 Task: Find connections with filter location Montmorency with filter topic #trainer with filter profile language French with filter current company AKQA with filter school ASM Group of Institutes with filter industry Wholesale Appliances, Electrical, and Electronics with filter service category Mortgage Lending with filter keywords title Account Executive
Action: Mouse moved to (692, 114)
Screenshot: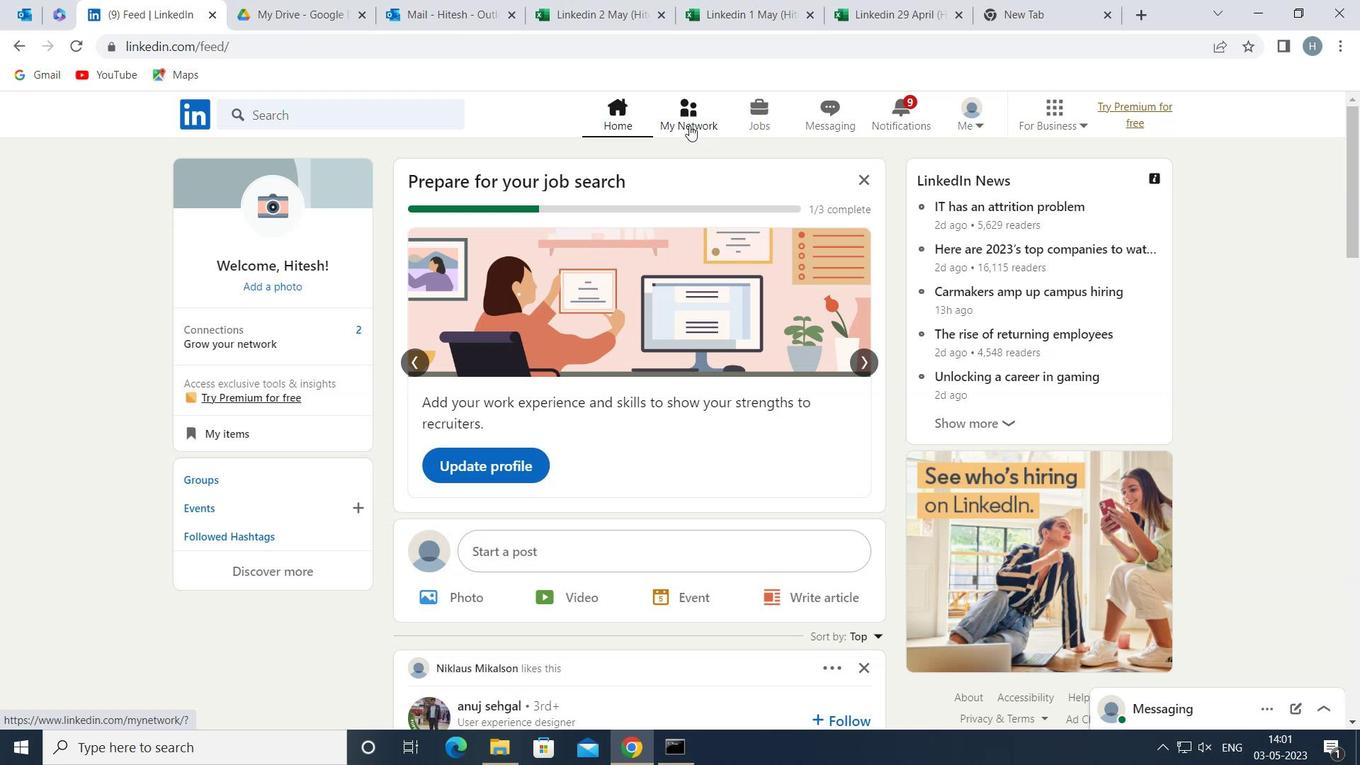 
Action: Mouse pressed left at (692, 114)
Screenshot: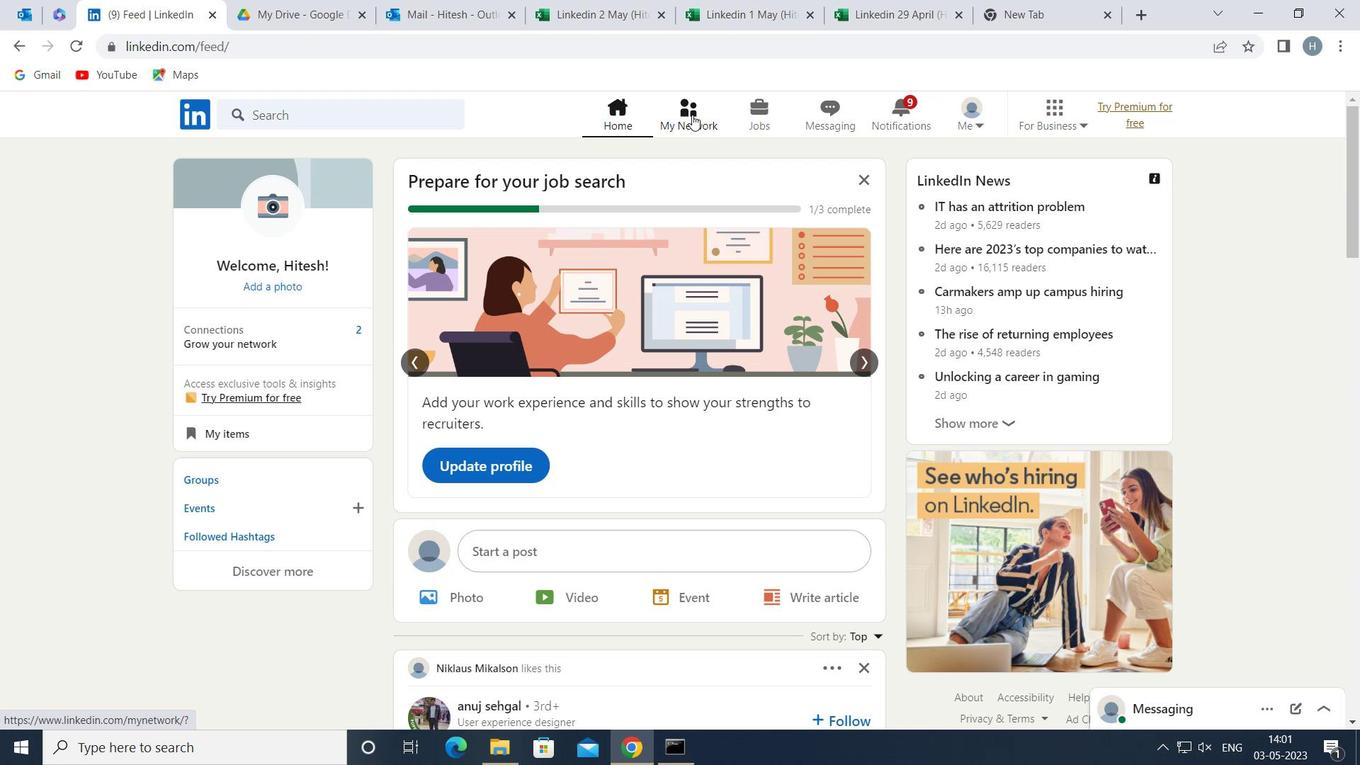 
Action: Mouse moved to (401, 213)
Screenshot: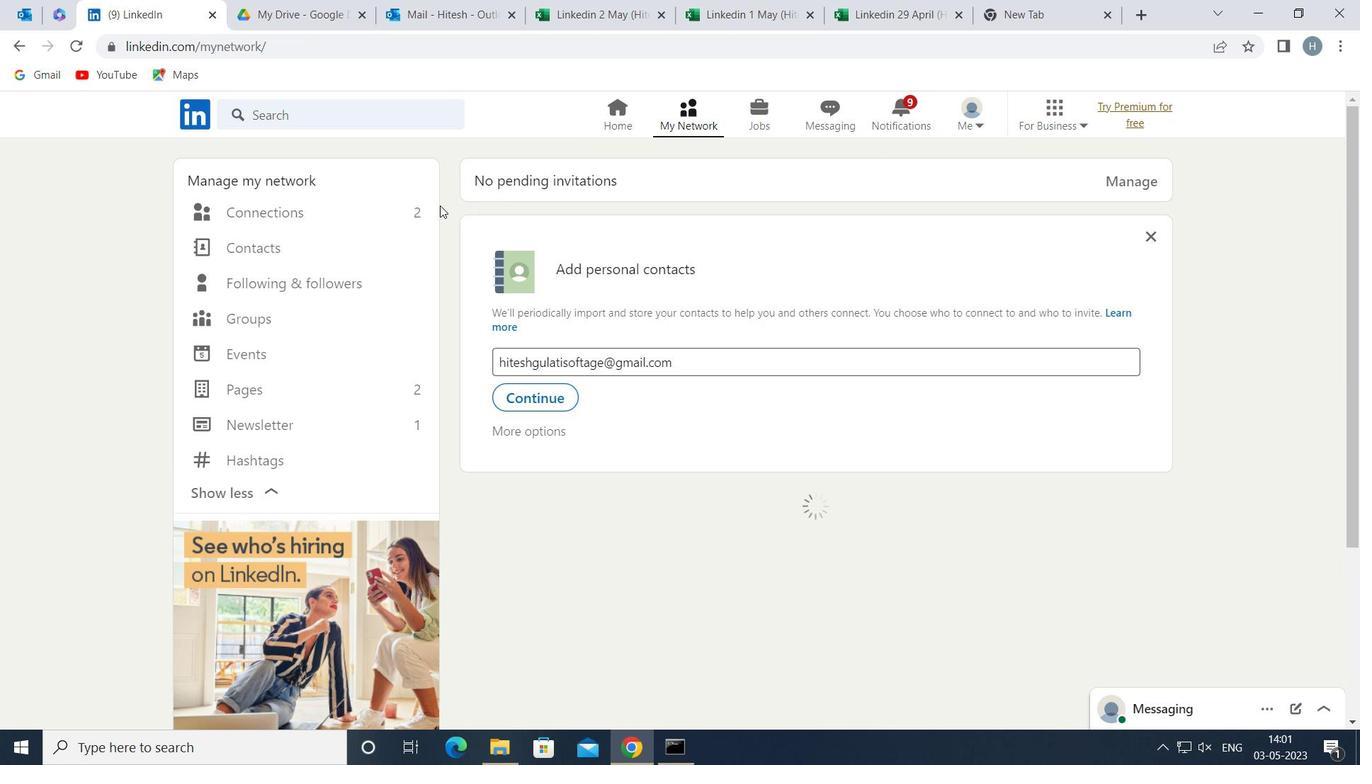 
Action: Mouse pressed left at (401, 213)
Screenshot: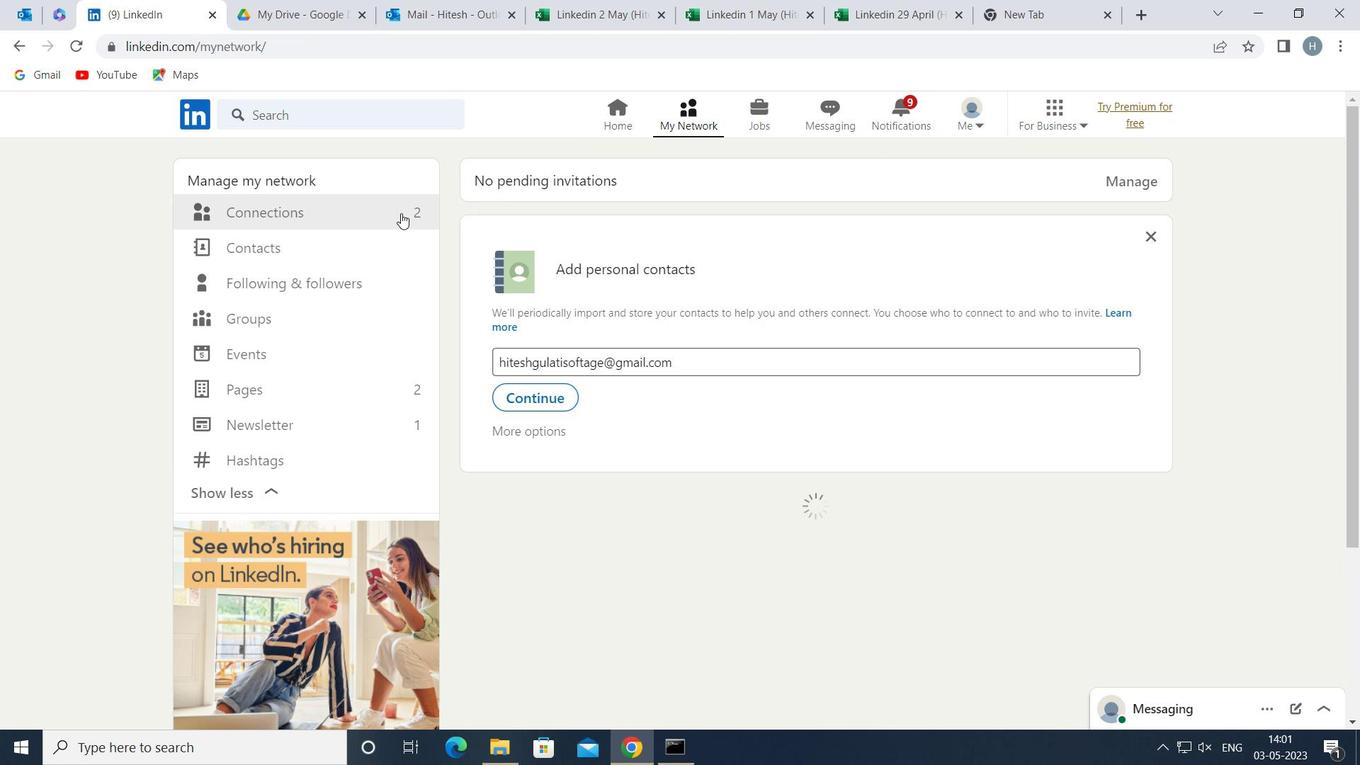 
Action: Mouse moved to (834, 214)
Screenshot: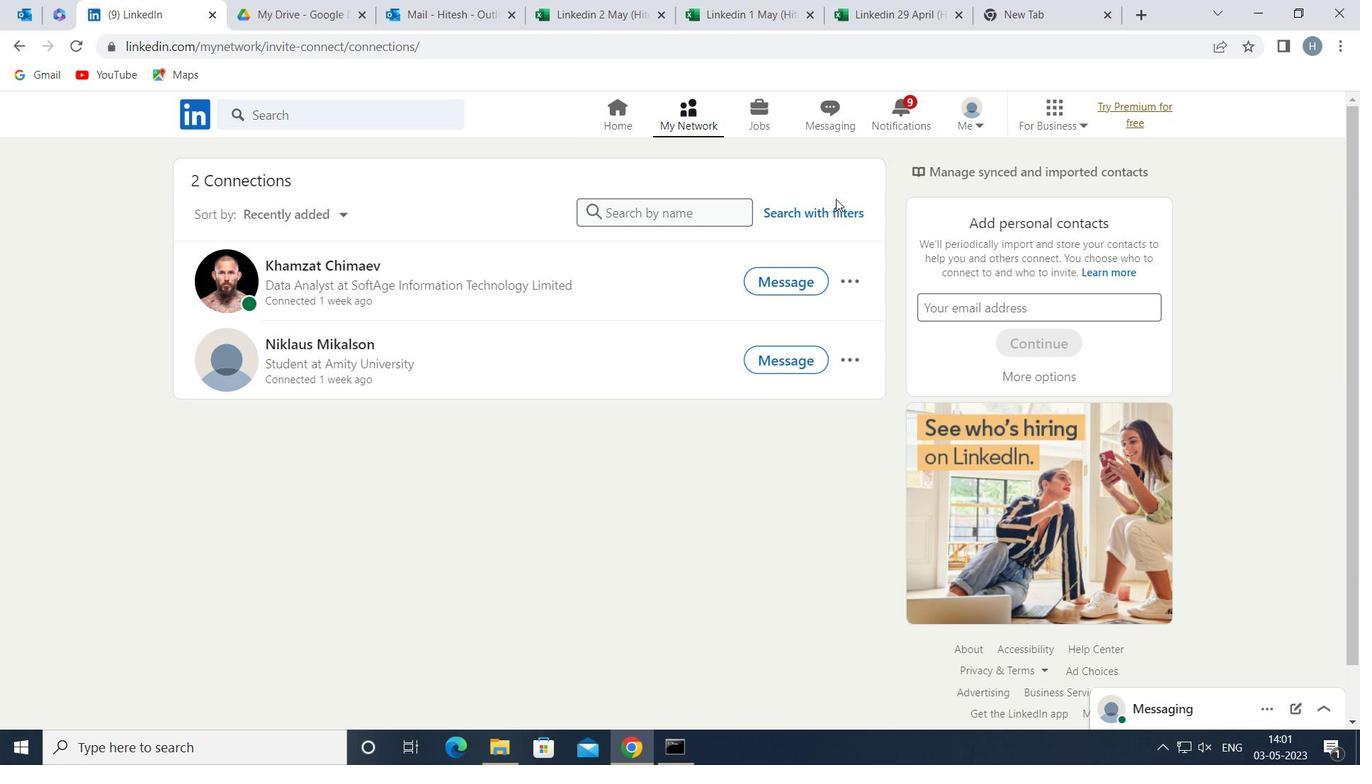 
Action: Mouse pressed left at (834, 214)
Screenshot: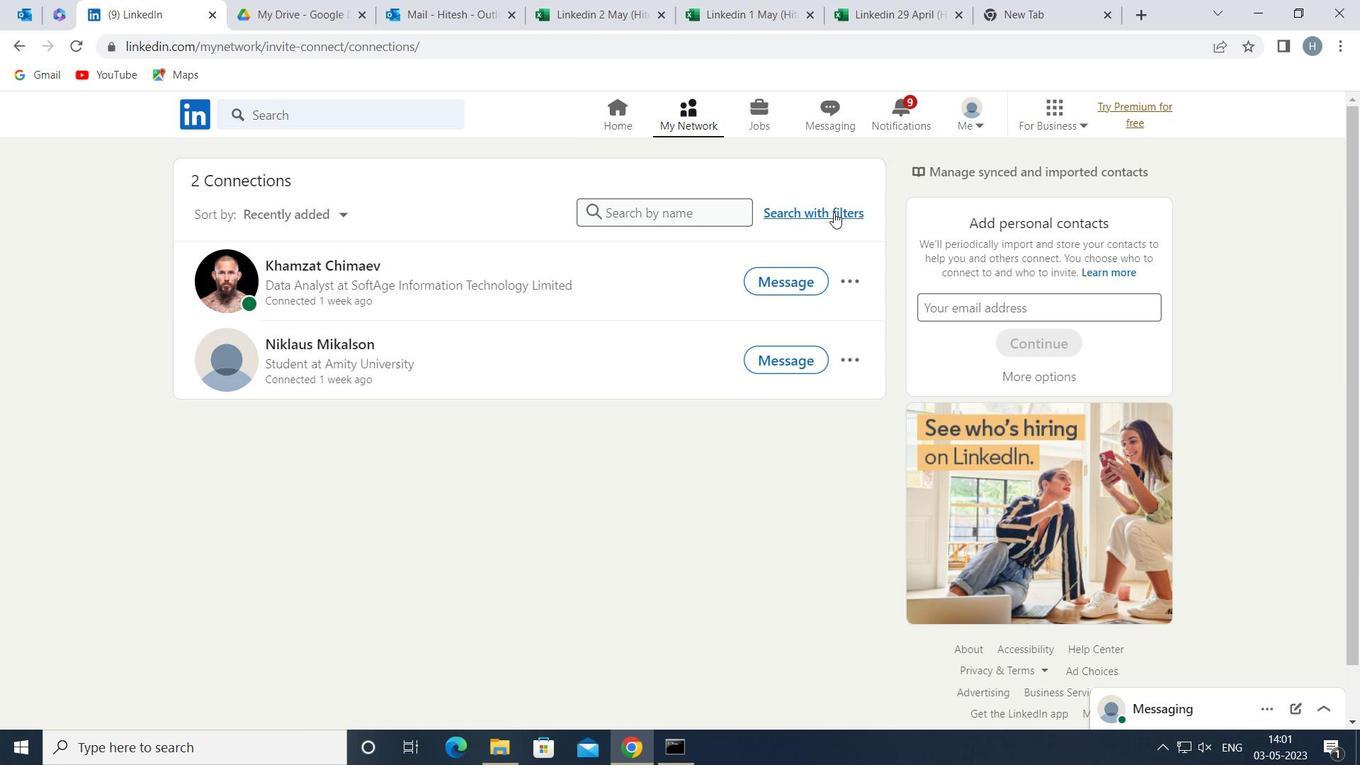 
Action: Mouse moved to (749, 165)
Screenshot: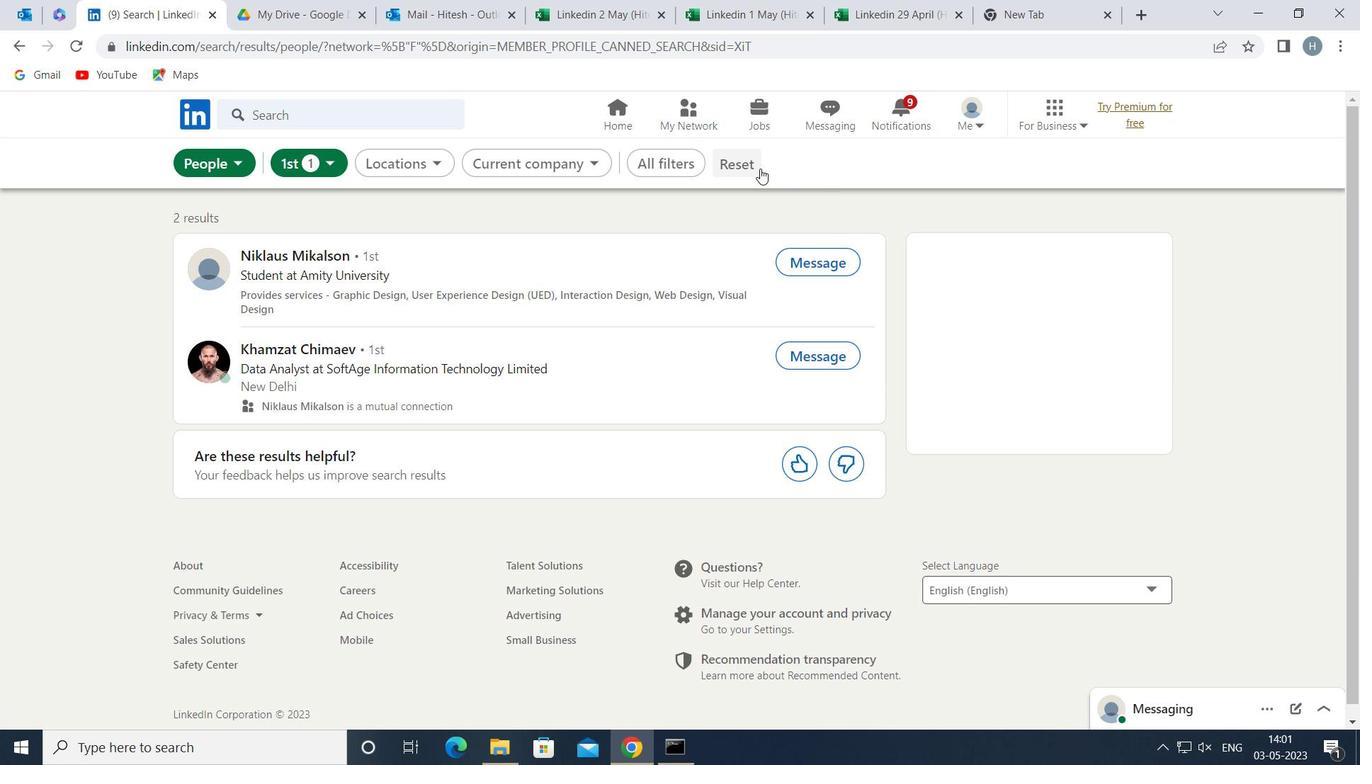
Action: Mouse pressed left at (749, 165)
Screenshot: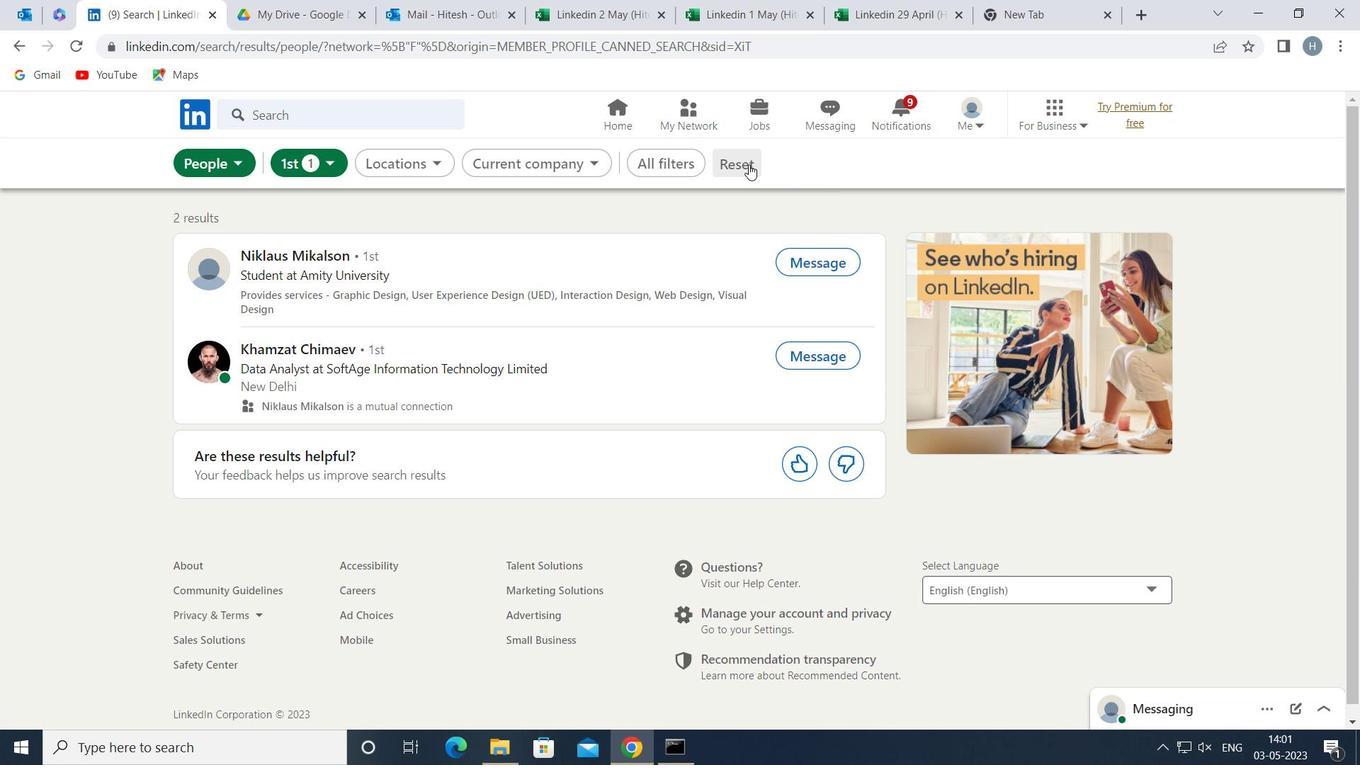 
Action: Mouse moved to (725, 164)
Screenshot: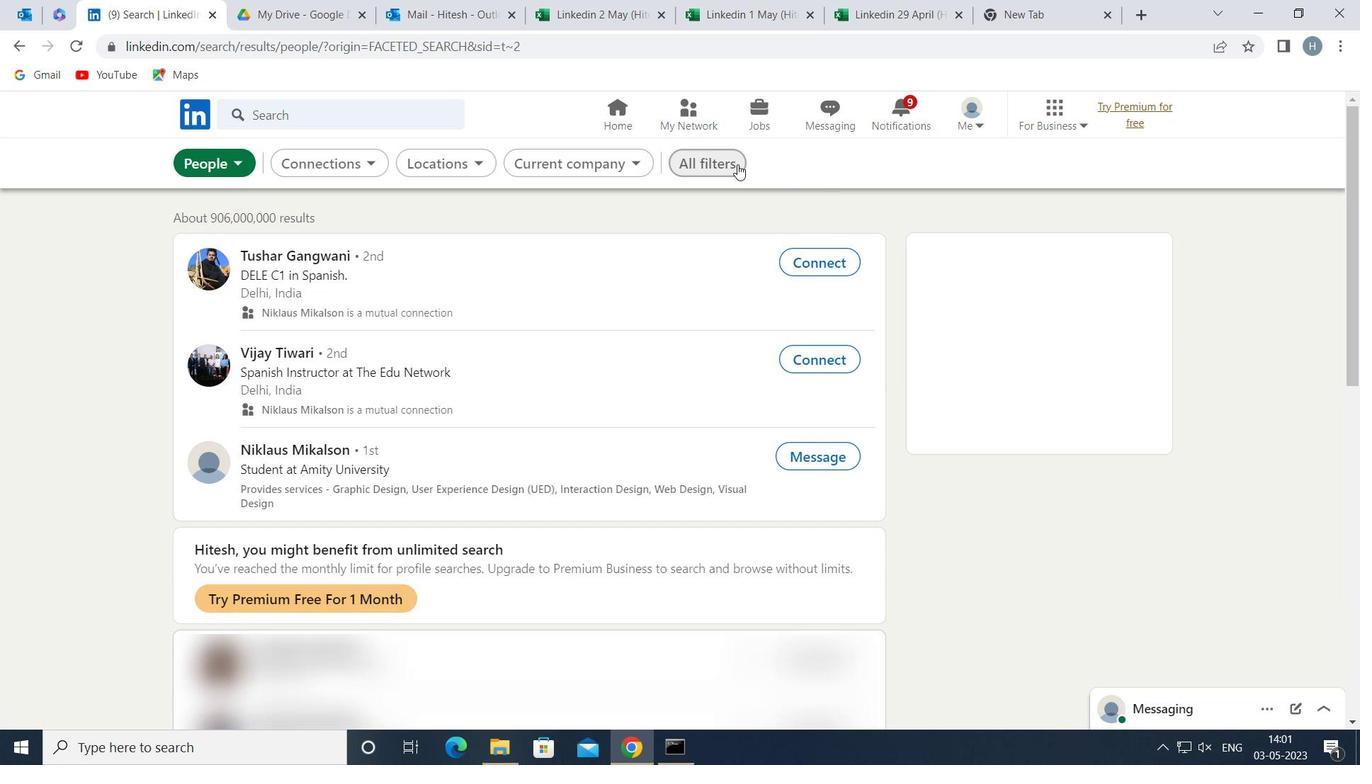 
Action: Mouse pressed left at (725, 164)
Screenshot: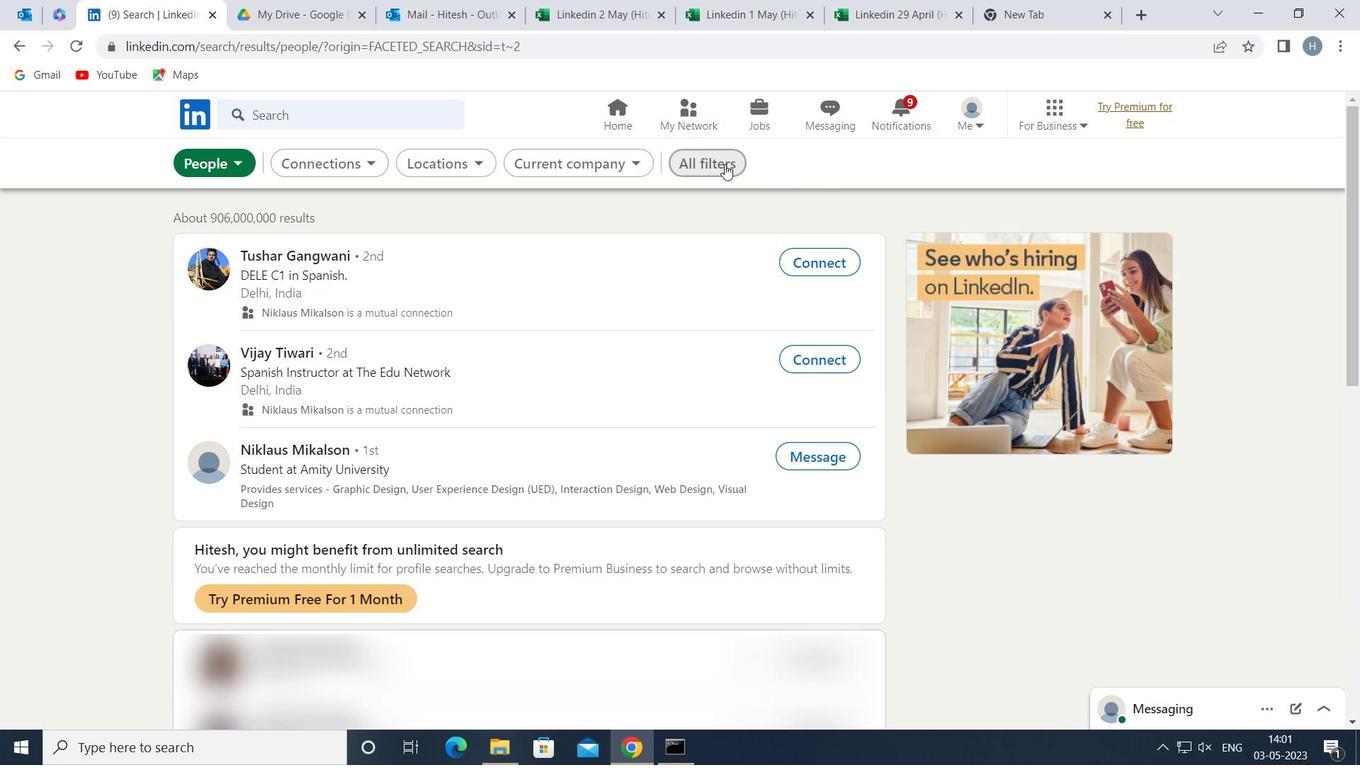 
Action: Mouse moved to (1108, 375)
Screenshot: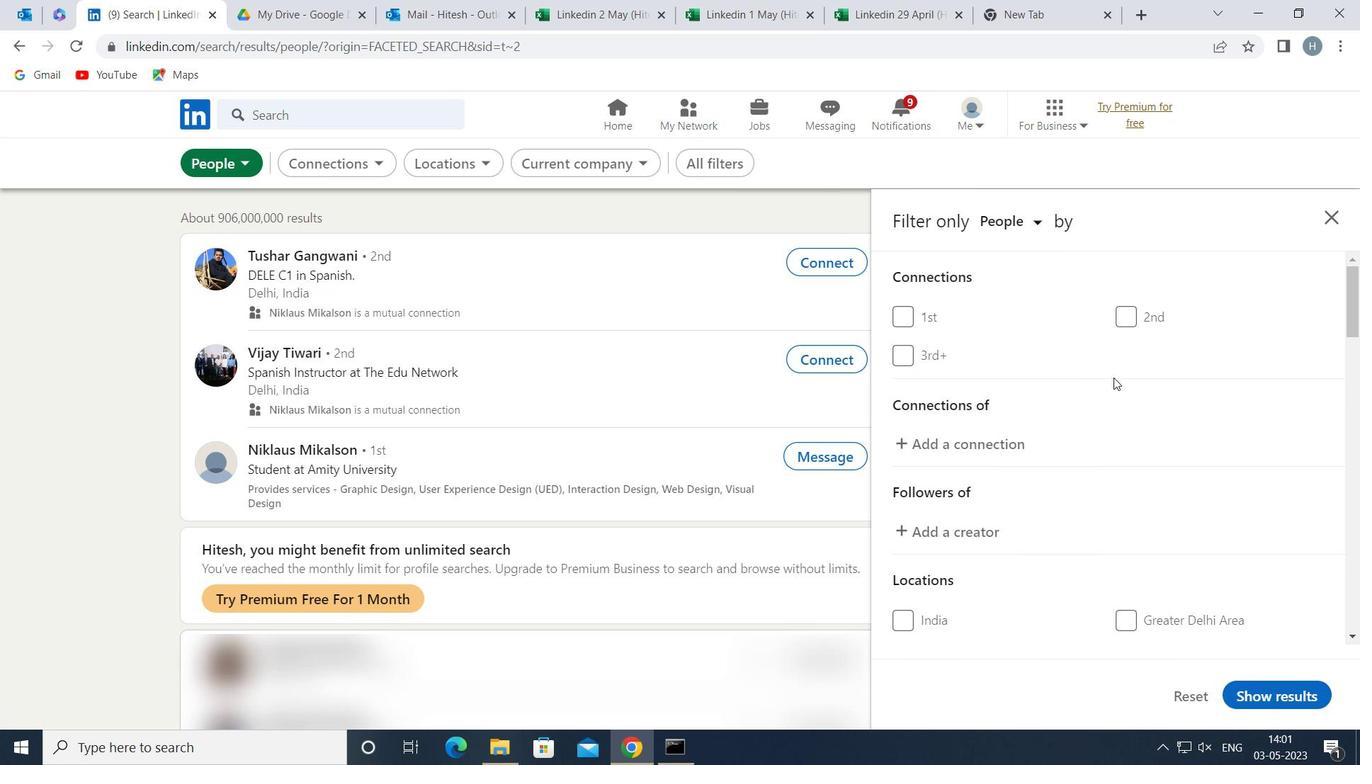 
Action: Mouse scrolled (1108, 374) with delta (0, 0)
Screenshot: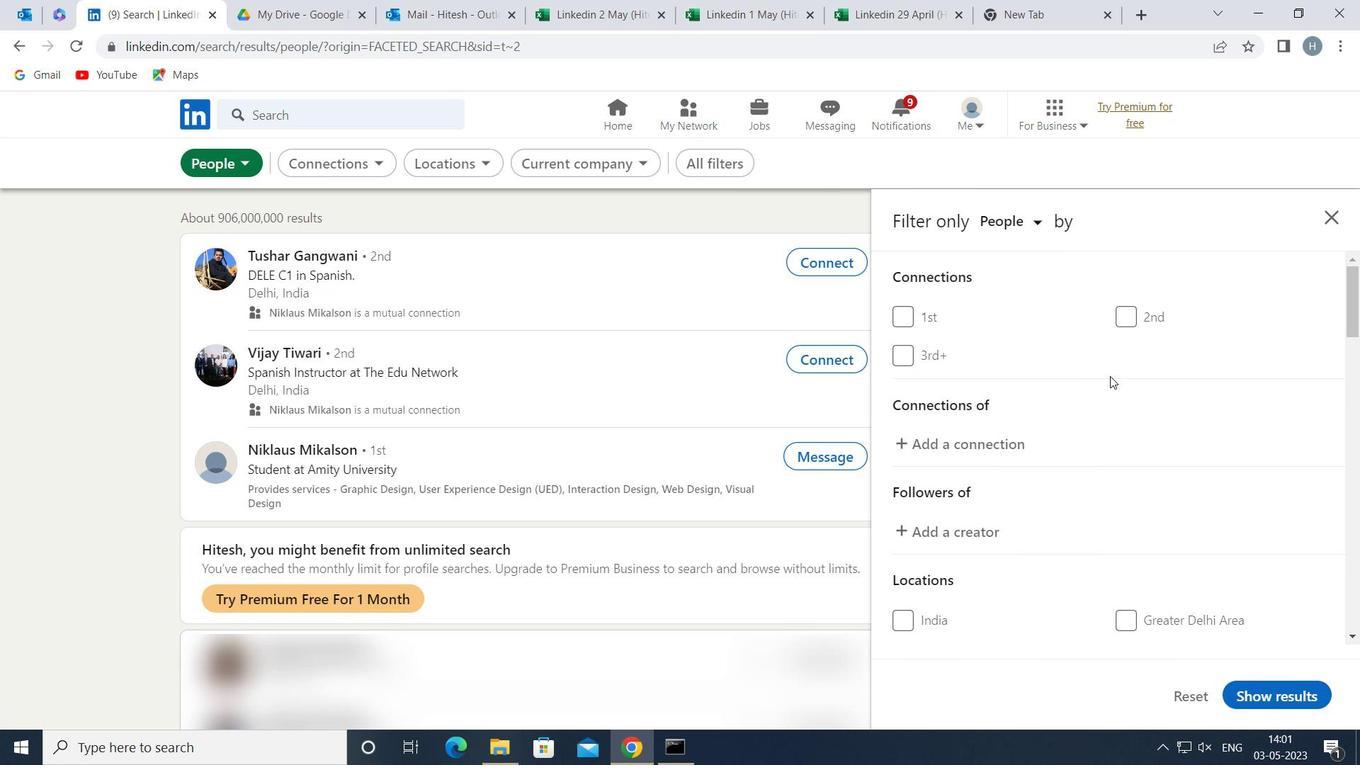 
Action: Mouse moved to (1107, 375)
Screenshot: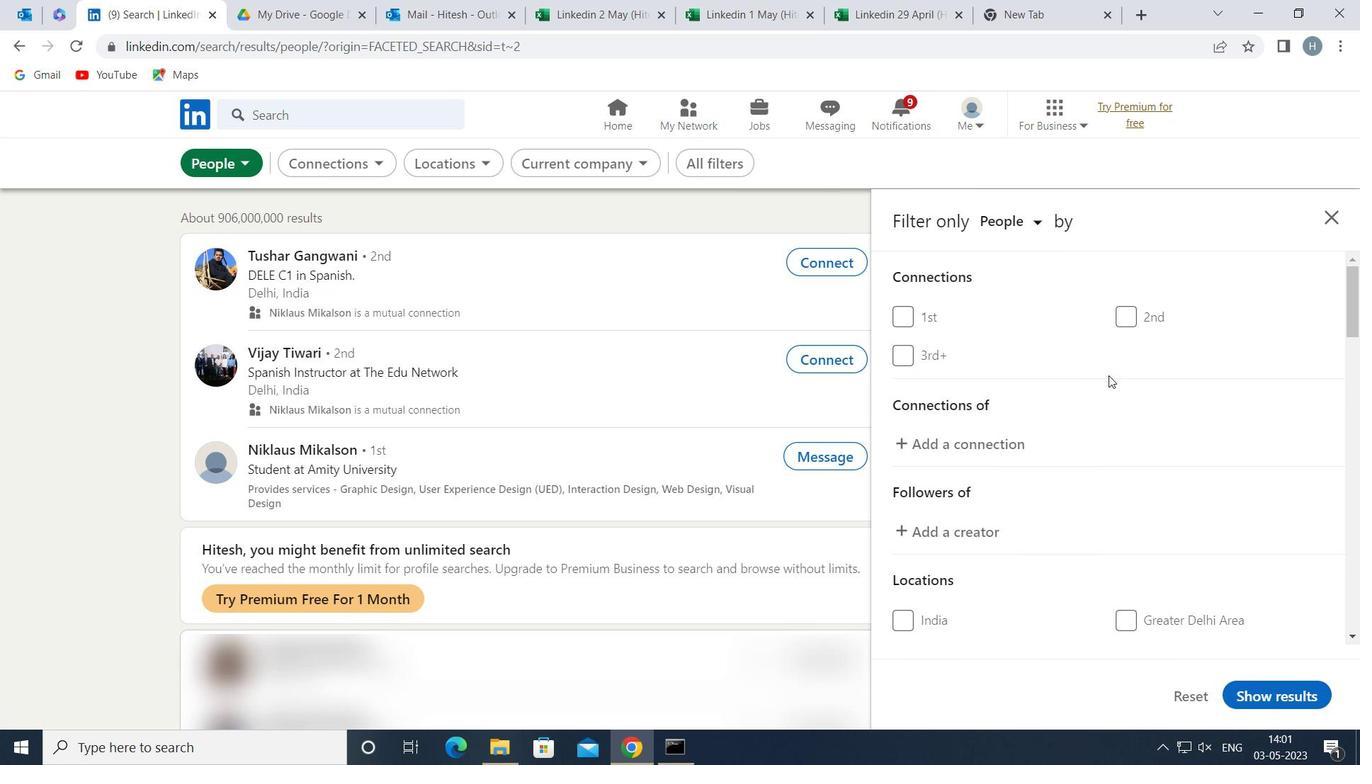 
Action: Mouse scrolled (1107, 374) with delta (0, 0)
Screenshot: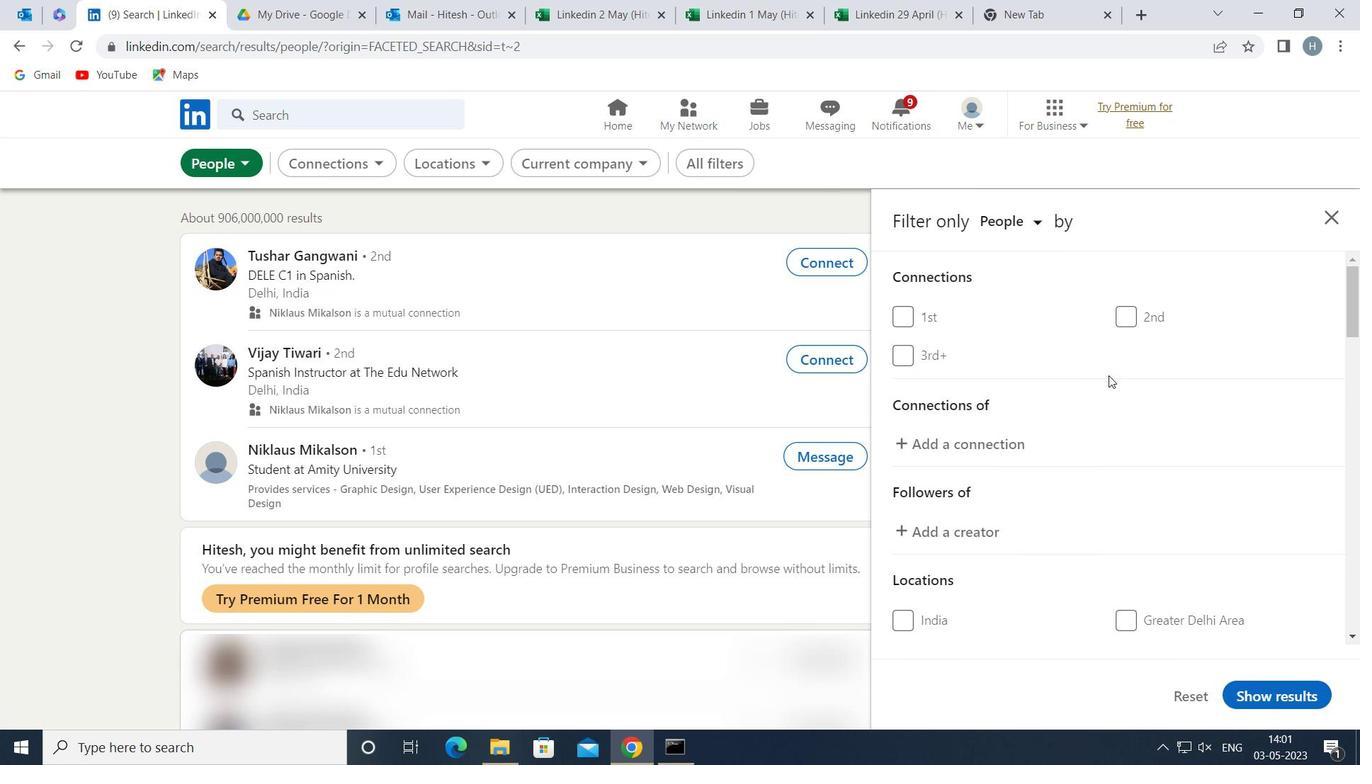 
Action: Mouse moved to (1102, 374)
Screenshot: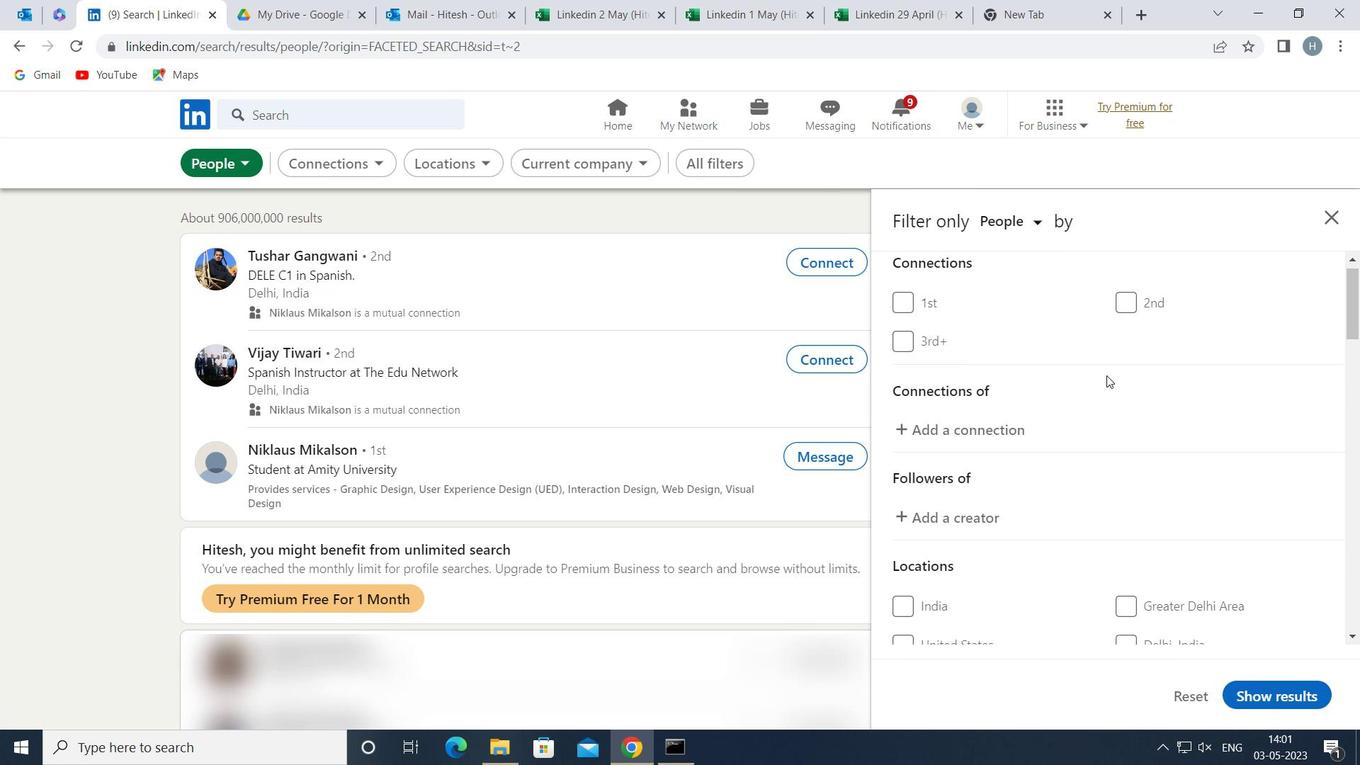 
Action: Mouse scrolled (1102, 373) with delta (0, 0)
Screenshot: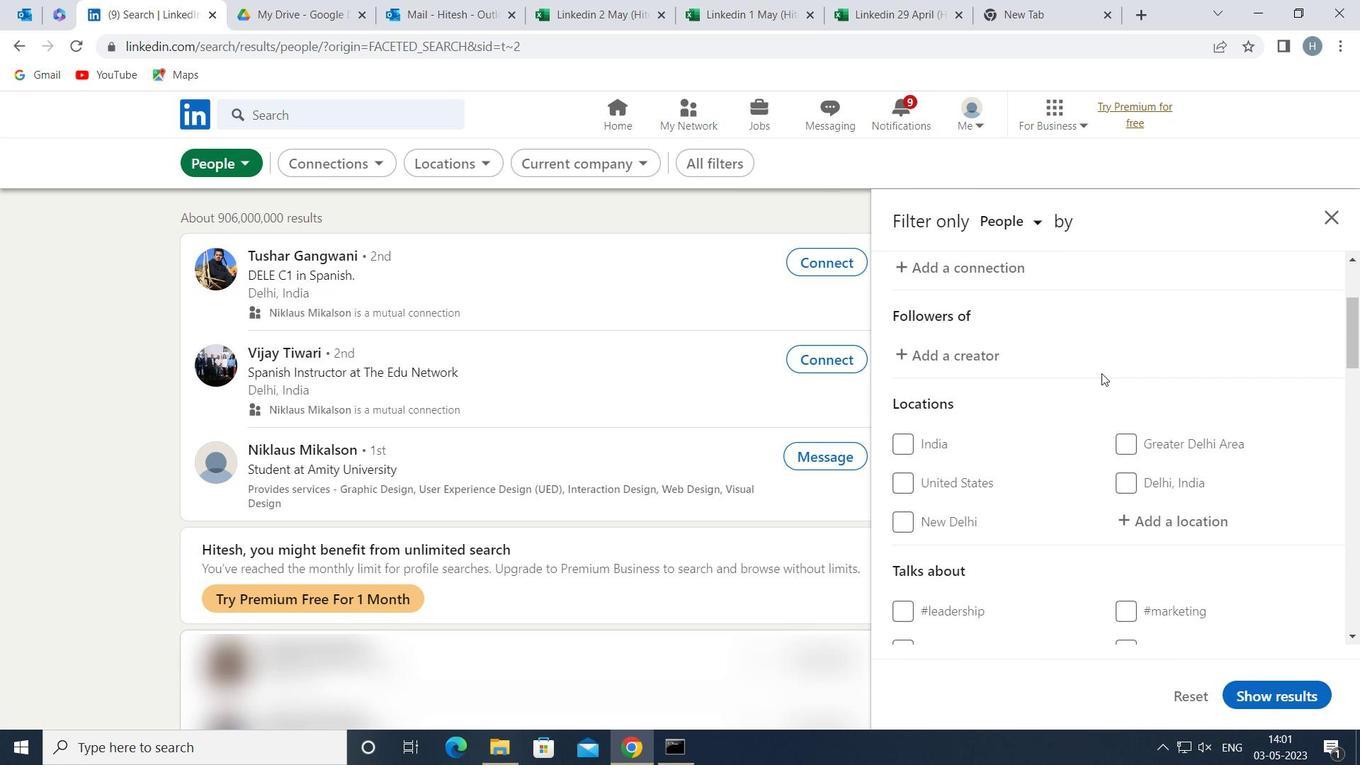 
Action: Mouse moved to (1183, 432)
Screenshot: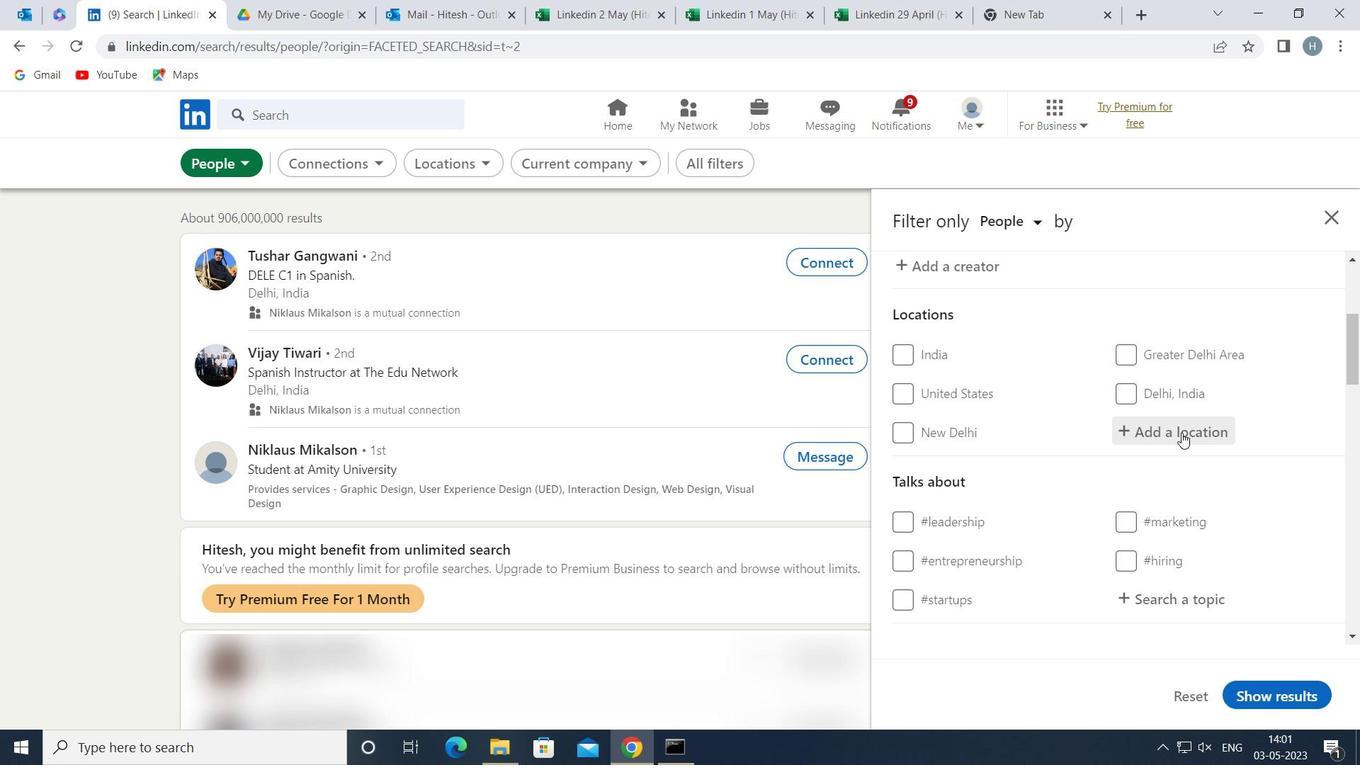 
Action: Mouse pressed left at (1183, 432)
Screenshot: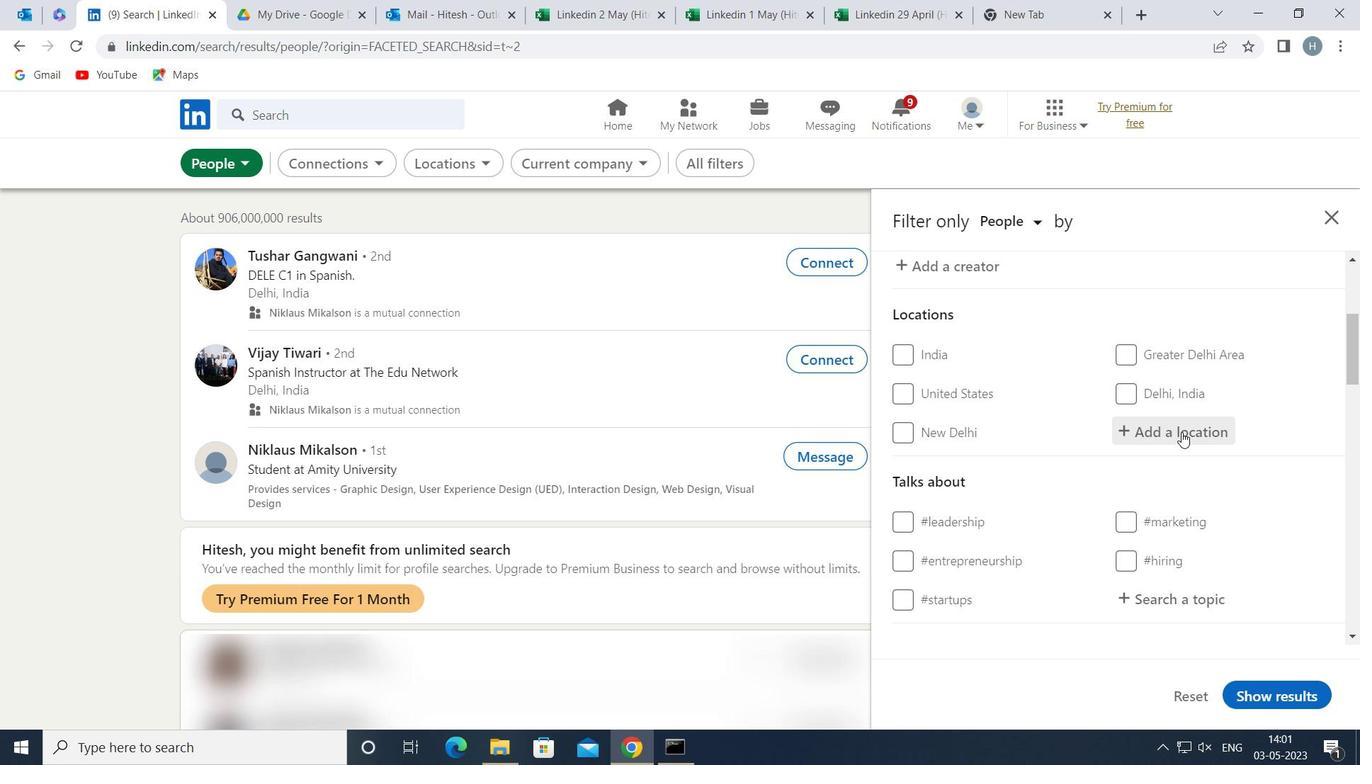
Action: Mouse moved to (1182, 431)
Screenshot: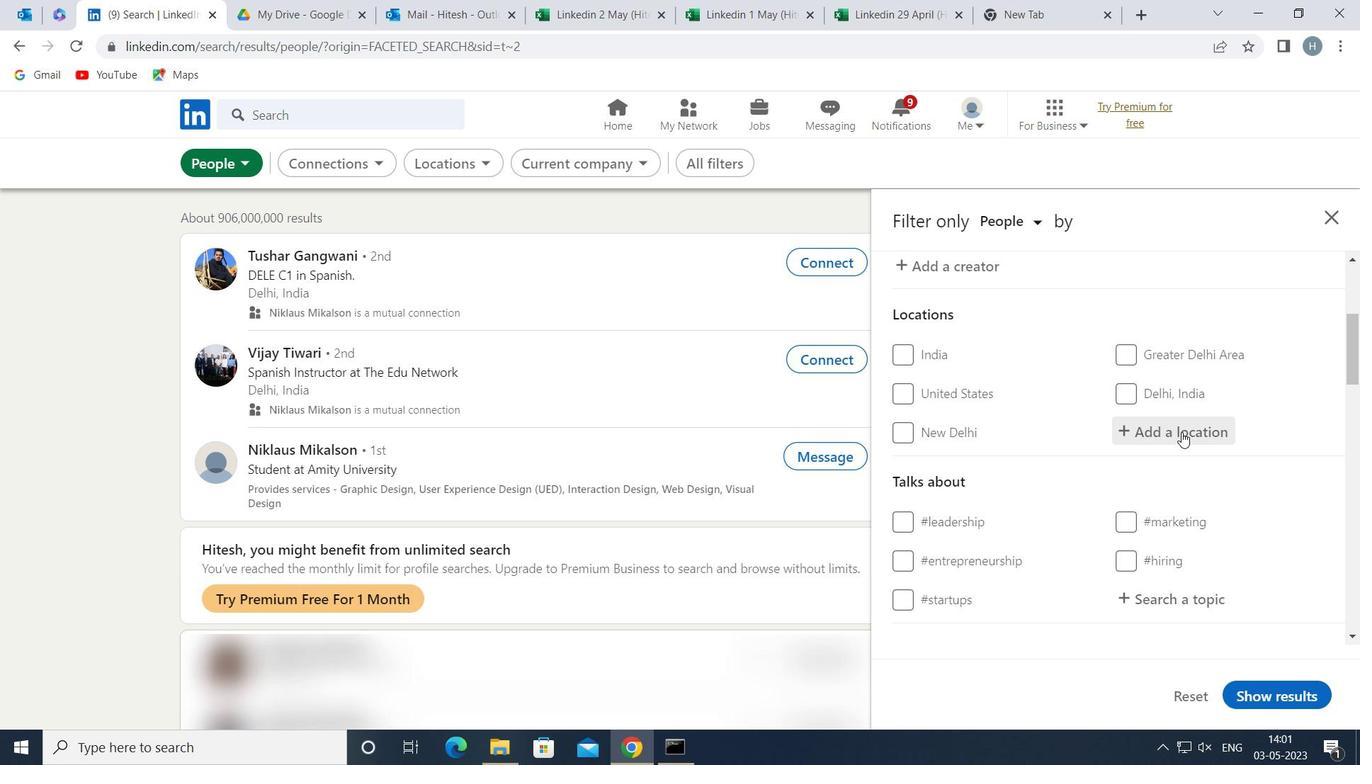 
Action: Key pressed <Key.shift>MONTMORENCY
Screenshot: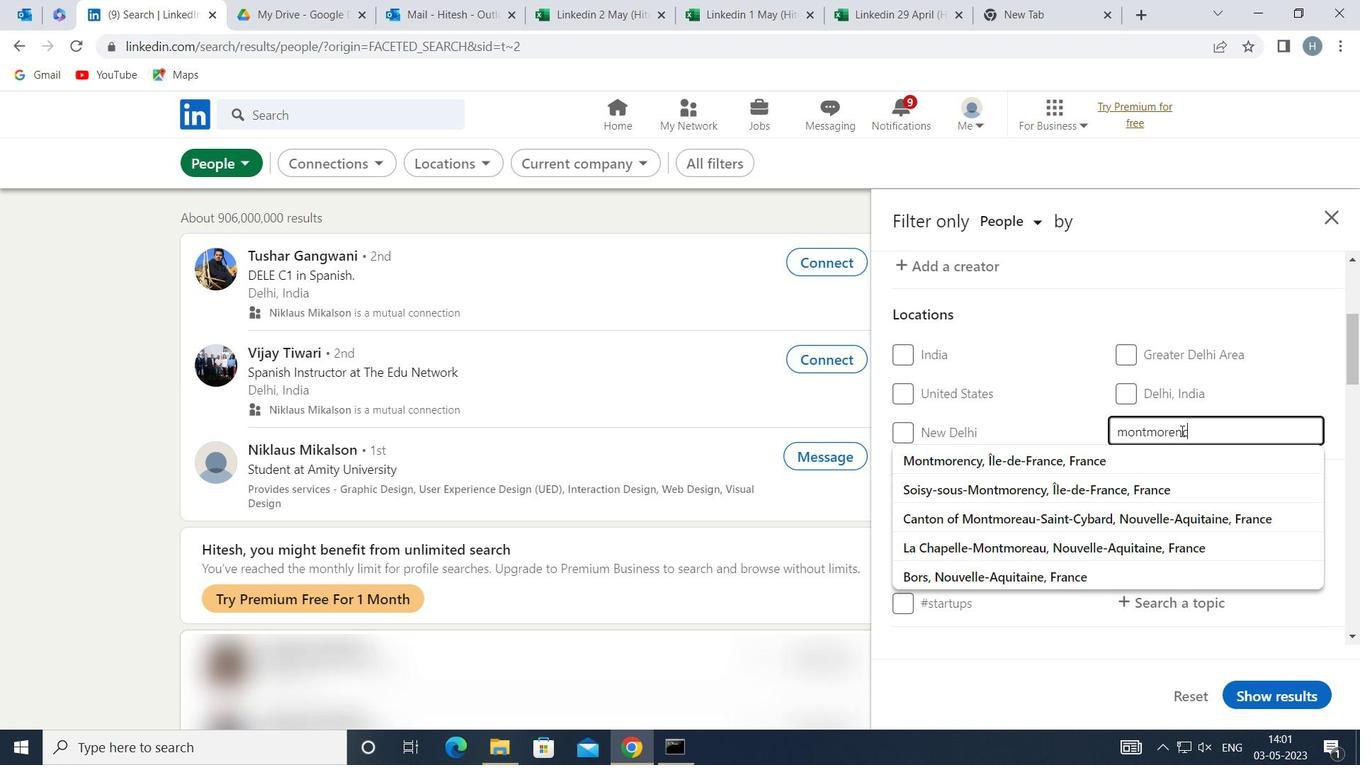 
Action: Mouse moved to (1125, 466)
Screenshot: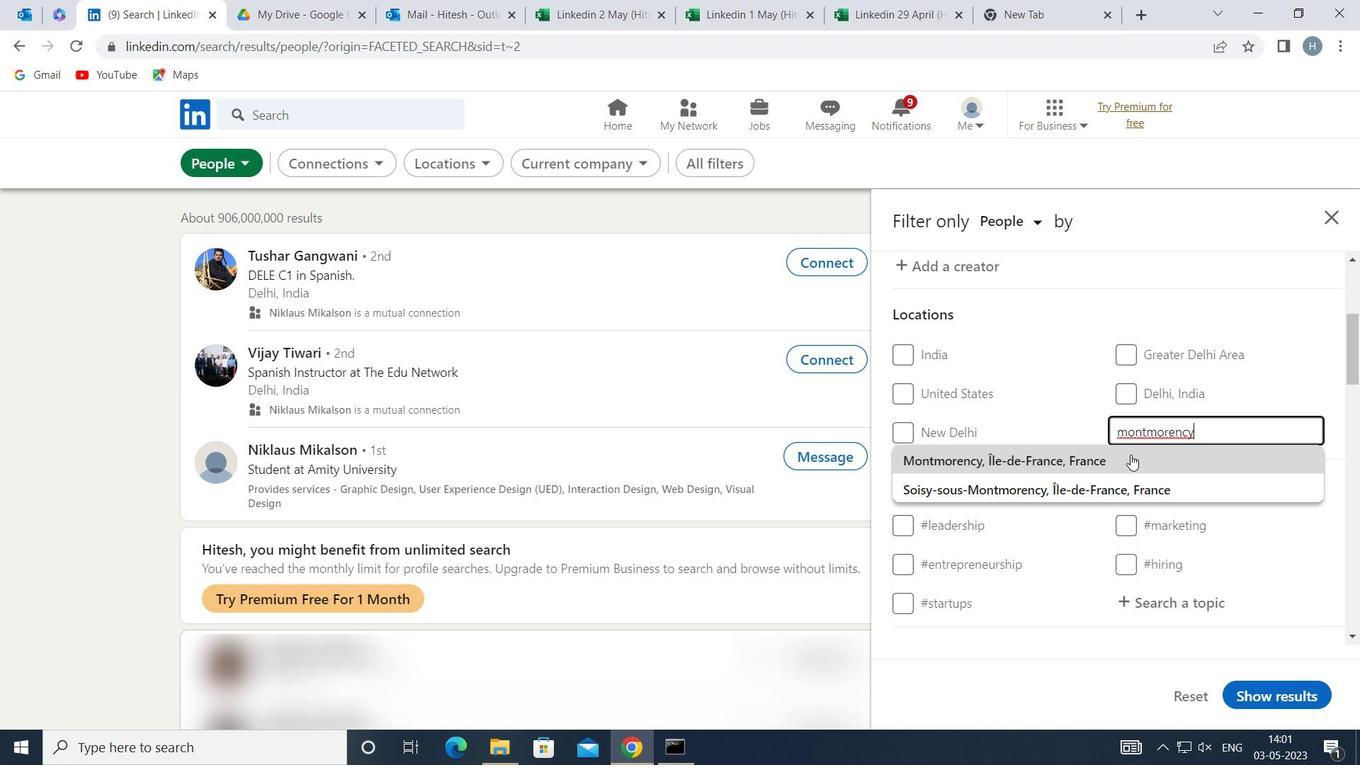 
Action: Mouse pressed left at (1125, 466)
Screenshot: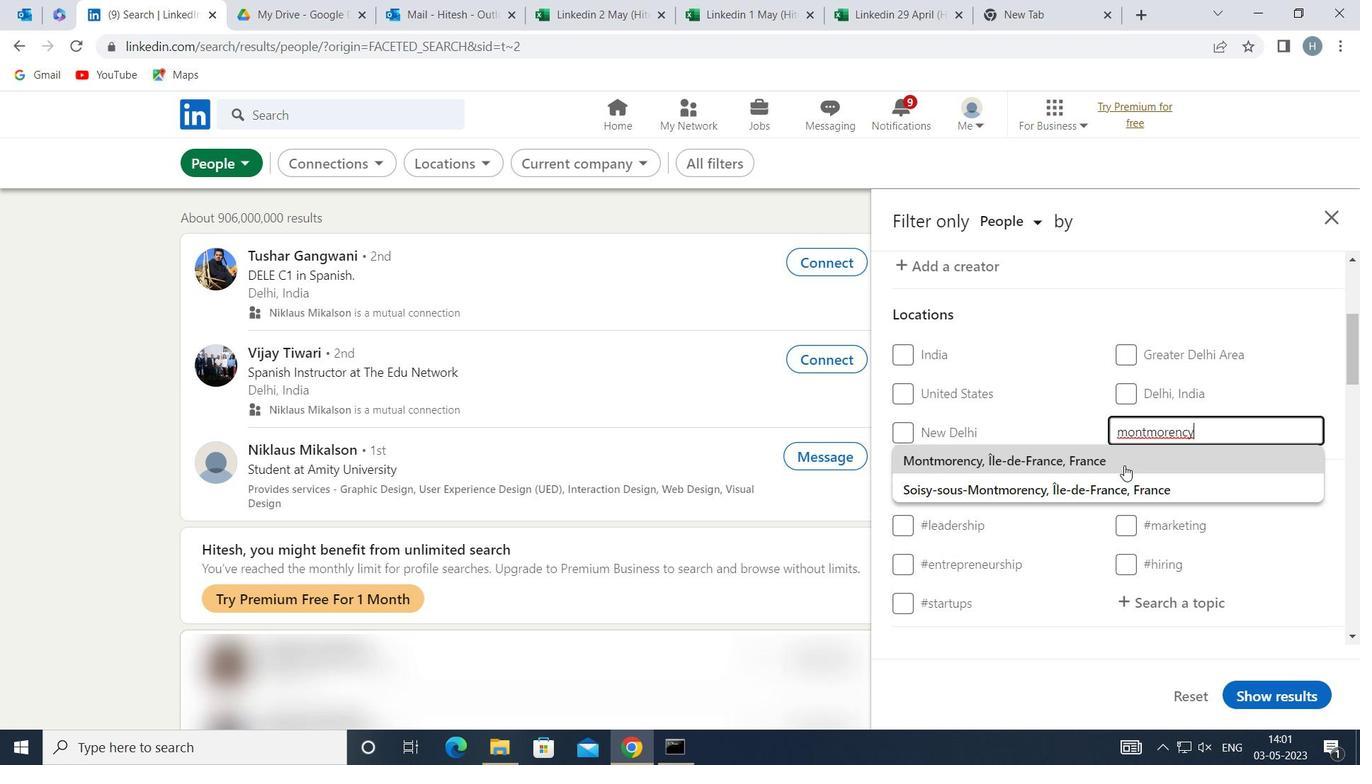 
Action: Mouse moved to (1112, 462)
Screenshot: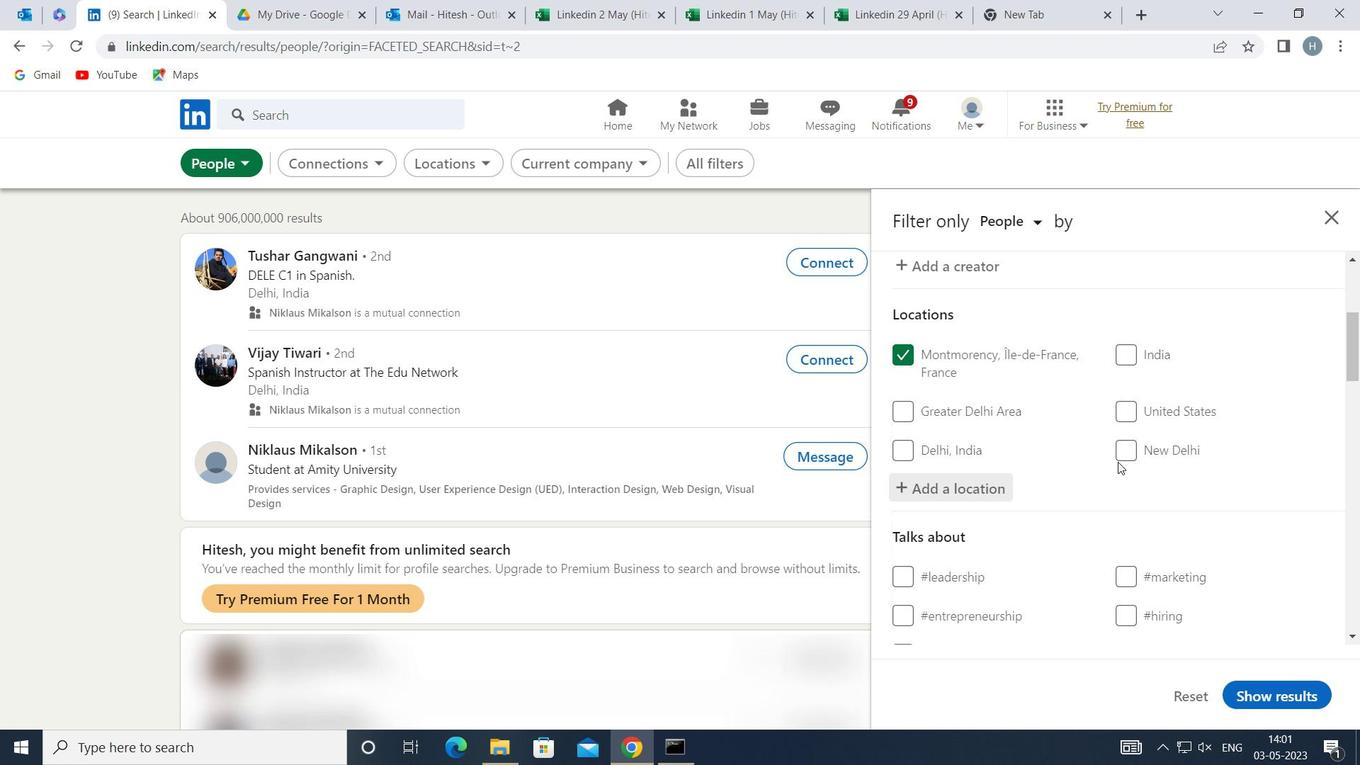 
Action: Mouse scrolled (1112, 462) with delta (0, 0)
Screenshot: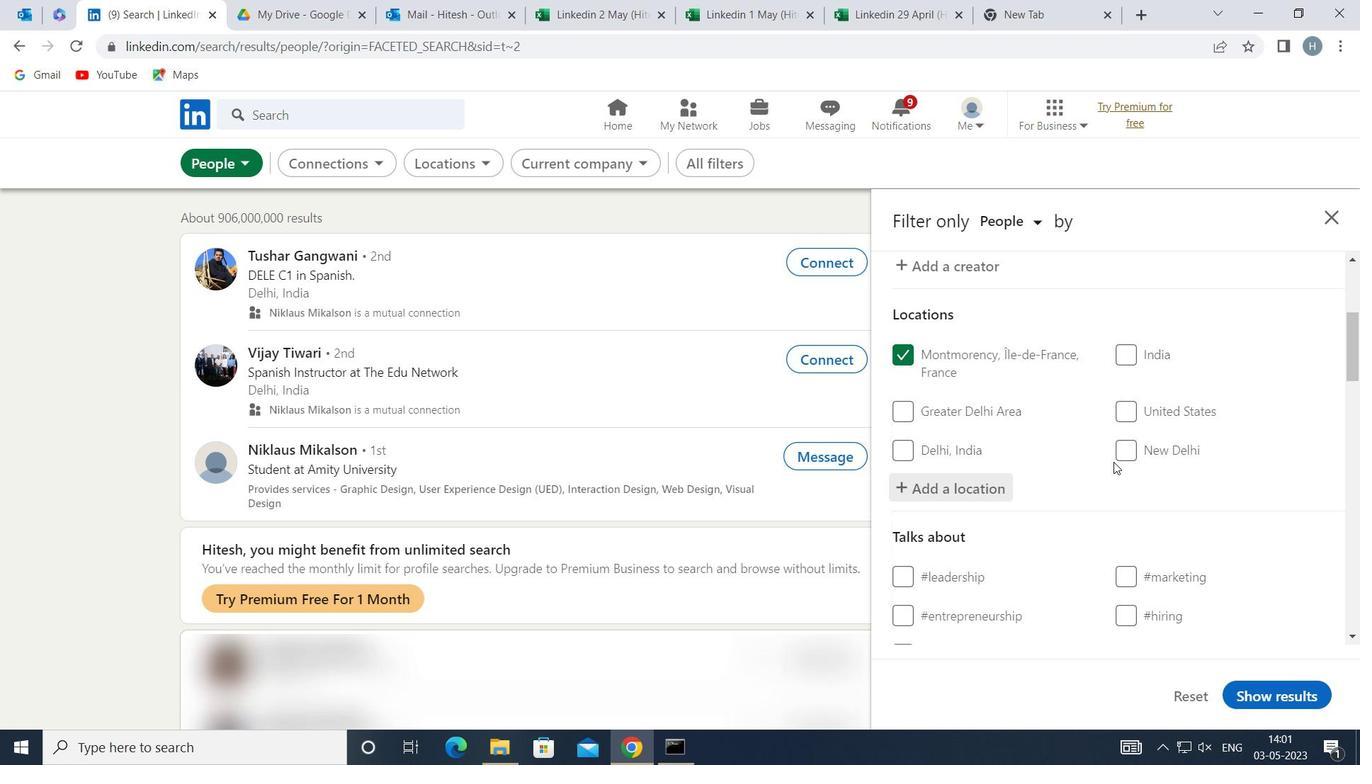 
Action: Mouse scrolled (1112, 462) with delta (0, 0)
Screenshot: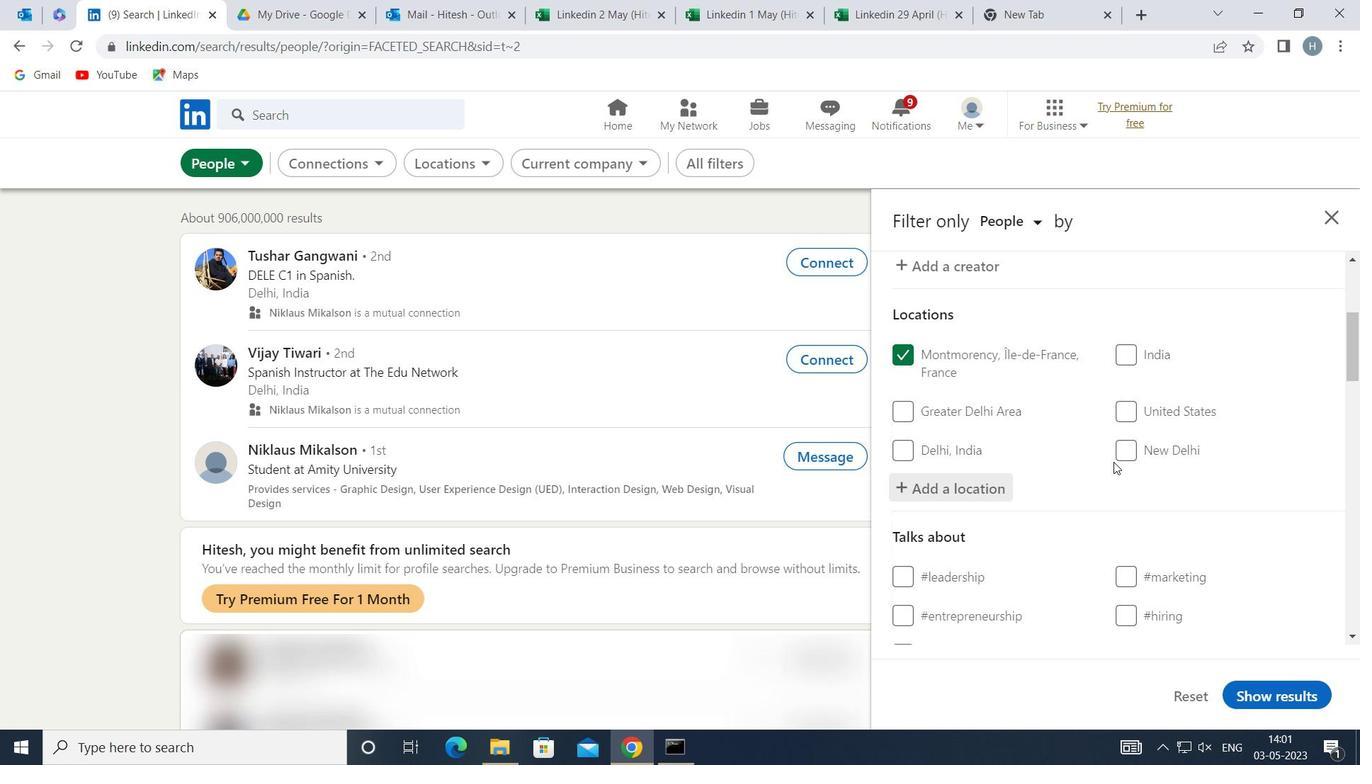 
Action: Mouse moved to (1191, 477)
Screenshot: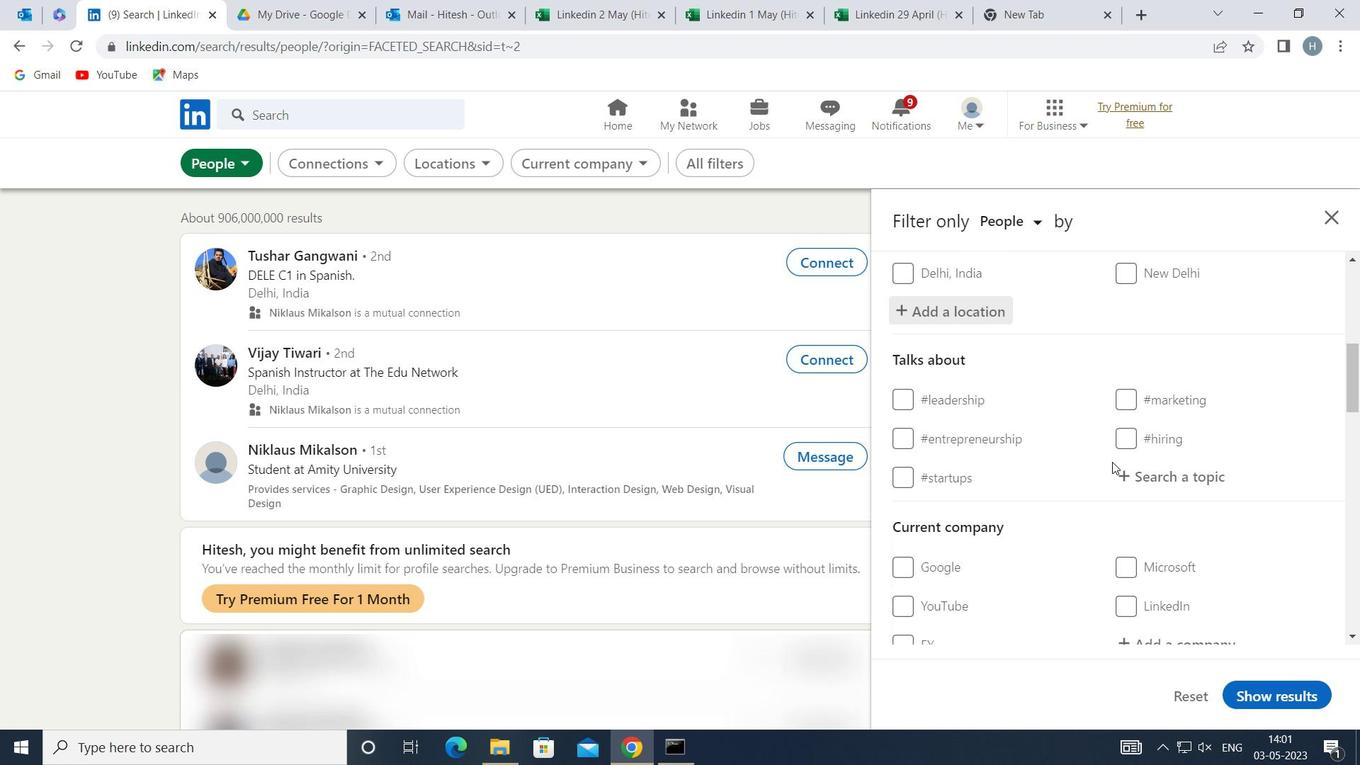 
Action: Mouse pressed left at (1191, 477)
Screenshot: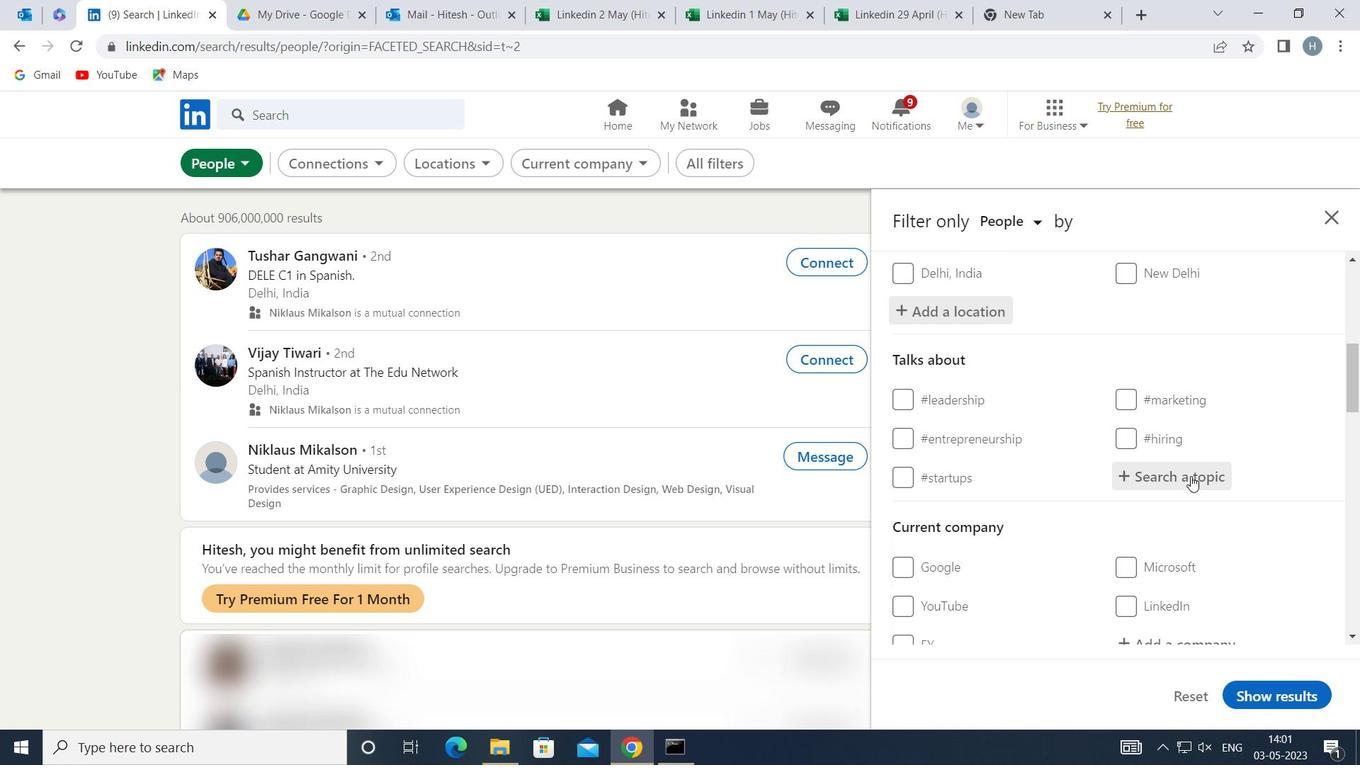 
Action: Mouse moved to (1191, 477)
Screenshot: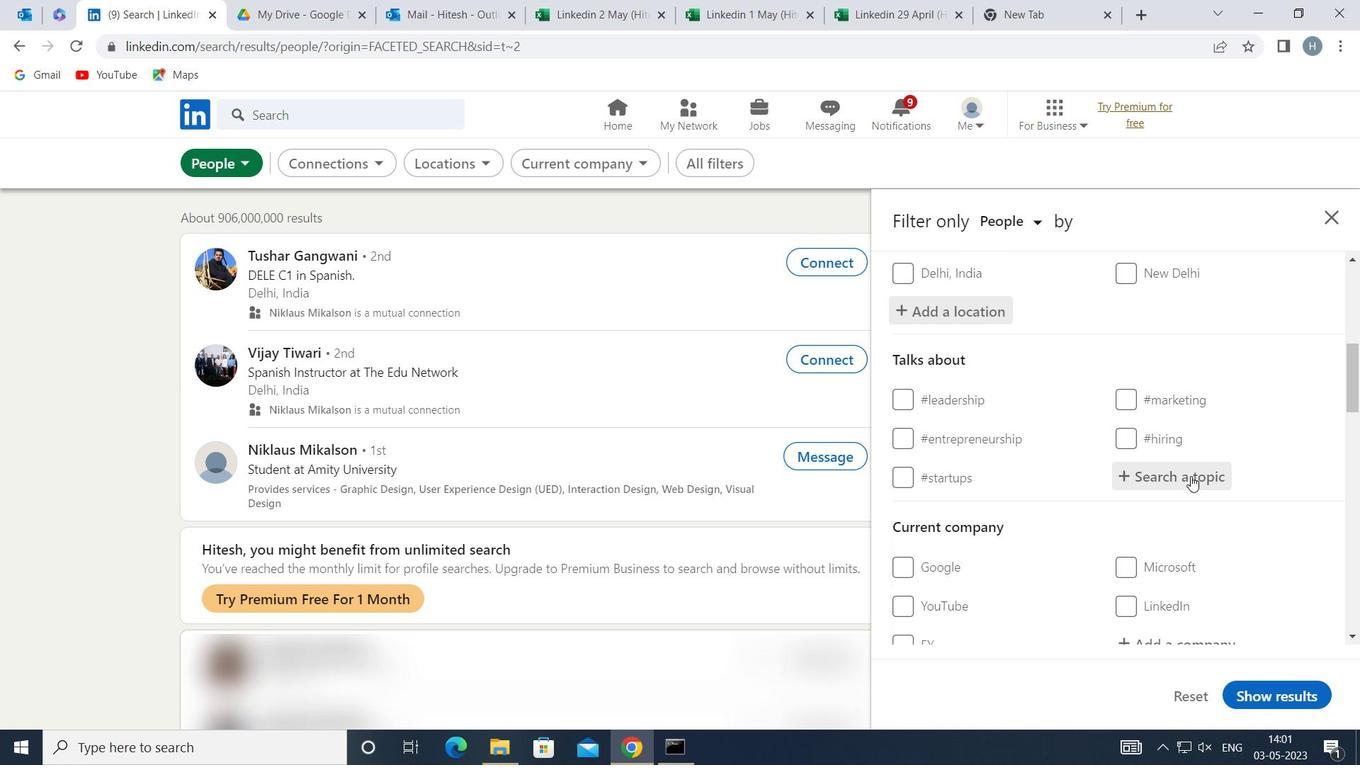 
Action: Key pressed <Key.shift>TRAINER
Screenshot: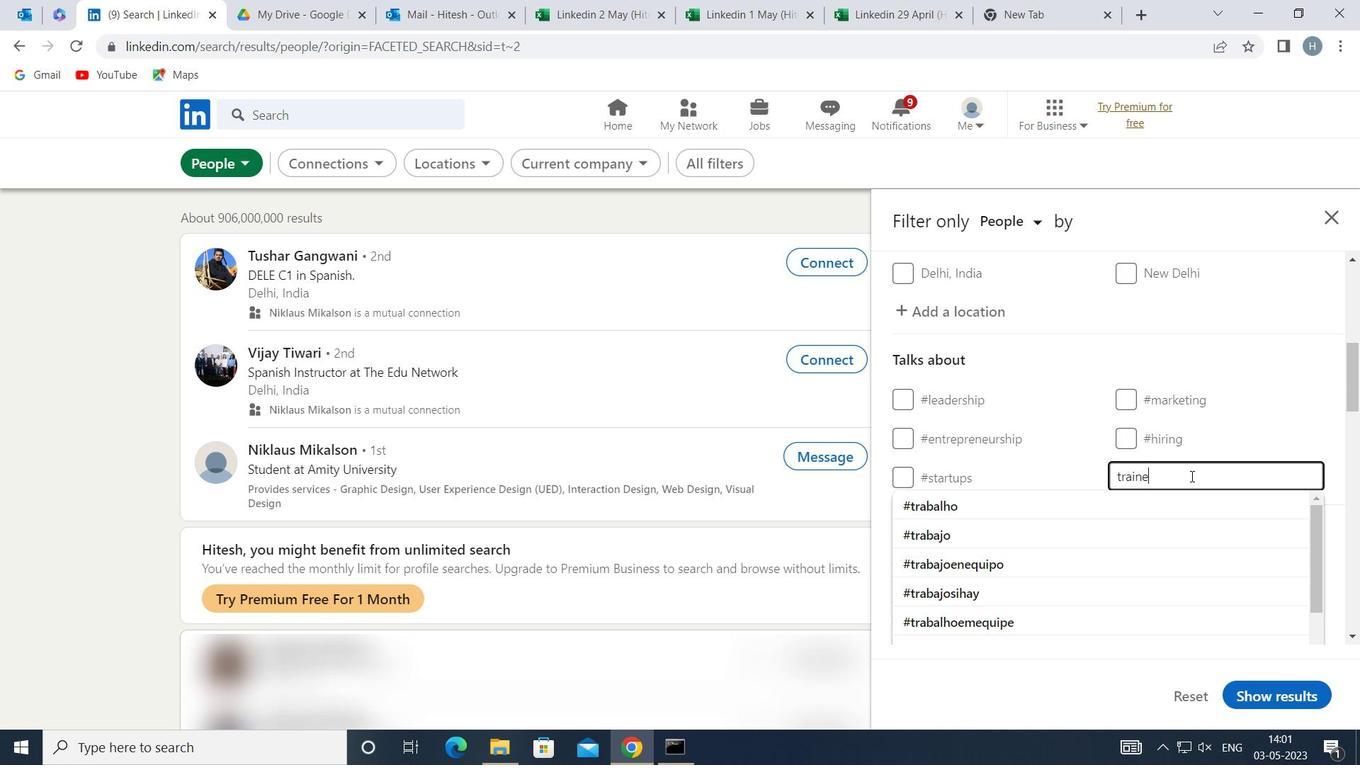 
Action: Mouse moved to (1031, 508)
Screenshot: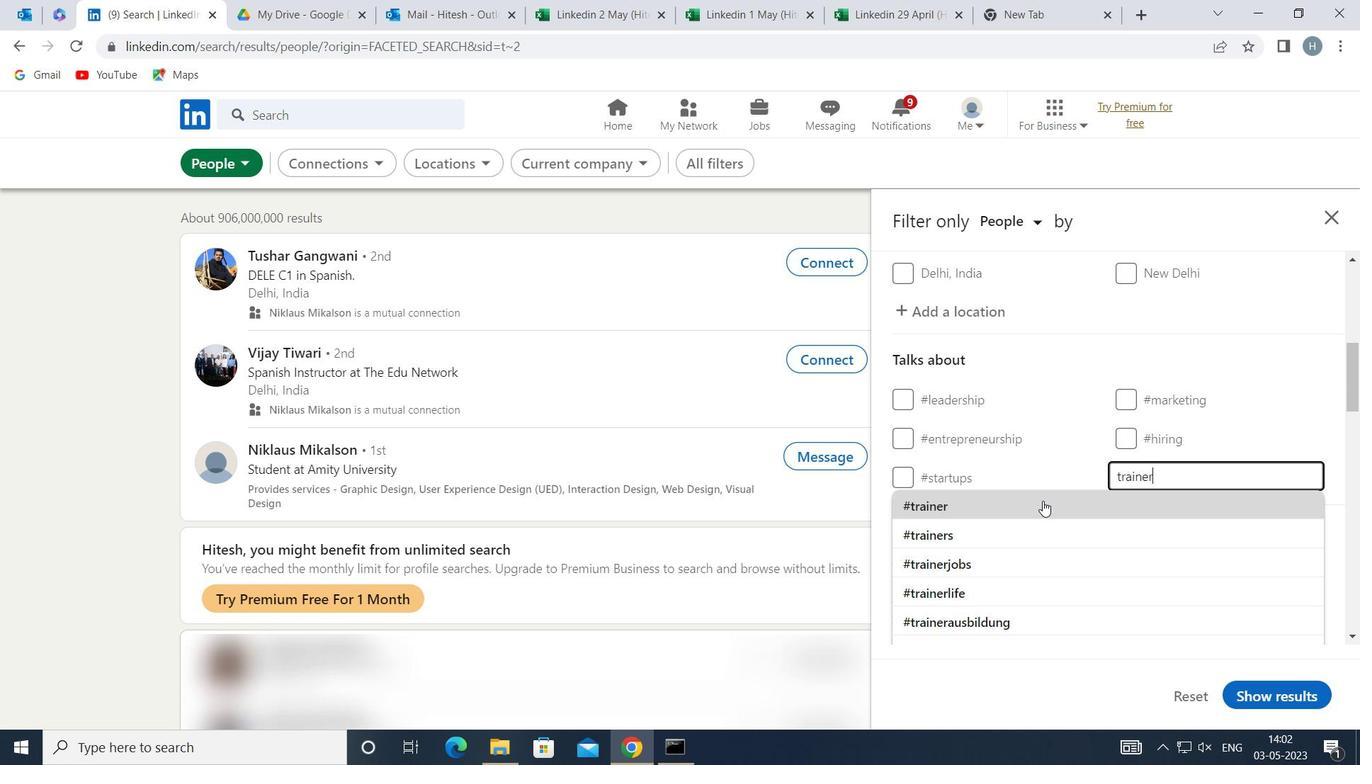 
Action: Mouse pressed left at (1031, 508)
Screenshot: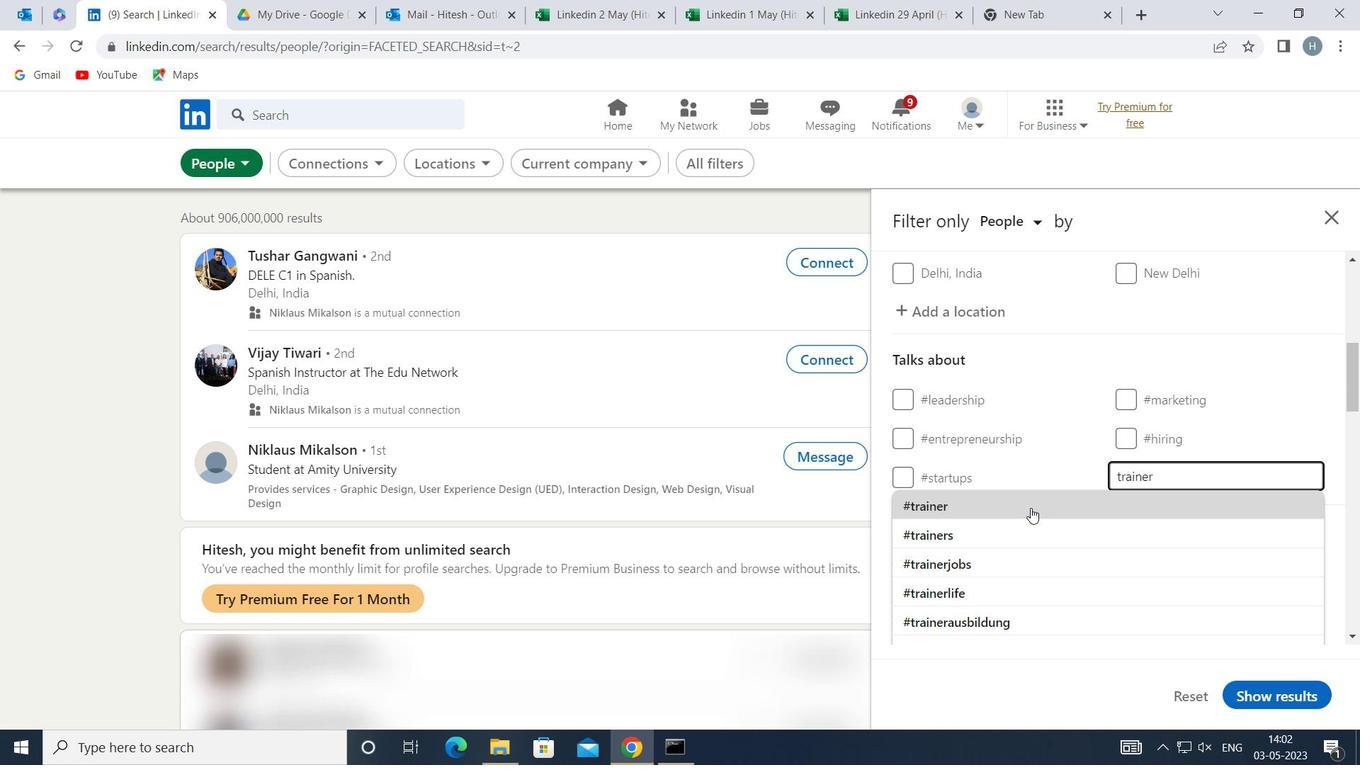 
Action: Mouse moved to (1024, 511)
Screenshot: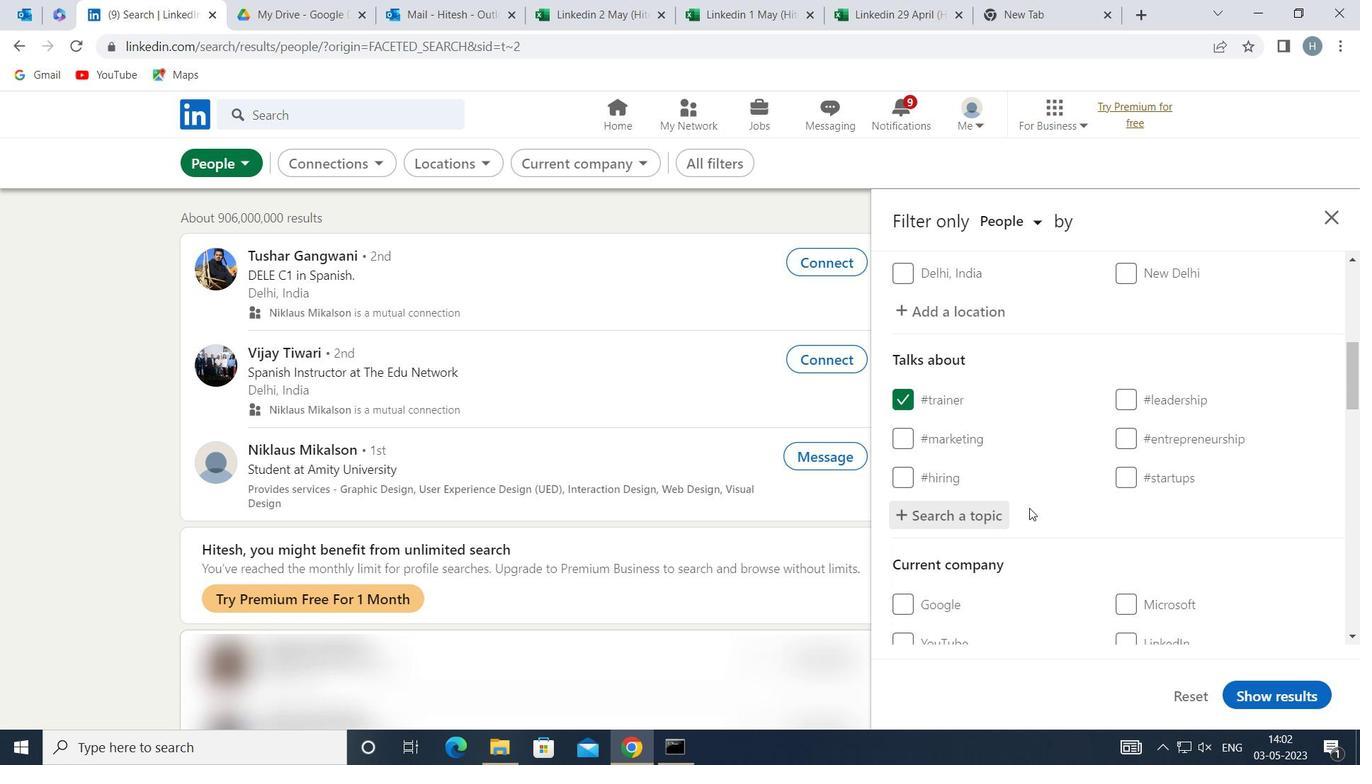 
Action: Mouse scrolled (1024, 510) with delta (0, 0)
Screenshot: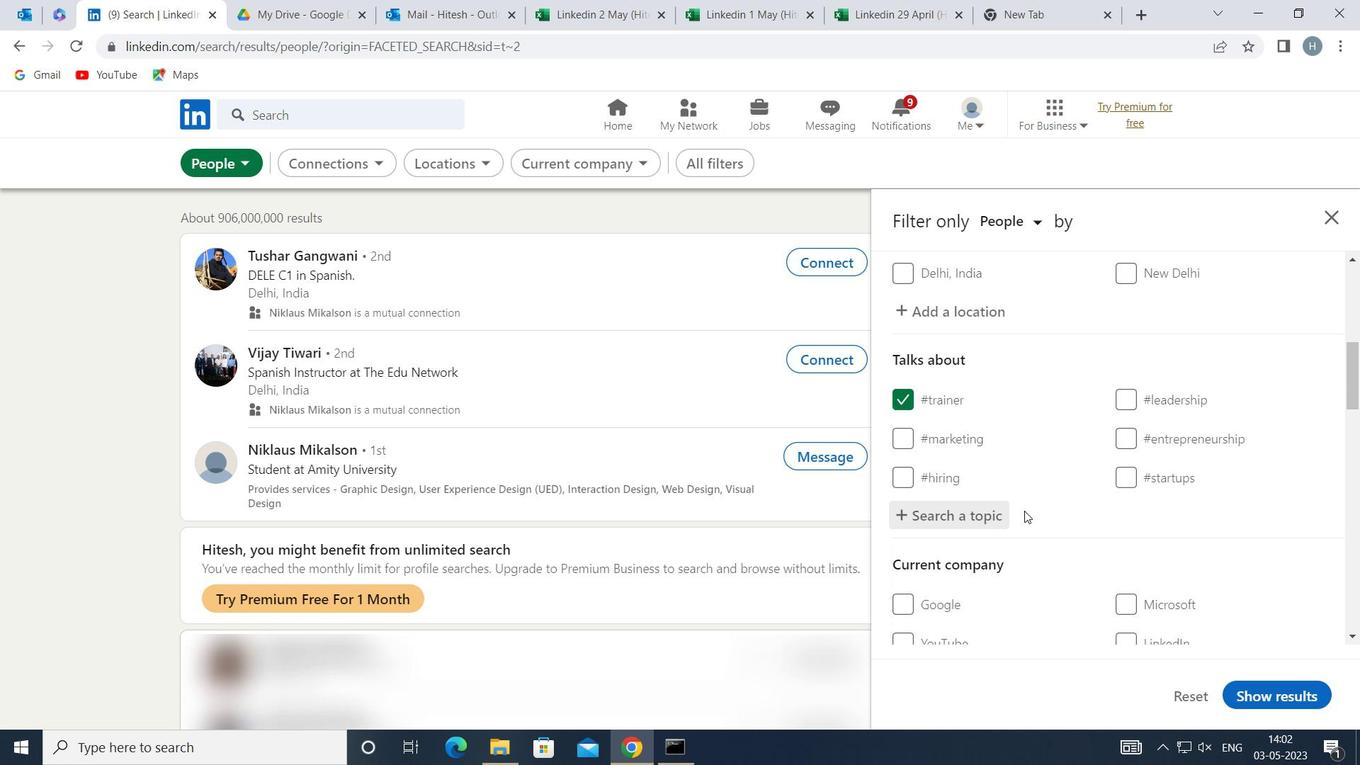 
Action: Mouse scrolled (1024, 510) with delta (0, 0)
Screenshot: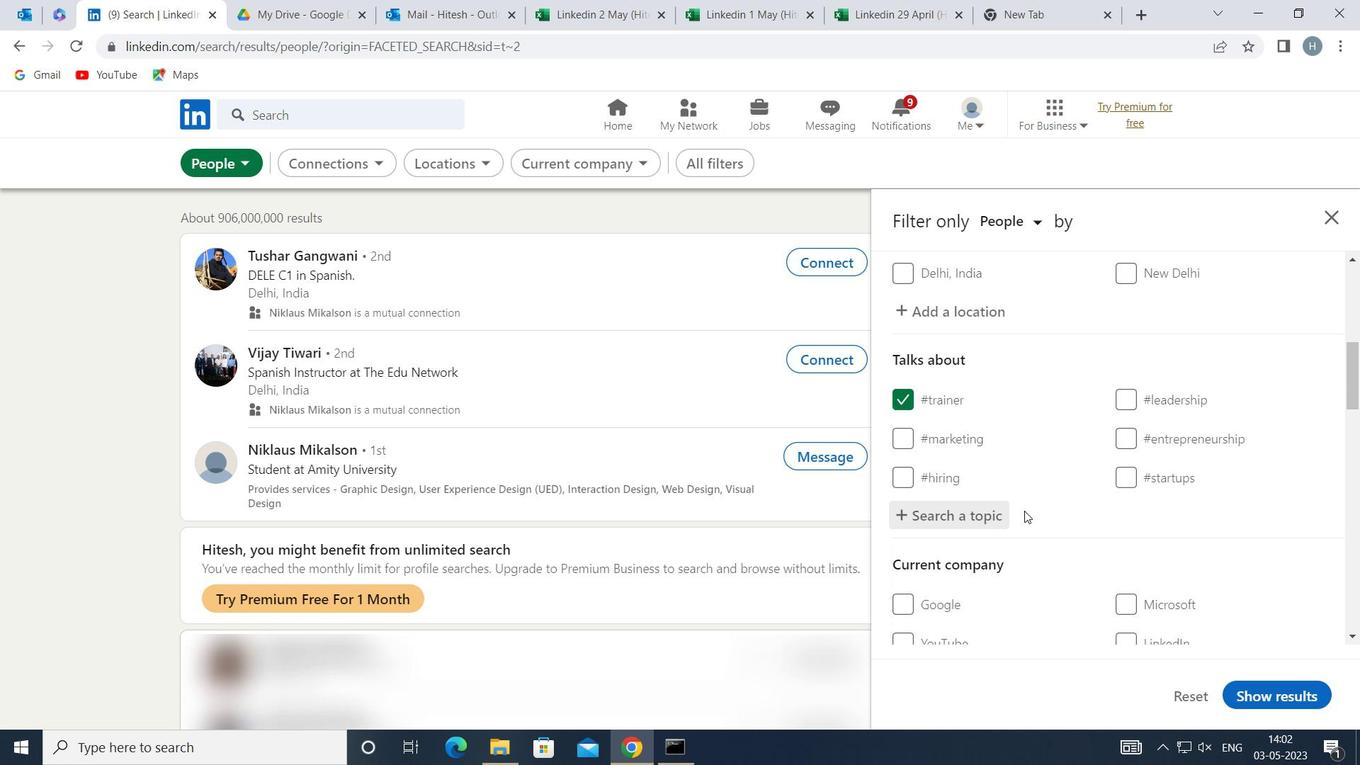 
Action: Mouse scrolled (1024, 510) with delta (0, 0)
Screenshot: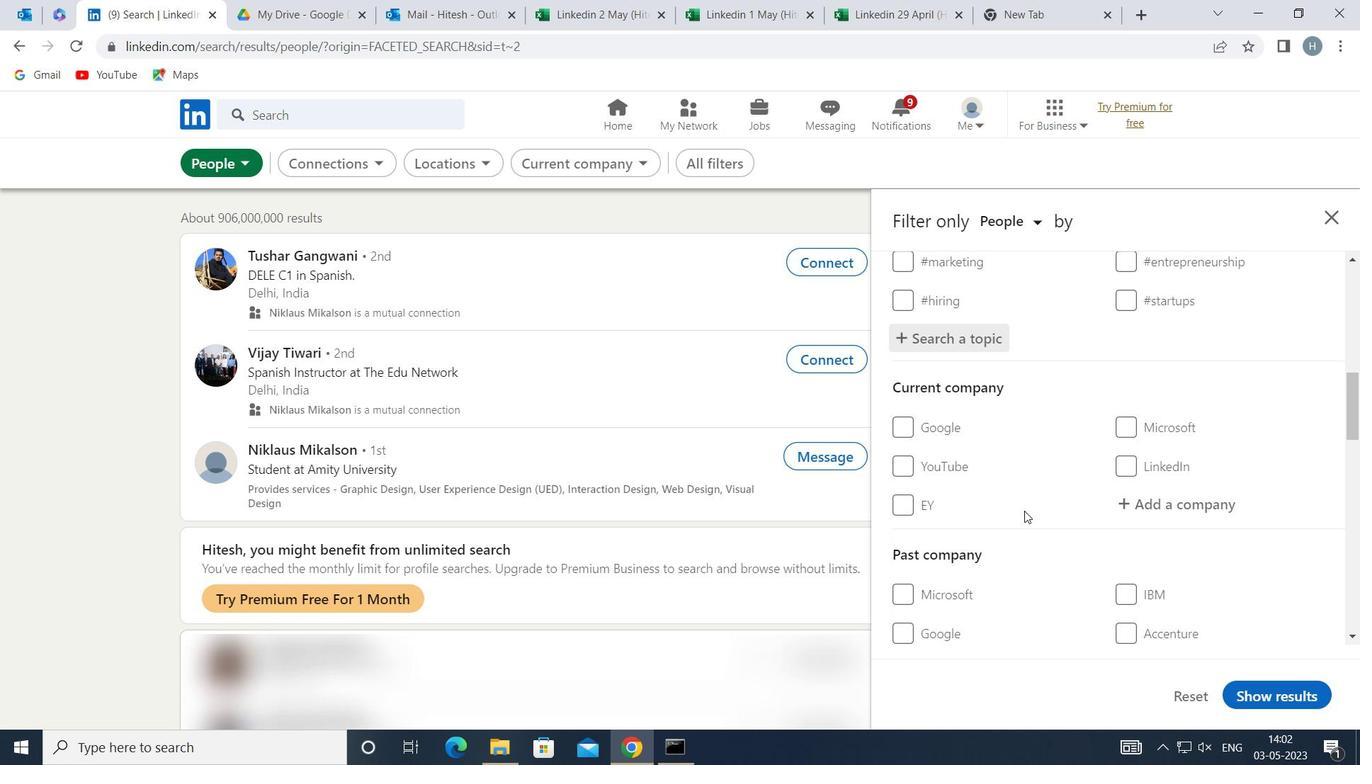 
Action: Mouse scrolled (1024, 510) with delta (0, 0)
Screenshot: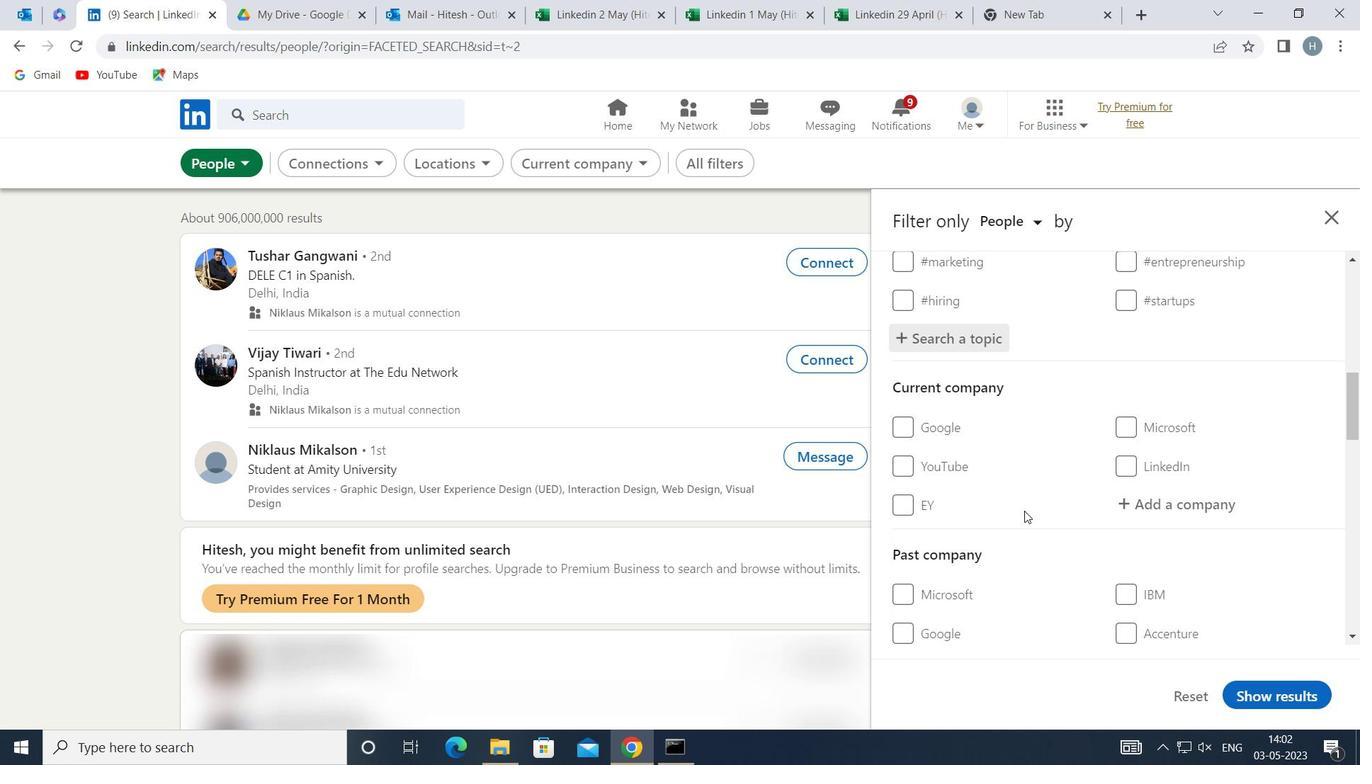 
Action: Mouse scrolled (1024, 510) with delta (0, 0)
Screenshot: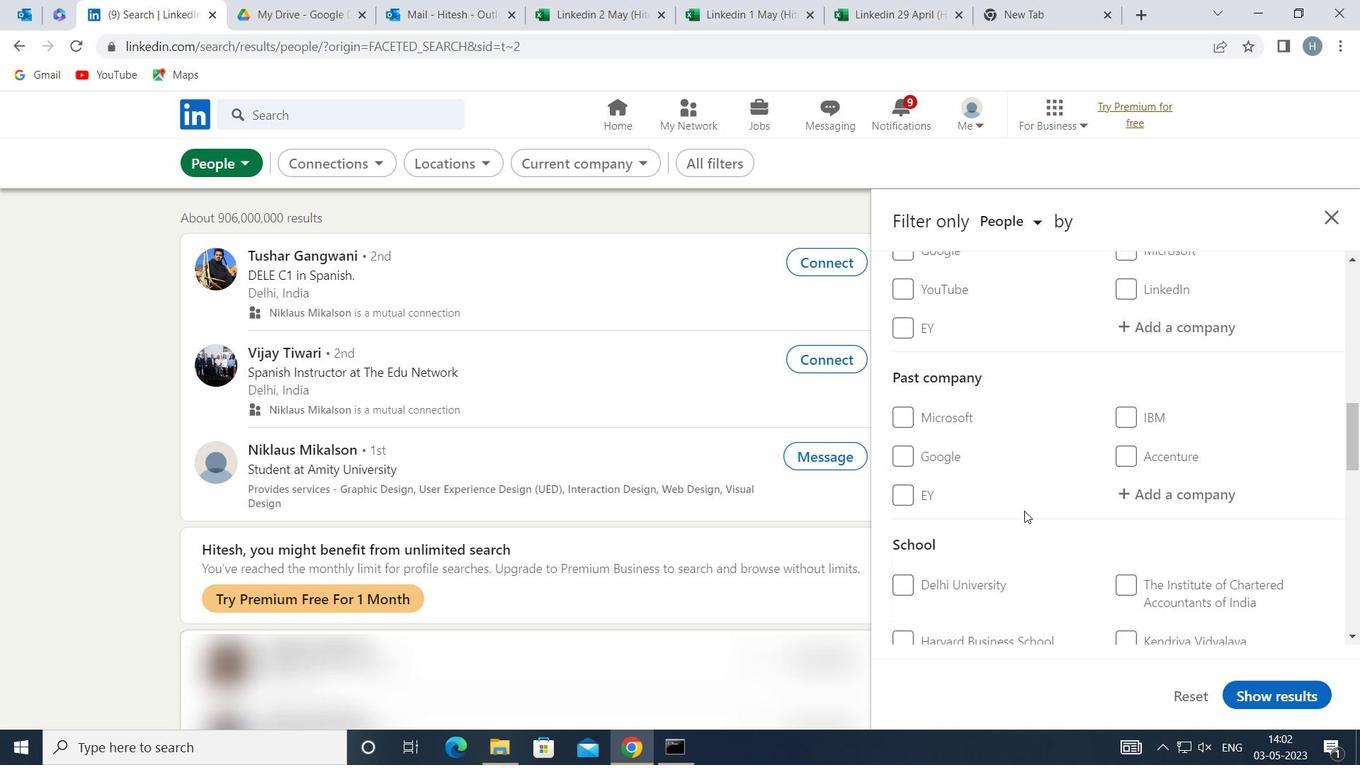 
Action: Mouse scrolled (1024, 510) with delta (0, 0)
Screenshot: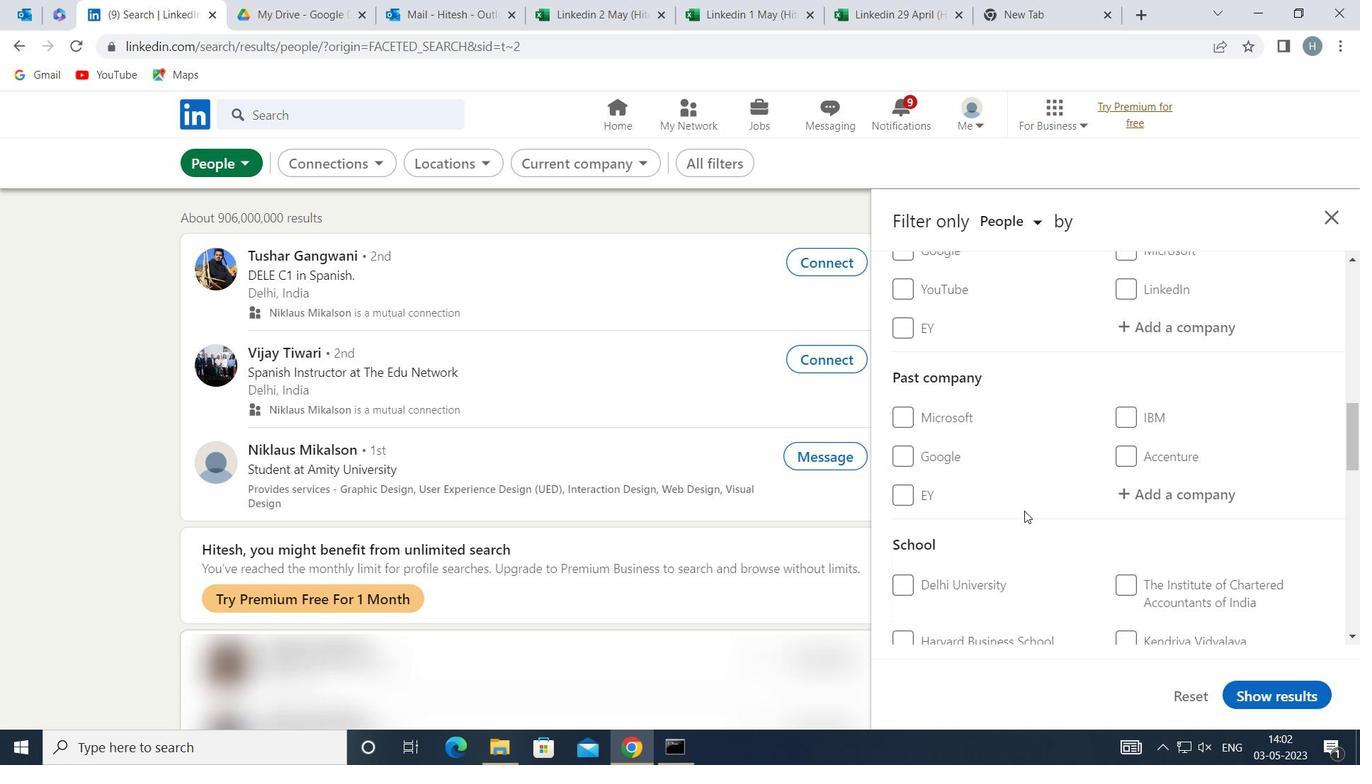 
Action: Mouse scrolled (1024, 510) with delta (0, 0)
Screenshot: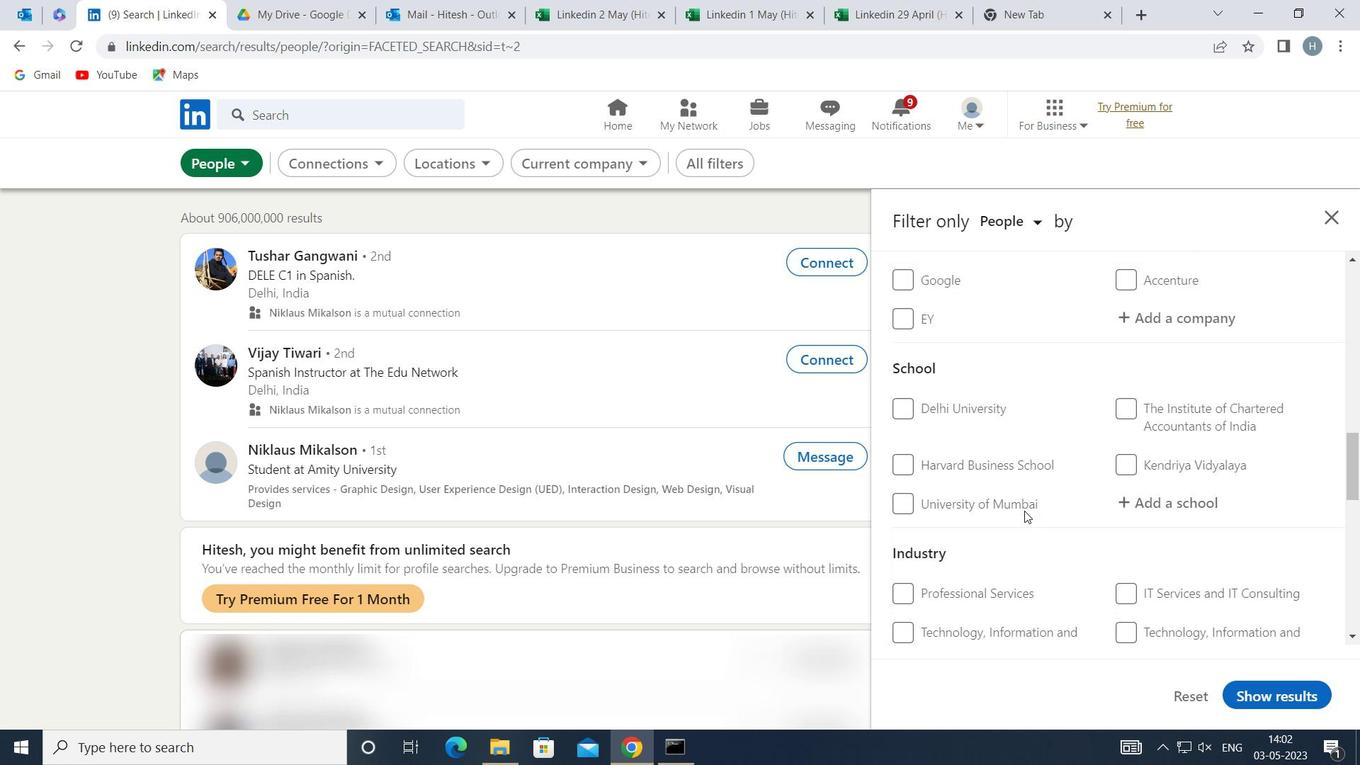 
Action: Mouse scrolled (1024, 510) with delta (0, 0)
Screenshot: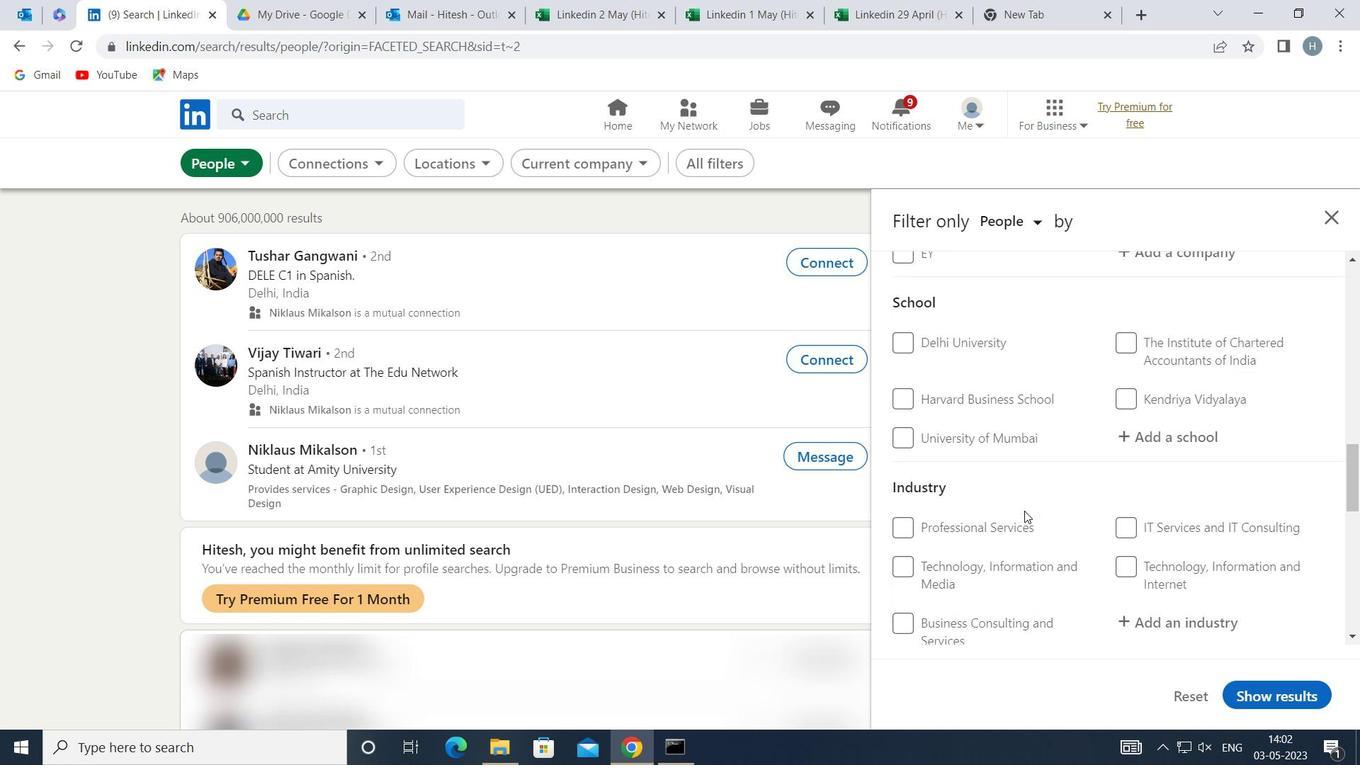 
Action: Mouse scrolled (1024, 510) with delta (0, 0)
Screenshot: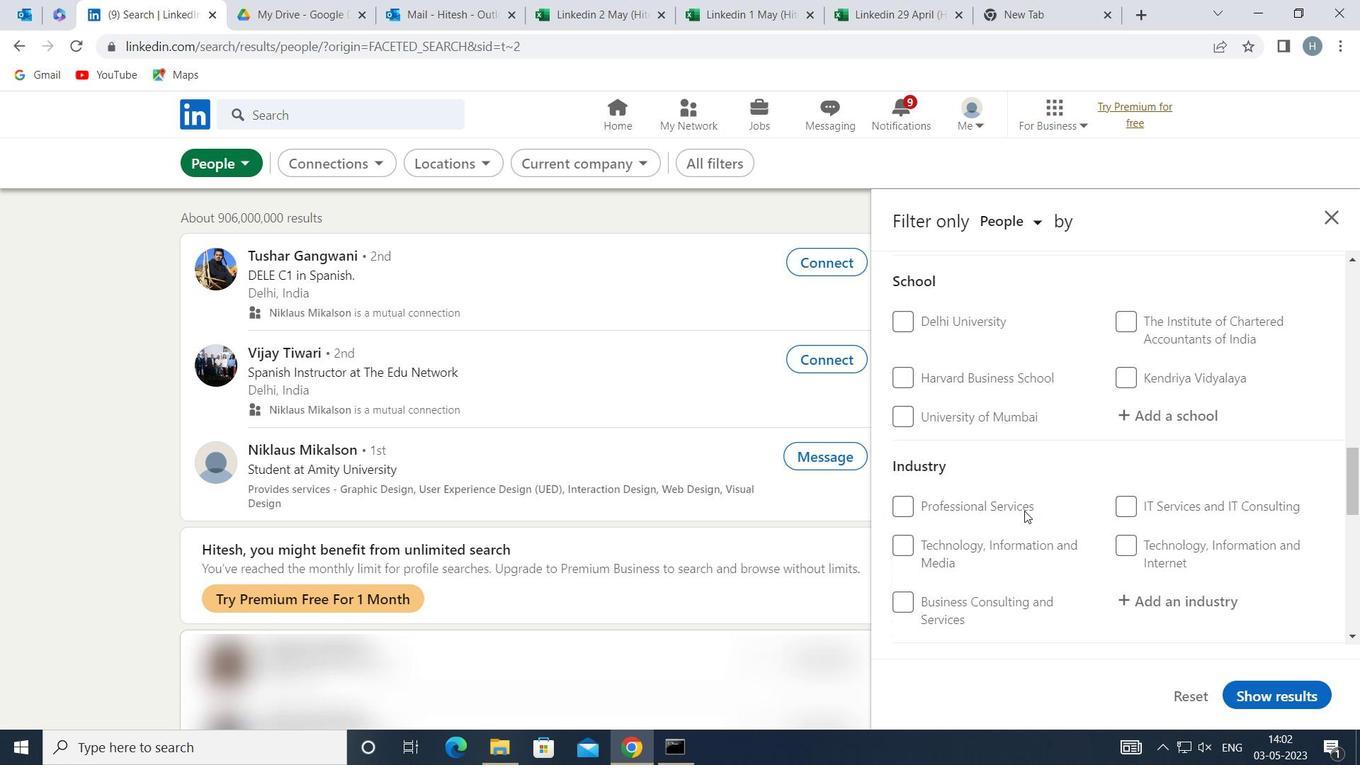 
Action: Mouse moved to (1136, 532)
Screenshot: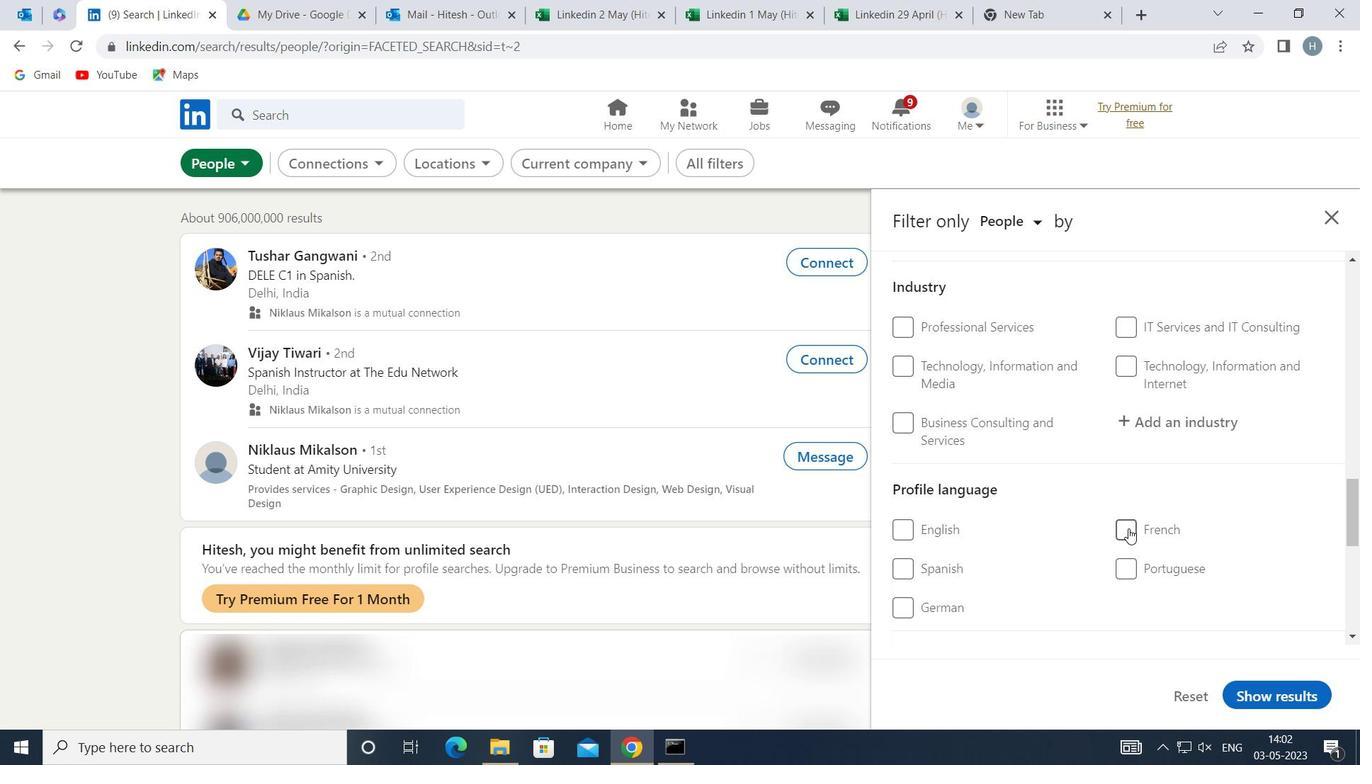 
Action: Mouse pressed left at (1136, 532)
Screenshot: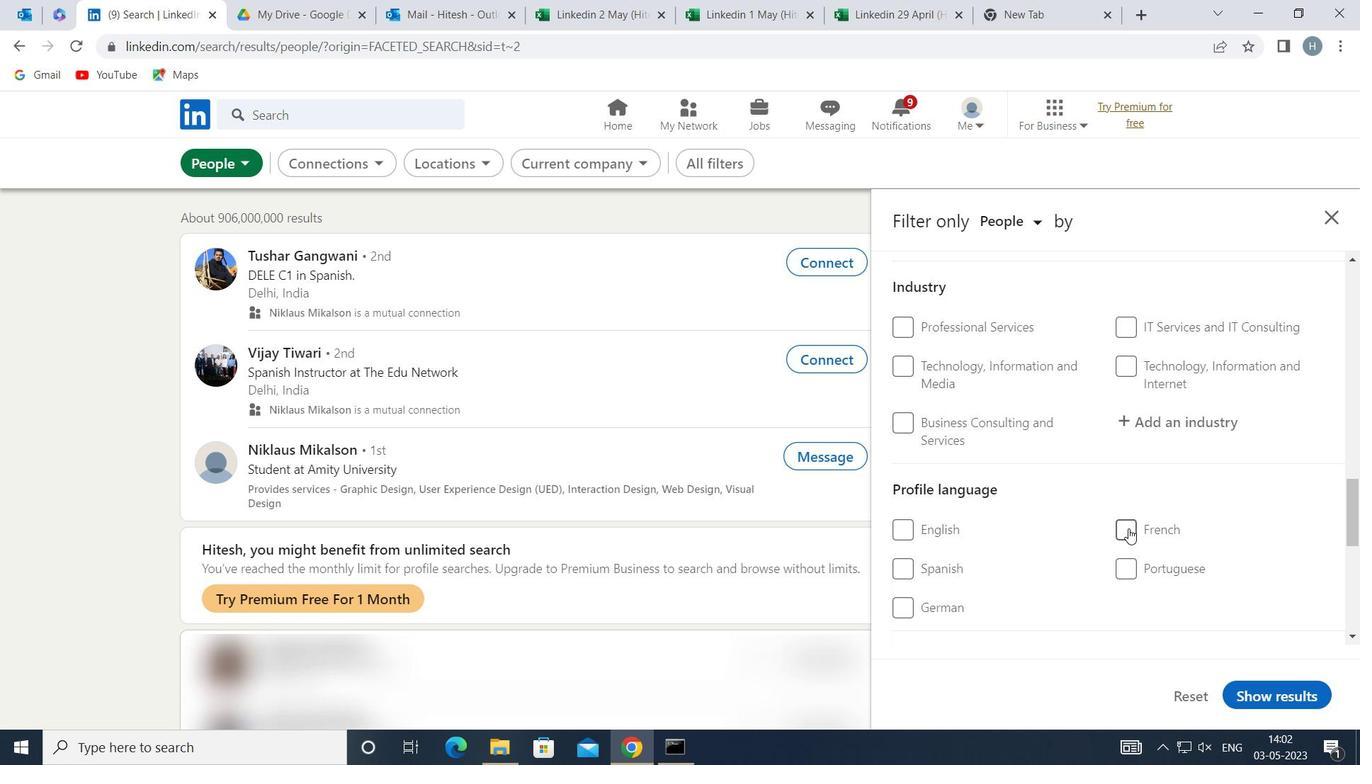 
Action: Mouse moved to (1031, 556)
Screenshot: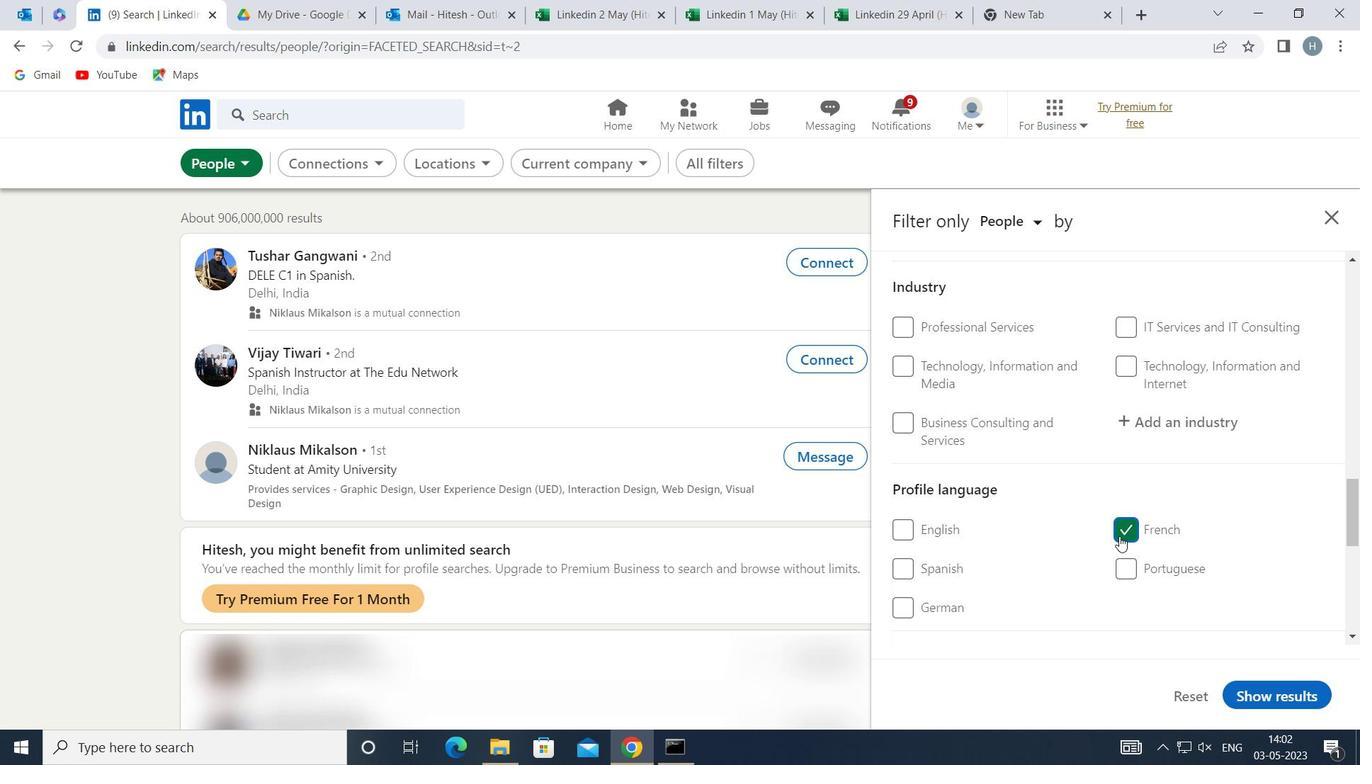 
Action: Mouse scrolled (1031, 557) with delta (0, 0)
Screenshot: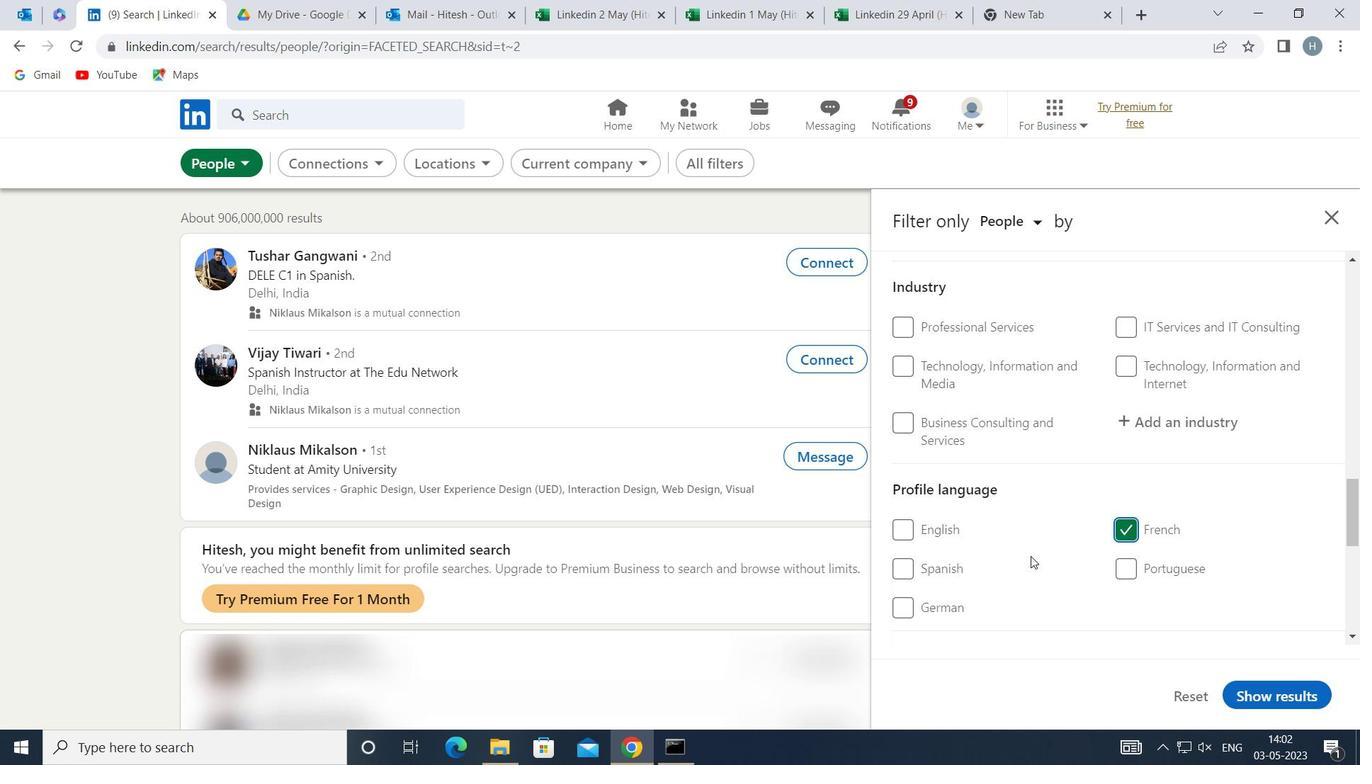 
Action: Mouse scrolled (1031, 557) with delta (0, 0)
Screenshot: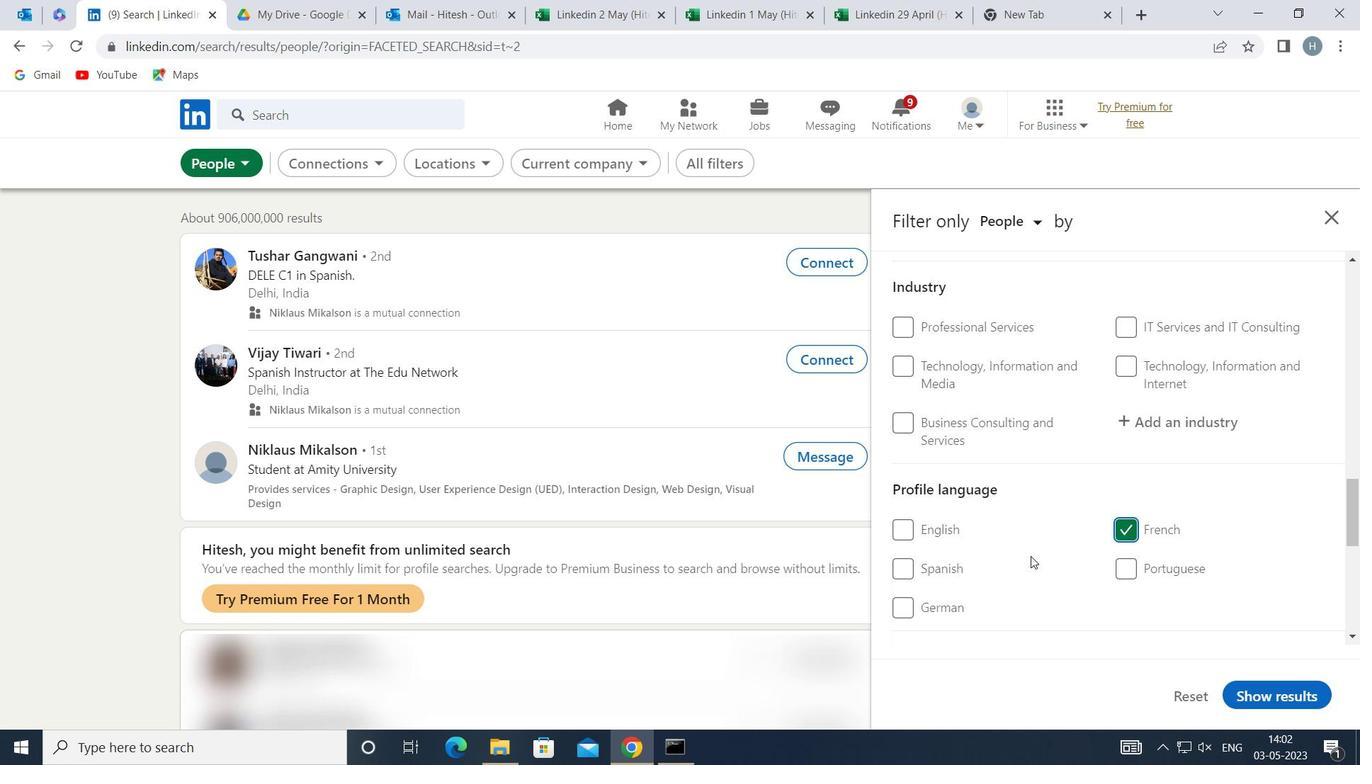 
Action: Mouse moved to (1030, 553)
Screenshot: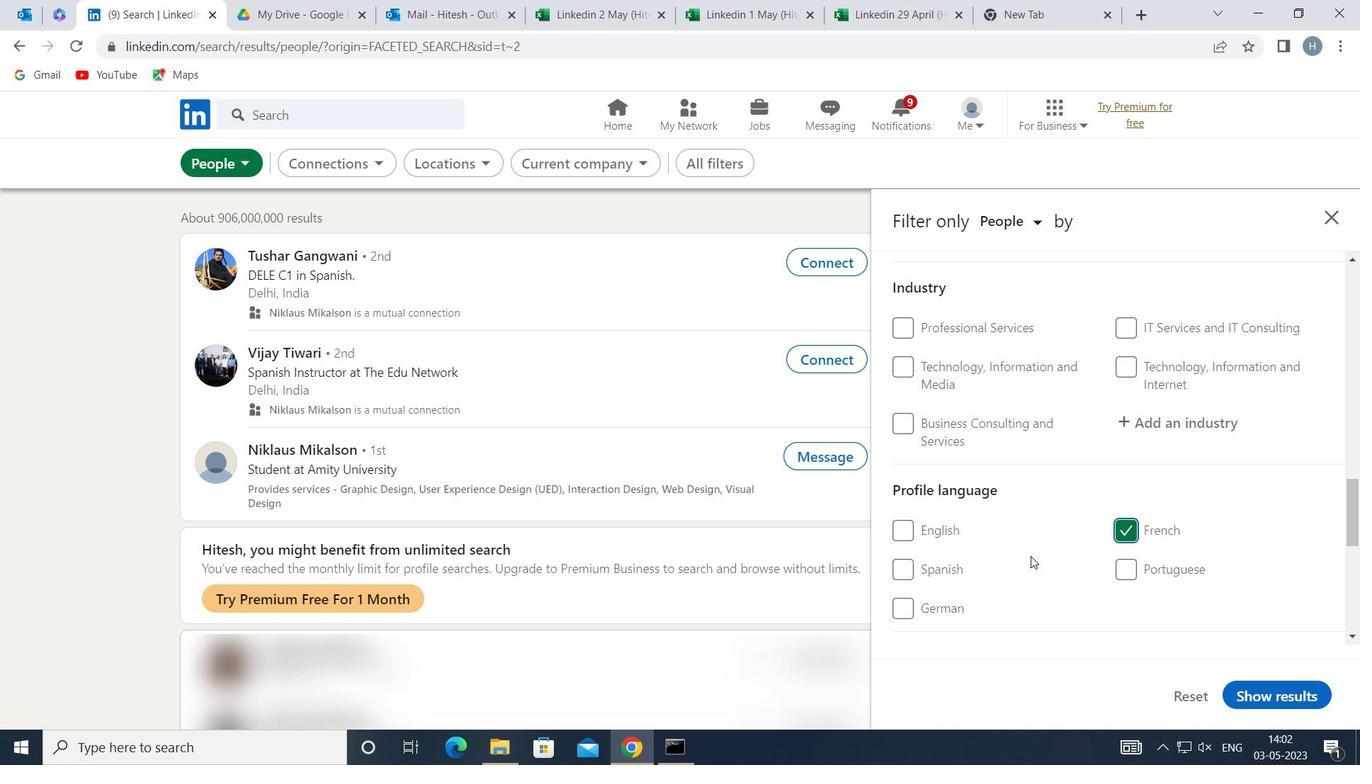 
Action: Mouse scrolled (1030, 554) with delta (0, 0)
Screenshot: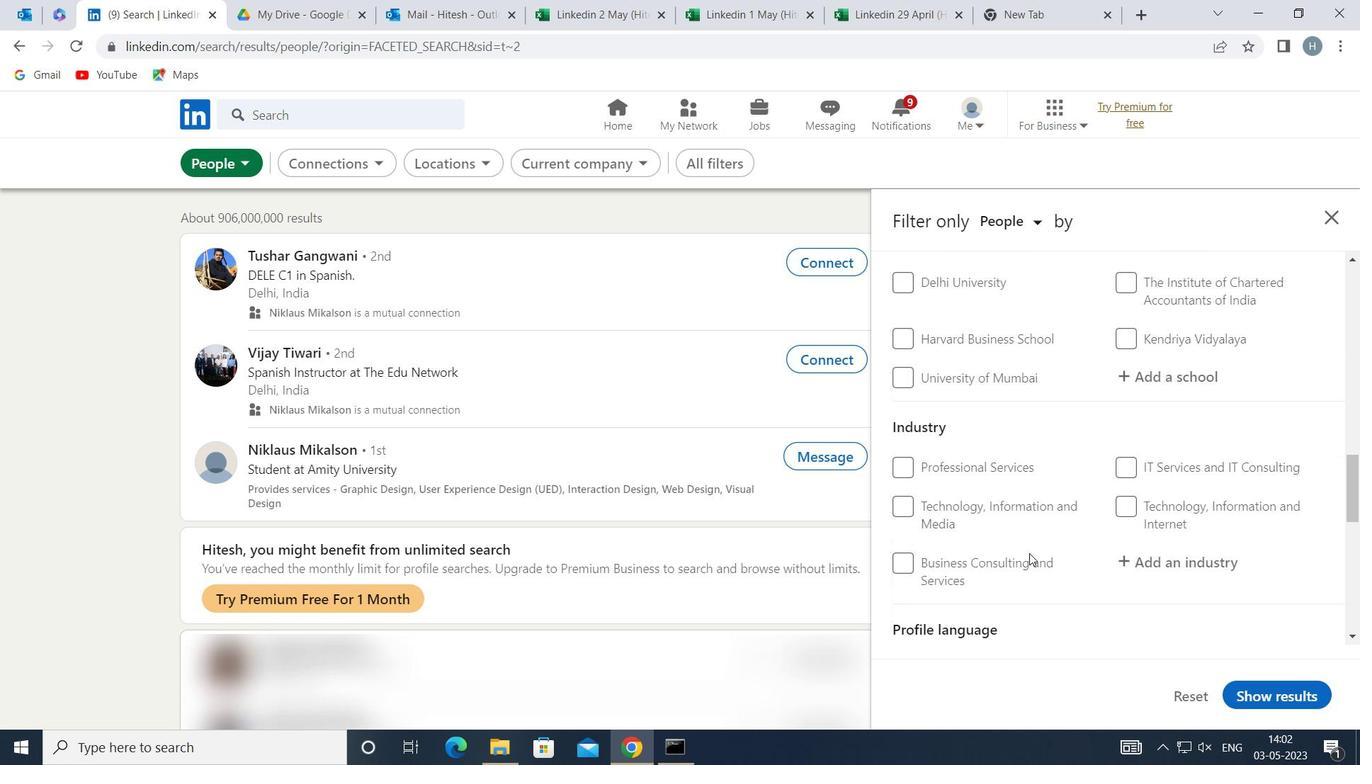 
Action: Mouse scrolled (1030, 554) with delta (0, 0)
Screenshot: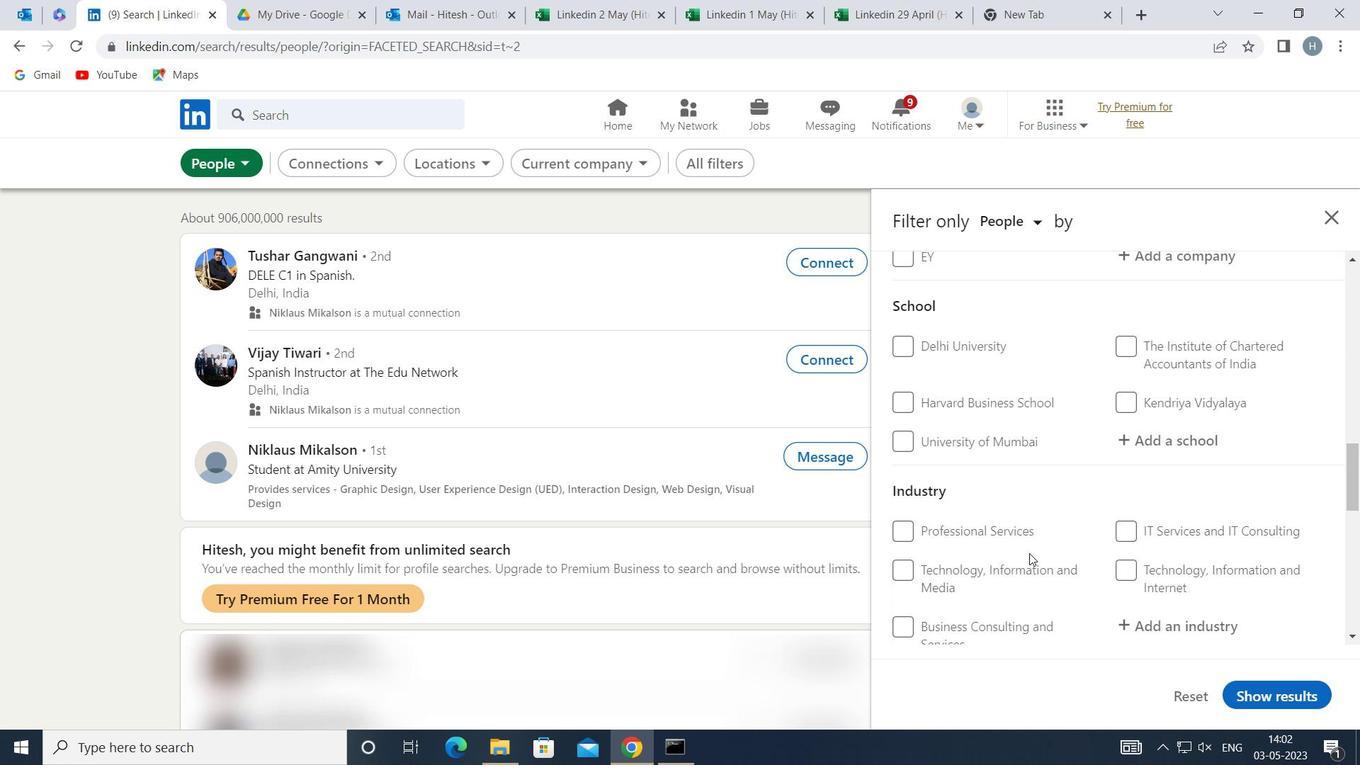 
Action: Mouse scrolled (1030, 554) with delta (0, 0)
Screenshot: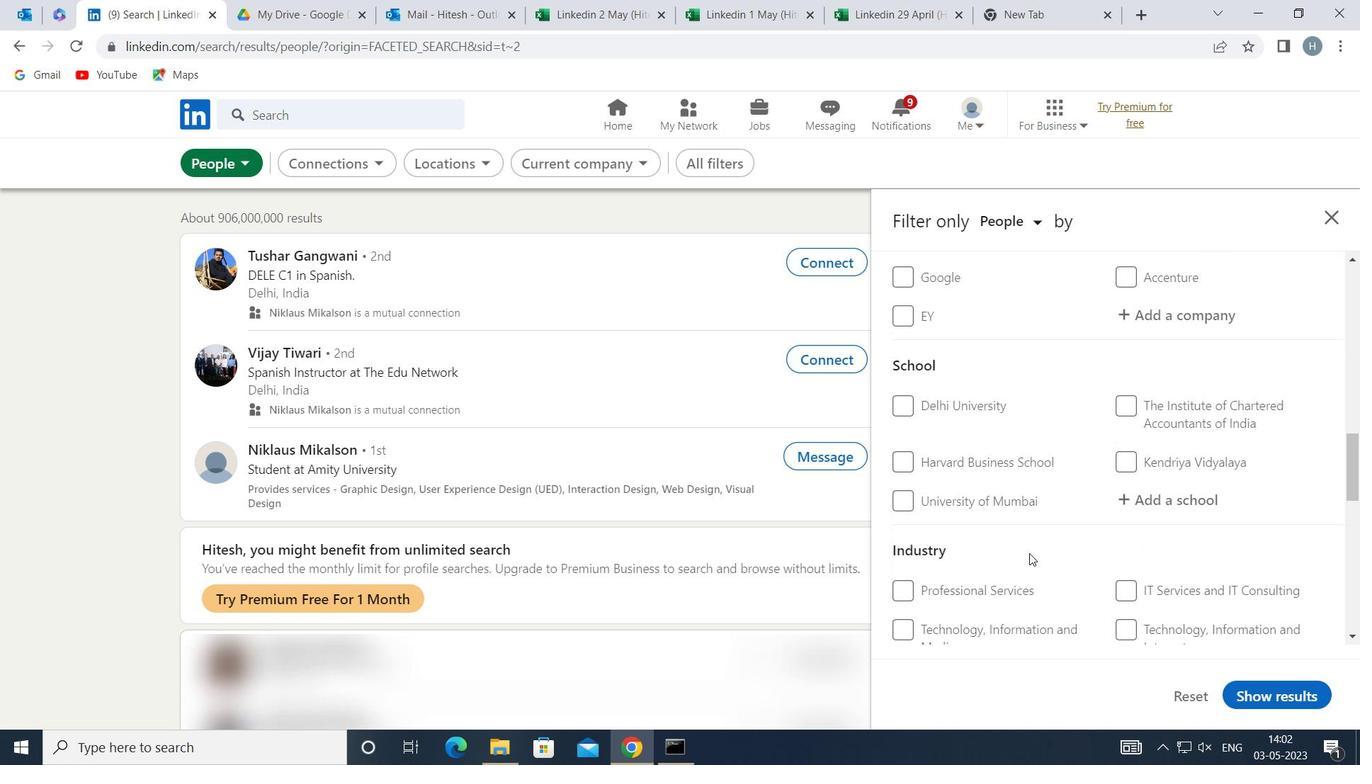 
Action: Mouse scrolled (1030, 554) with delta (0, 0)
Screenshot: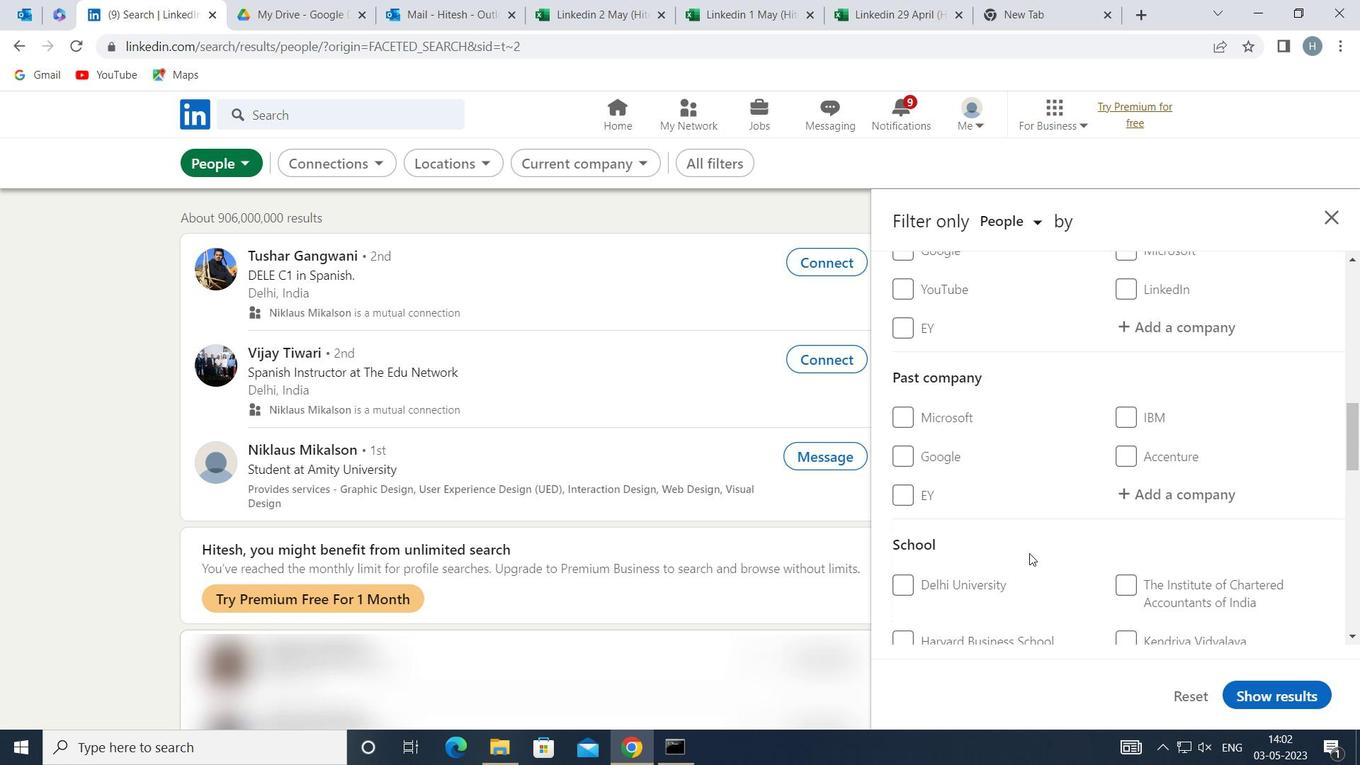 
Action: Mouse scrolled (1030, 554) with delta (0, 0)
Screenshot: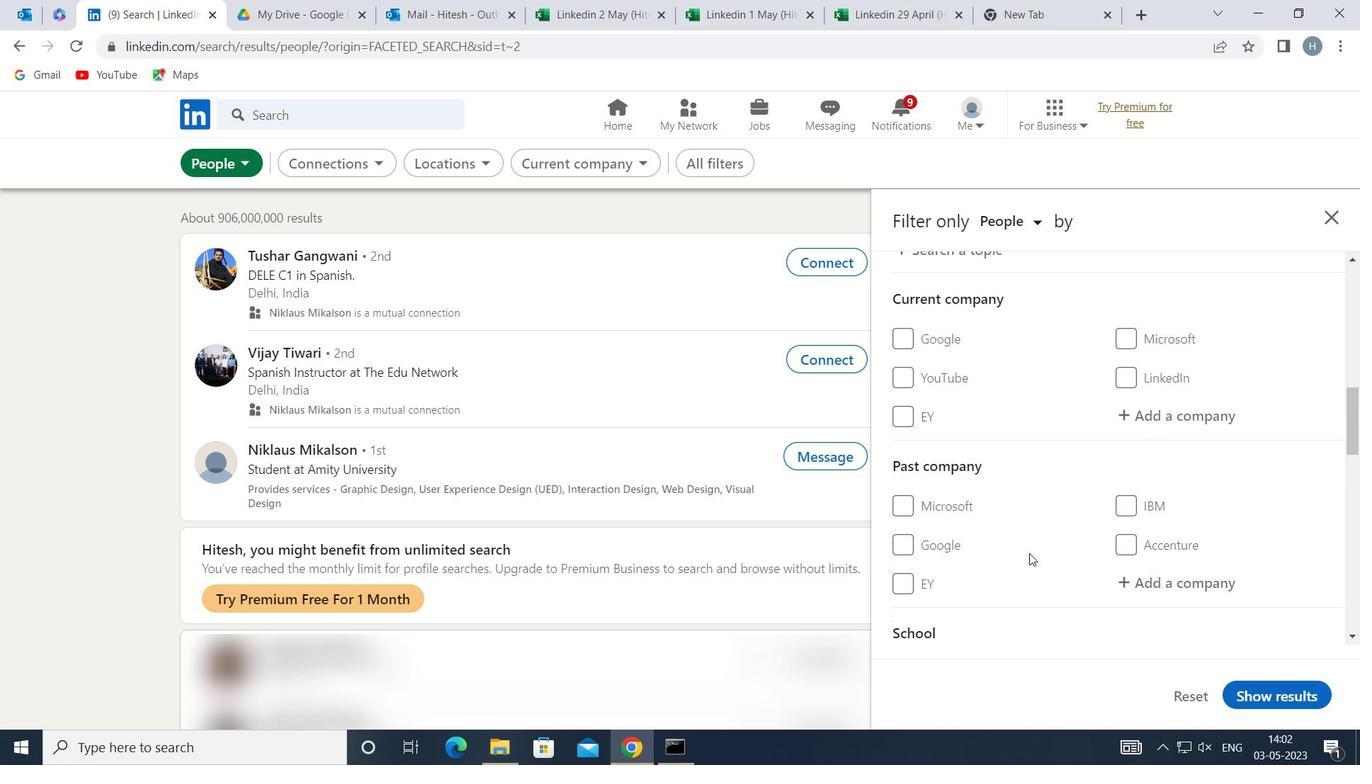 
Action: Mouse moved to (1192, 509)
Screenshot: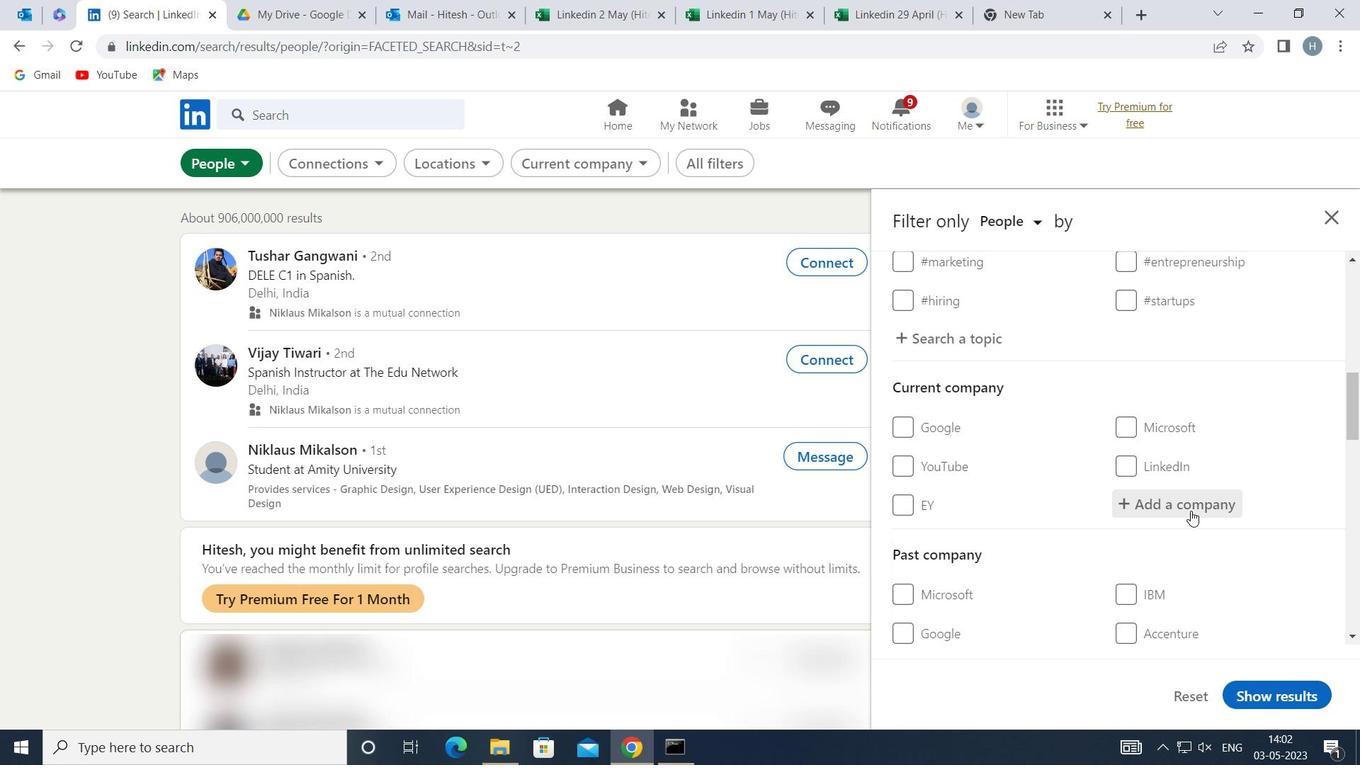 
Action: Mouse pressed left at (1192, 509)
Screenshot: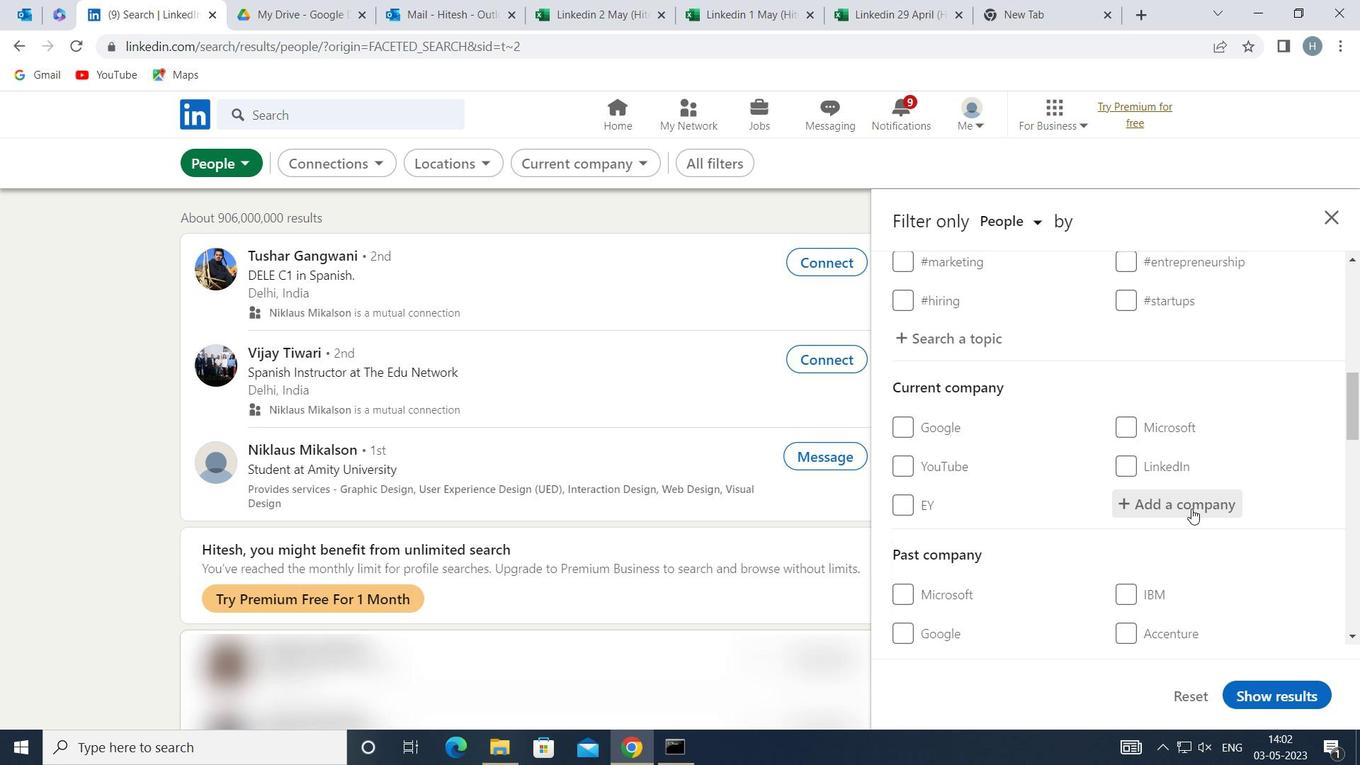 
Action: Key pressed <Key.shift>AKQA
Screenshot: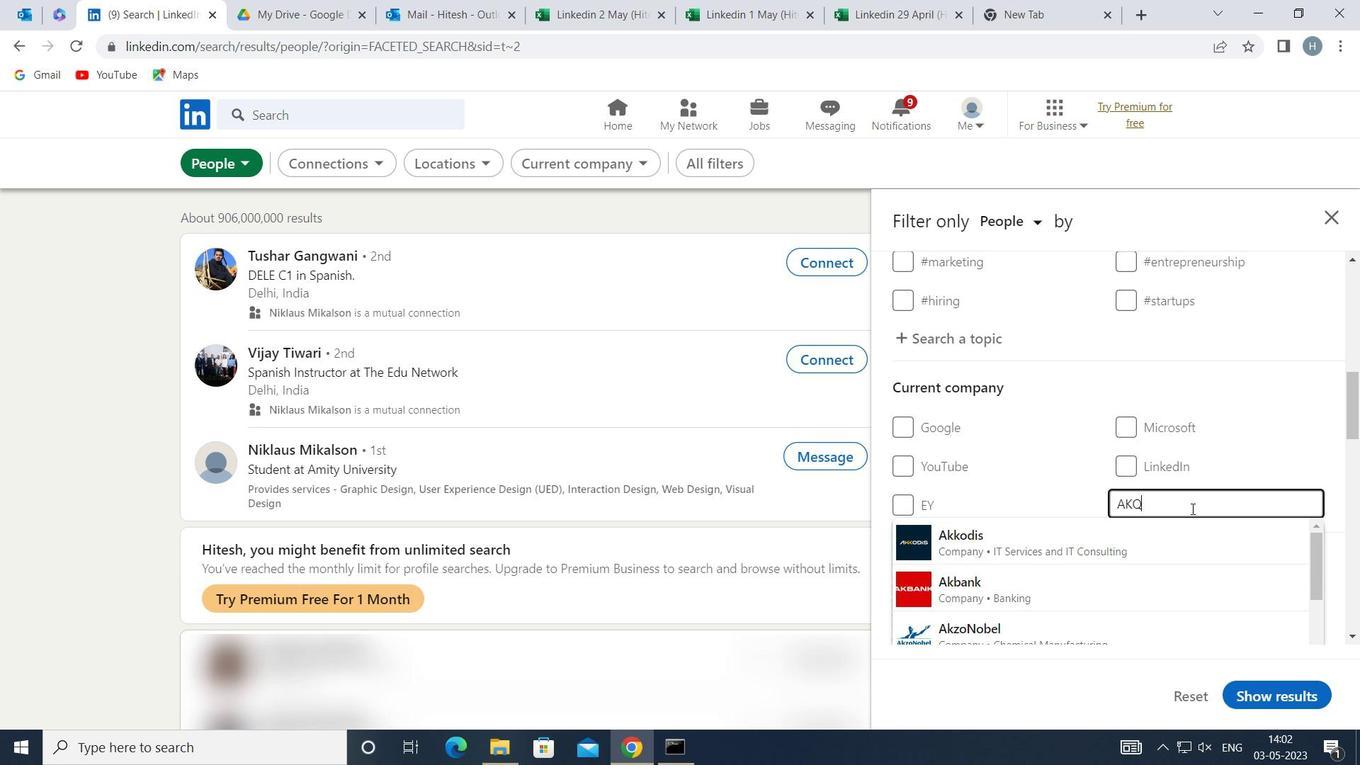 
Action: Mouse moved to (1120, 545)
Screenshot: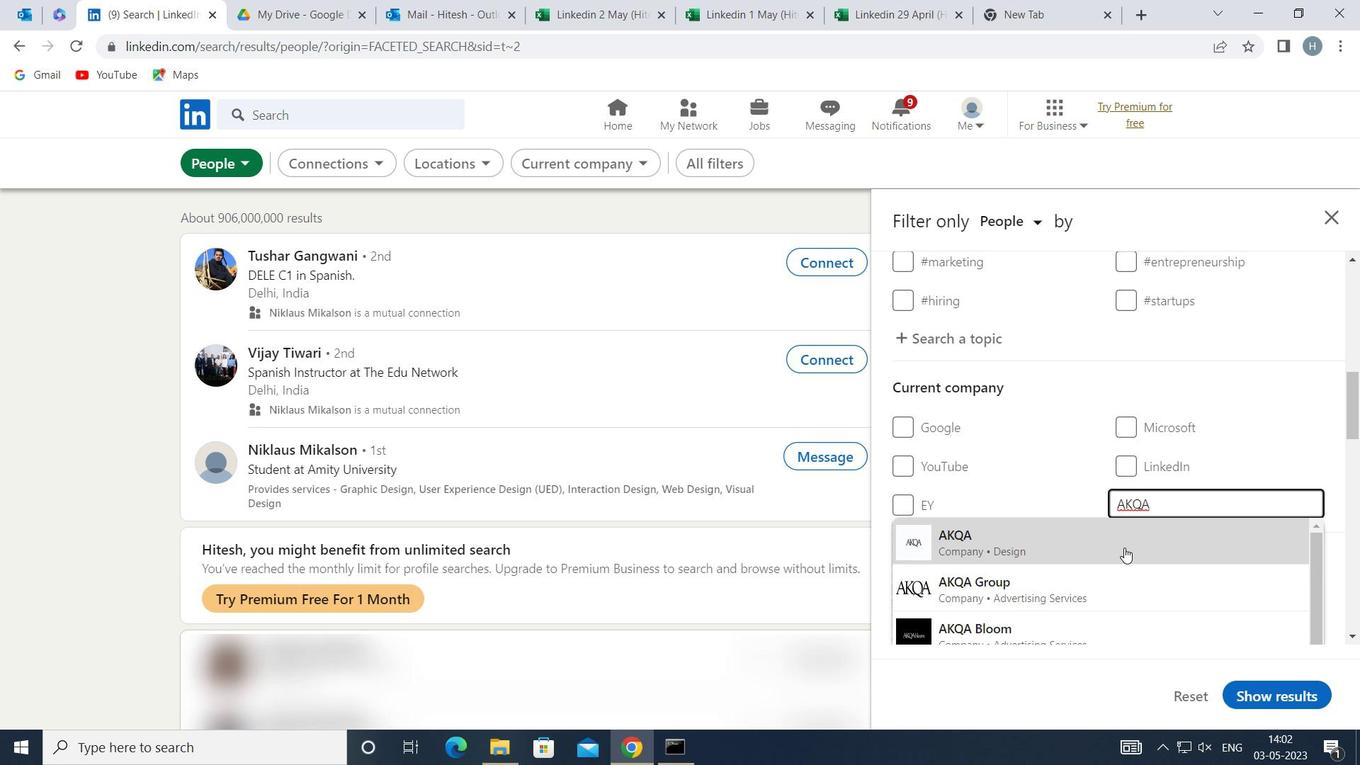 
Action: Mouse pressed left at (1120, 545)
Screenshot: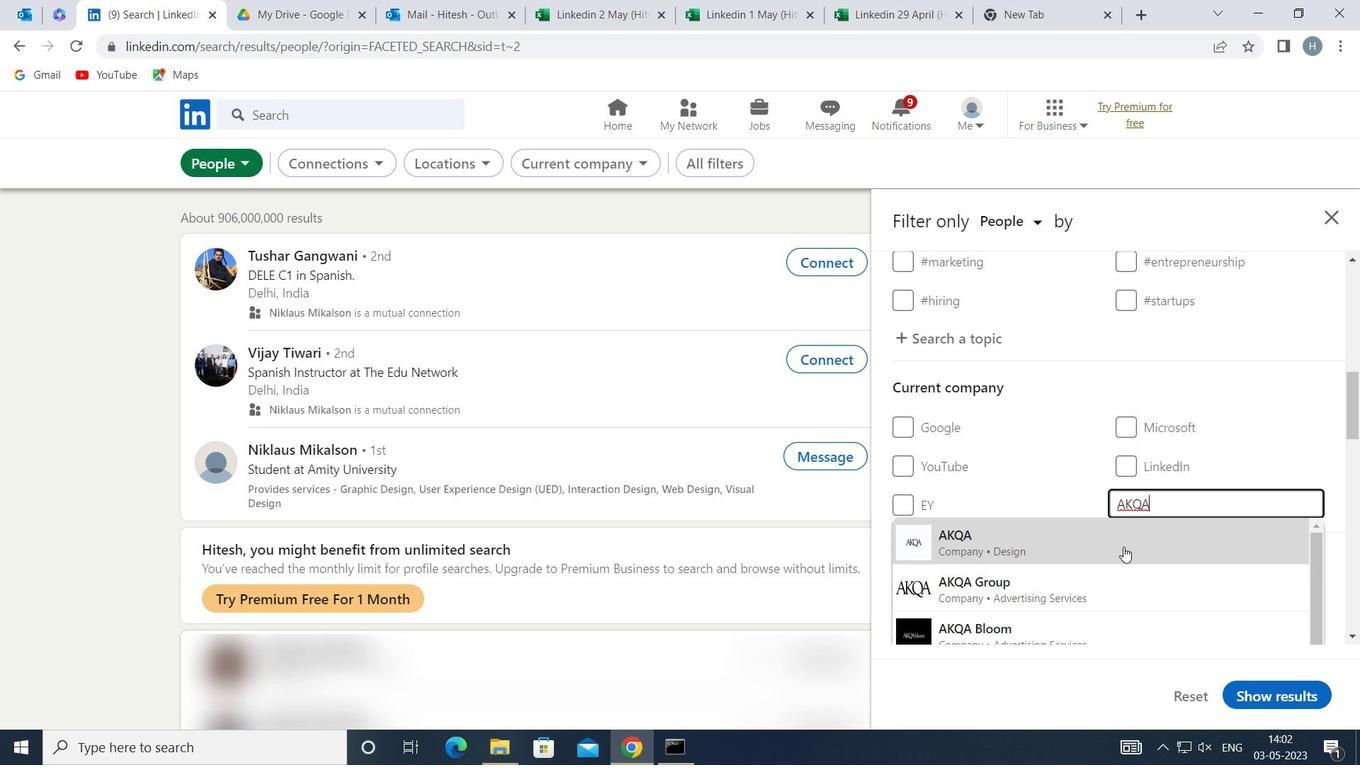
Action: Mouse moved to (1061, 522)
Screenshot: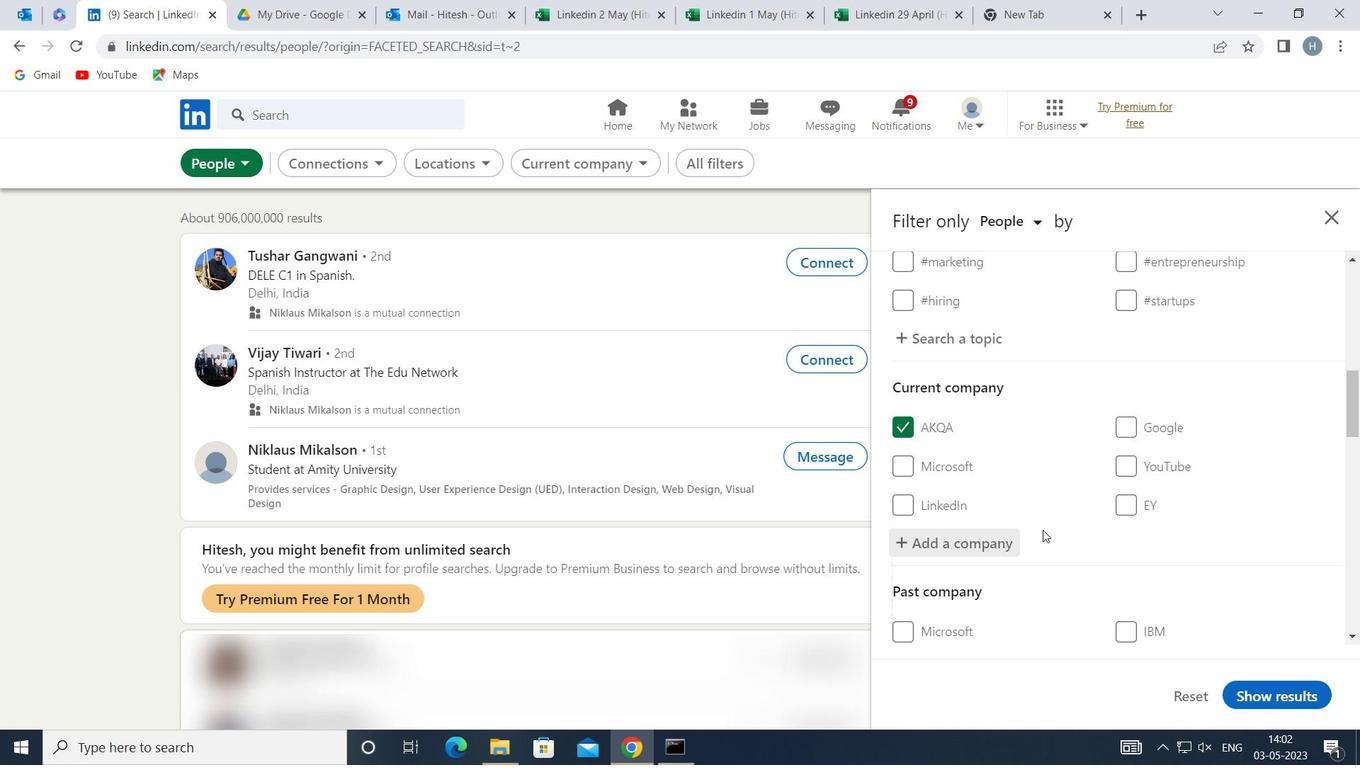 
Action: Mouse scrolled (1061, 521) with delta (0, 0)
Screenshot: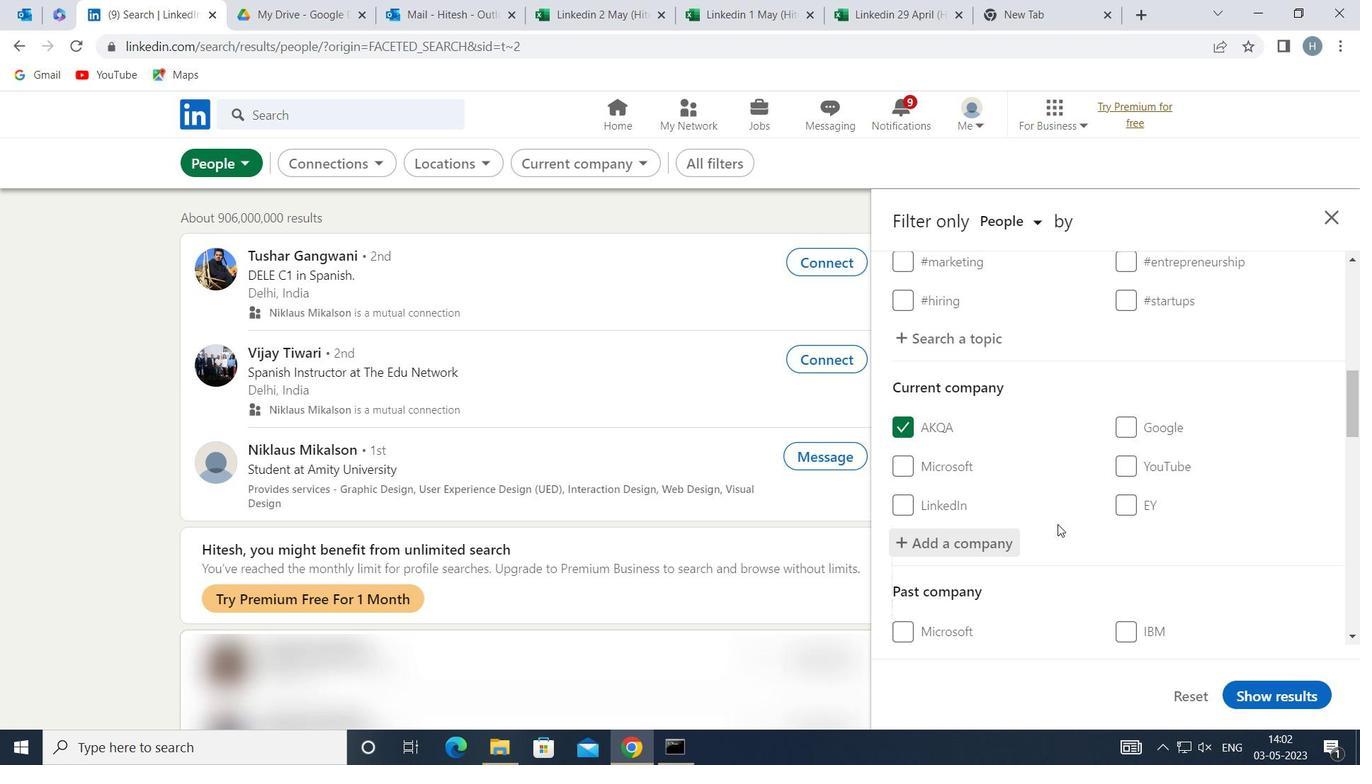 
Action: Mouse scrolled (1061, 521) with delta (0, 0)
Screenshot: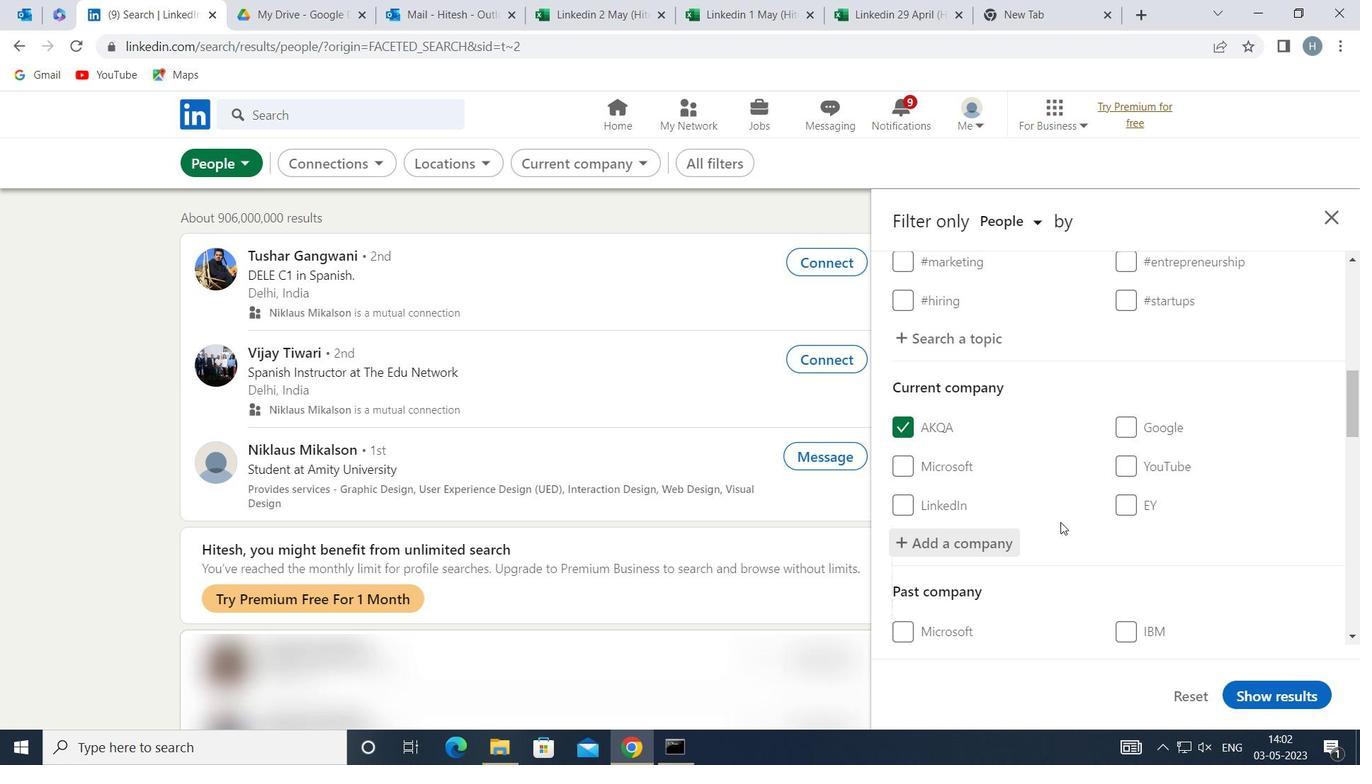 
Action: Mouse moved to (1063, 520)
Screenshot: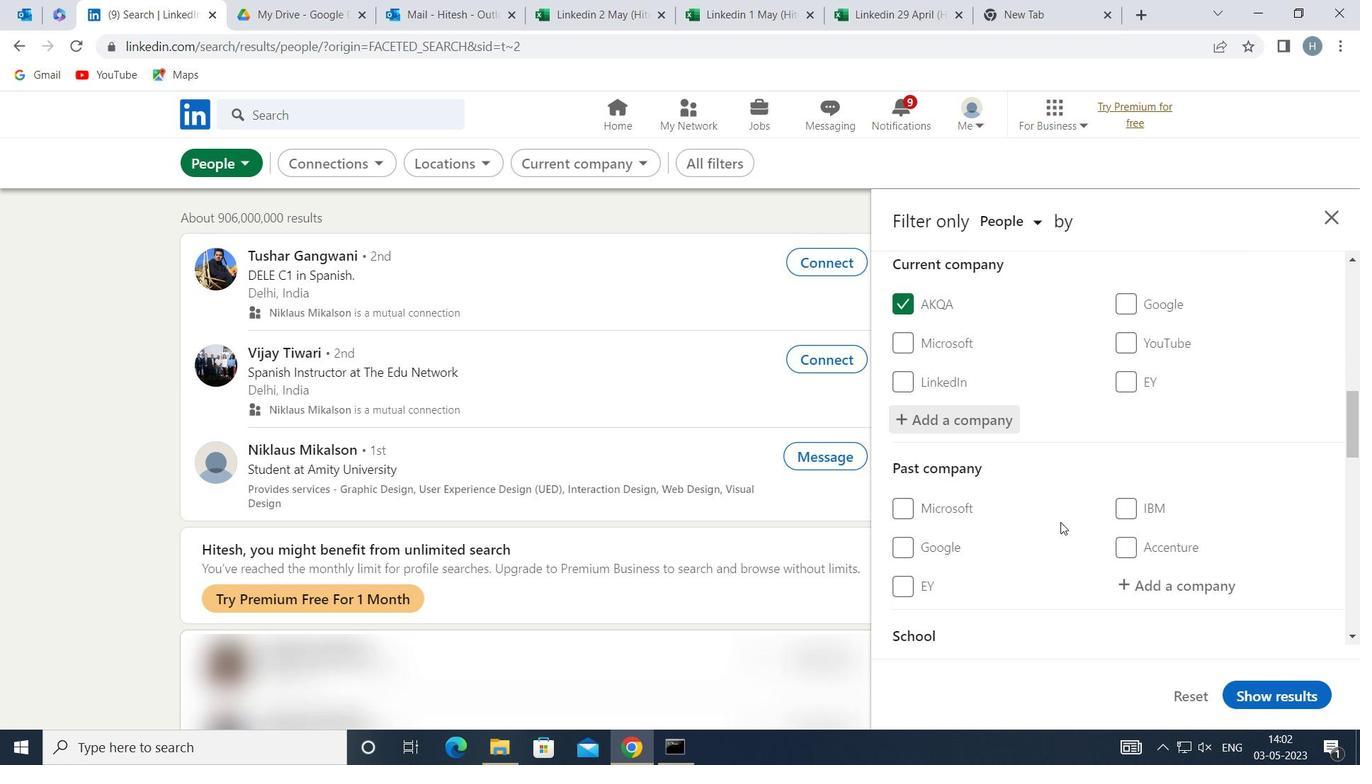 
Action: Mouse scrolled (1063, 519) with delta (0, 0)
Screenshot: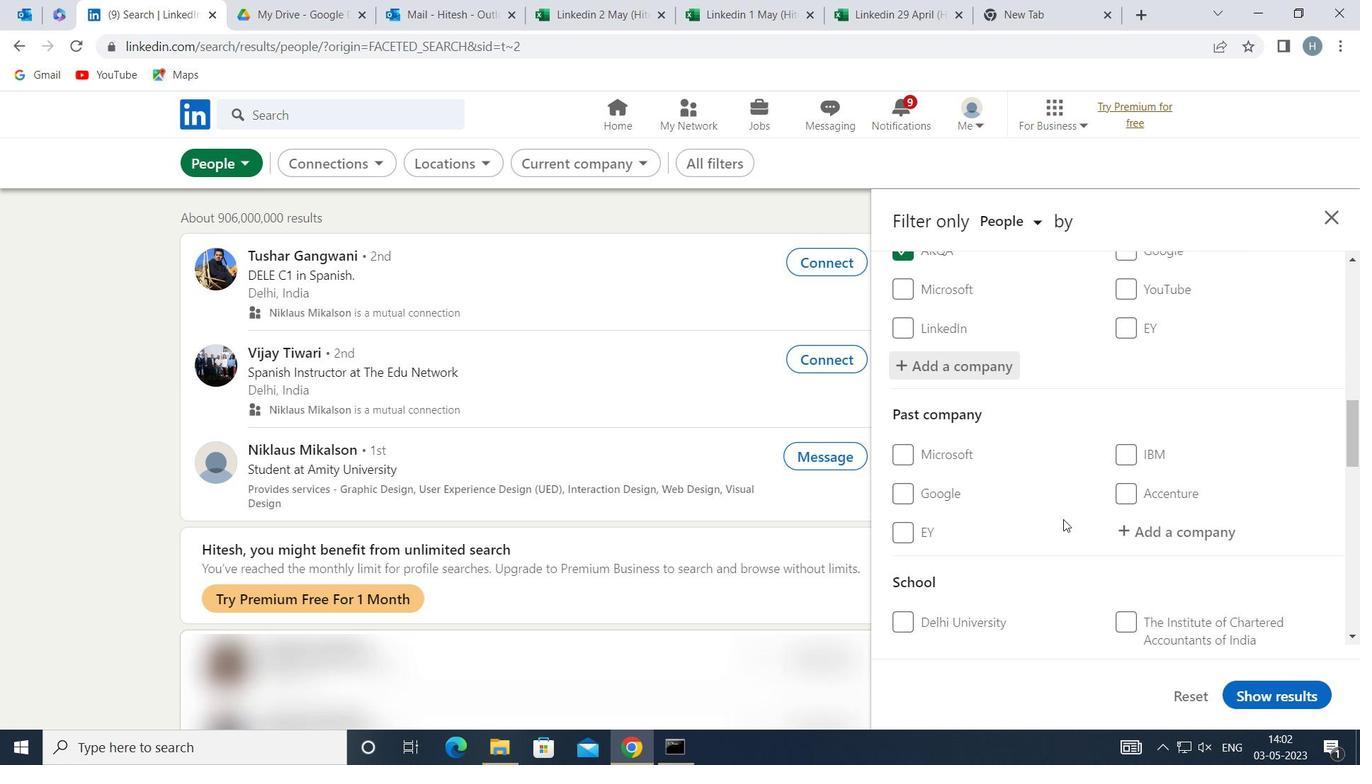 
Action: Mouse scrolled (1063, 519) with delta (0, 0)
Screenshot: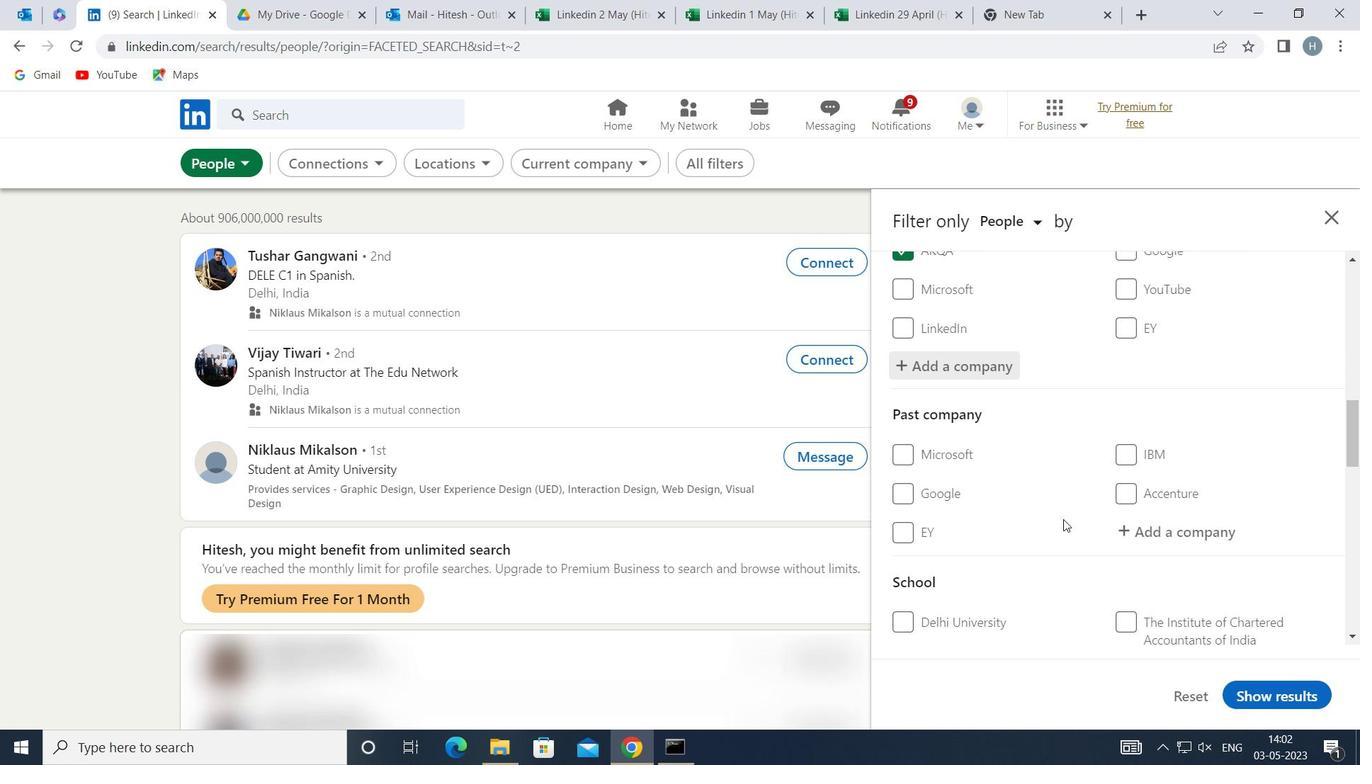 
Action: Mouse scrolled (1063, 519) with delta (0, 0)
Screenshot: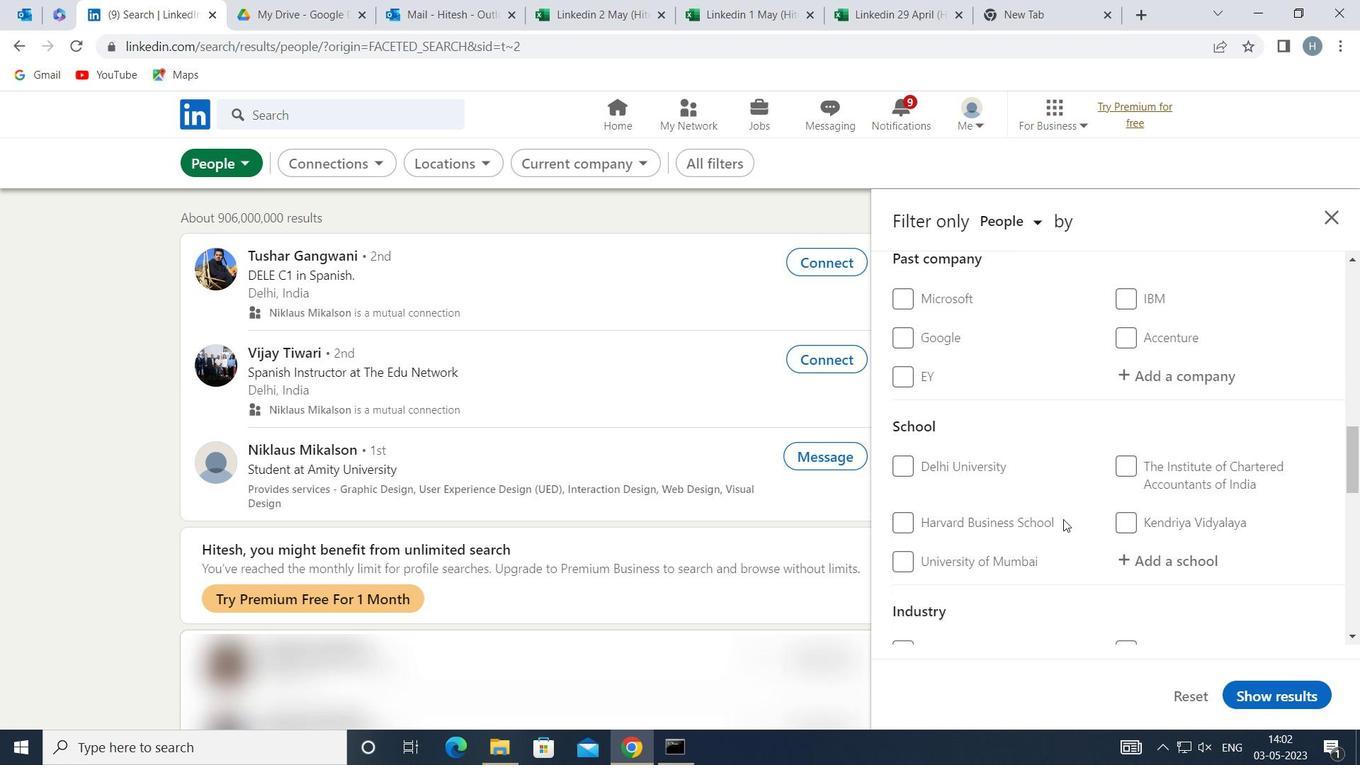 
Action: Mouse moved to (1152, 457)
Screenshot: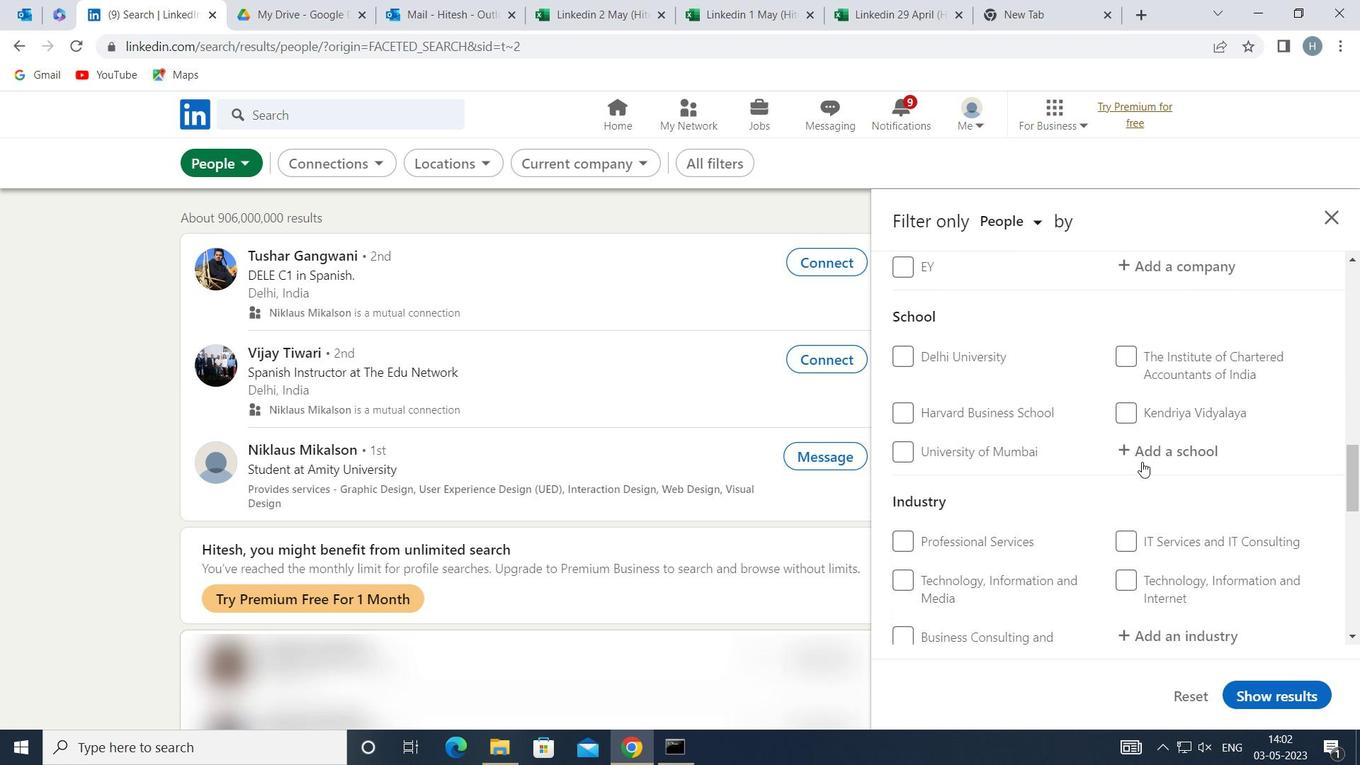 
Action: Mouse pressed left at (1152, 457)
Screenshot: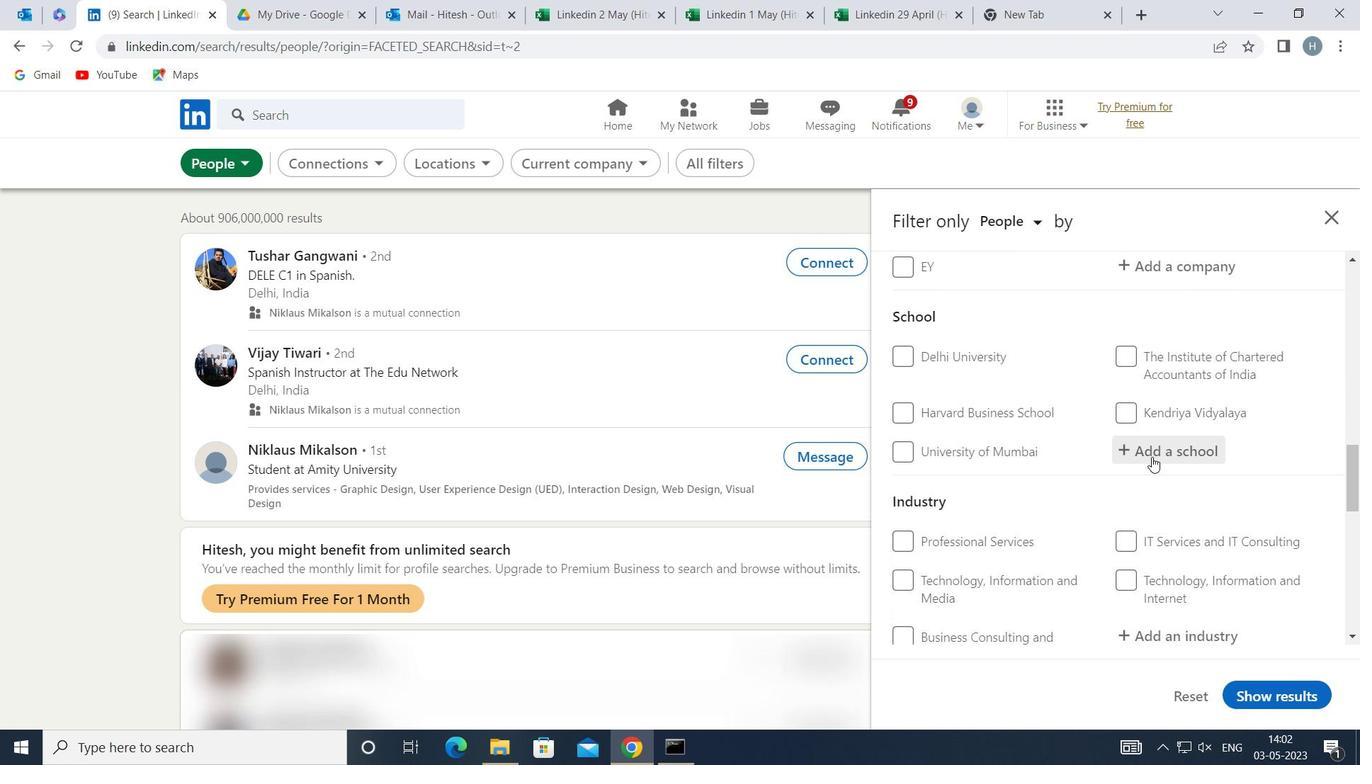 
Action: Key pressed <Key.shift>ASM<Key.space>GROUP<Key.space>OF<Key.space>
Screenshot: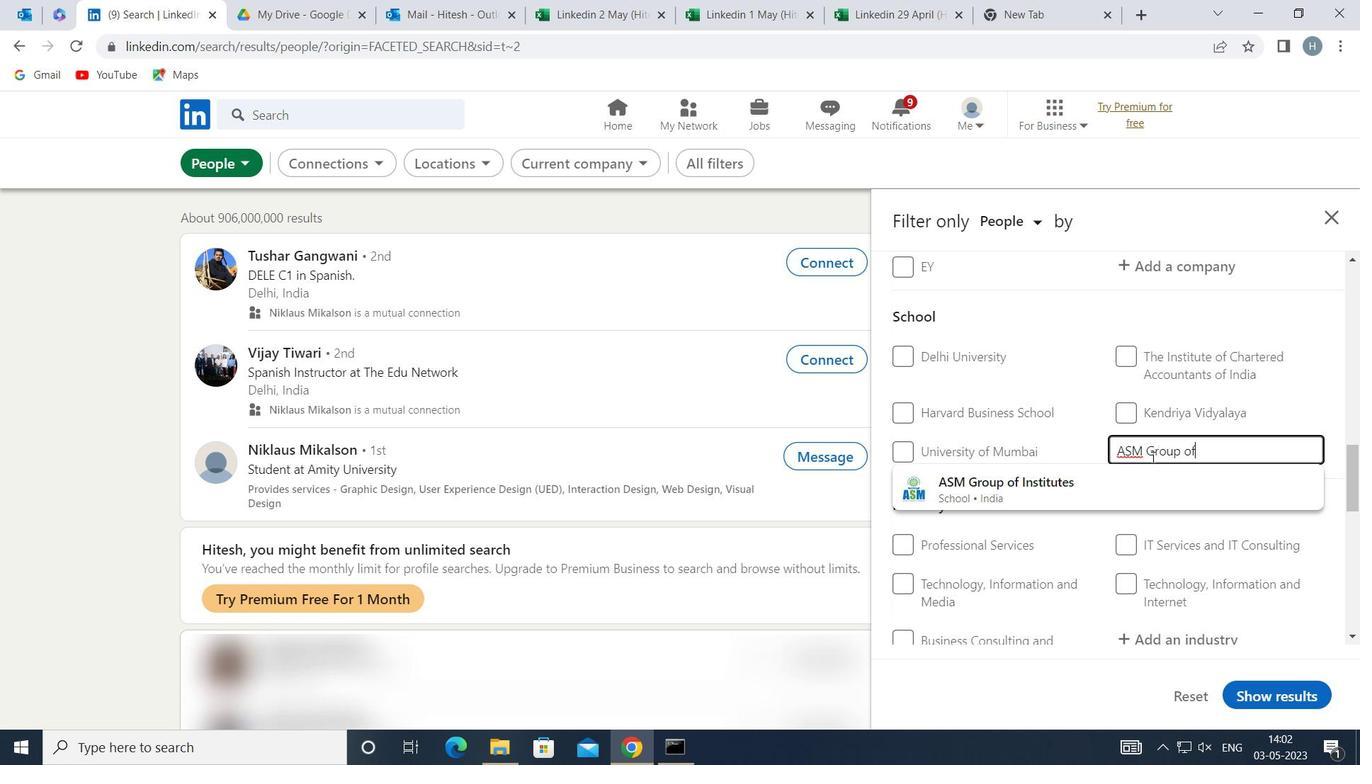 
Action: Mouse moved to (1112, 494)
Screenshot: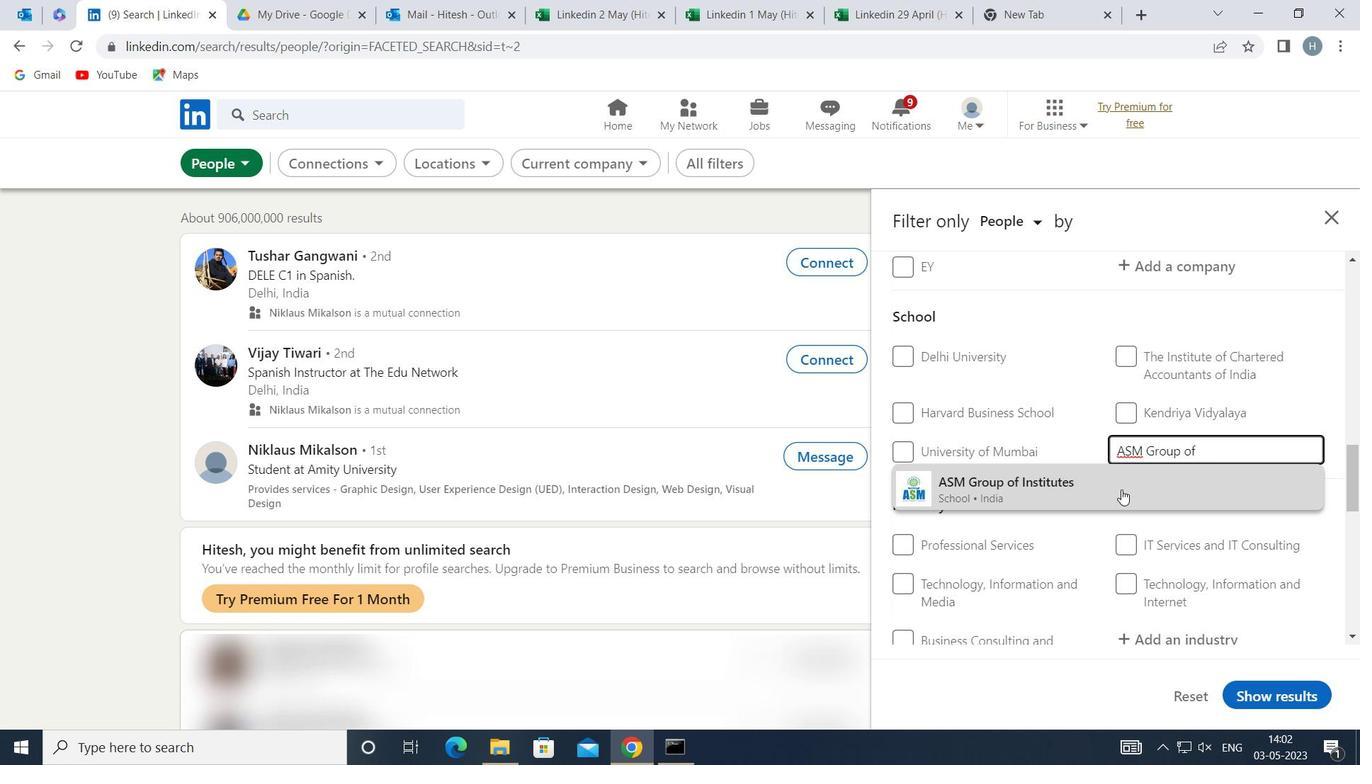 
Action: Mouse pressed left at (1112, 494)
Screenshot: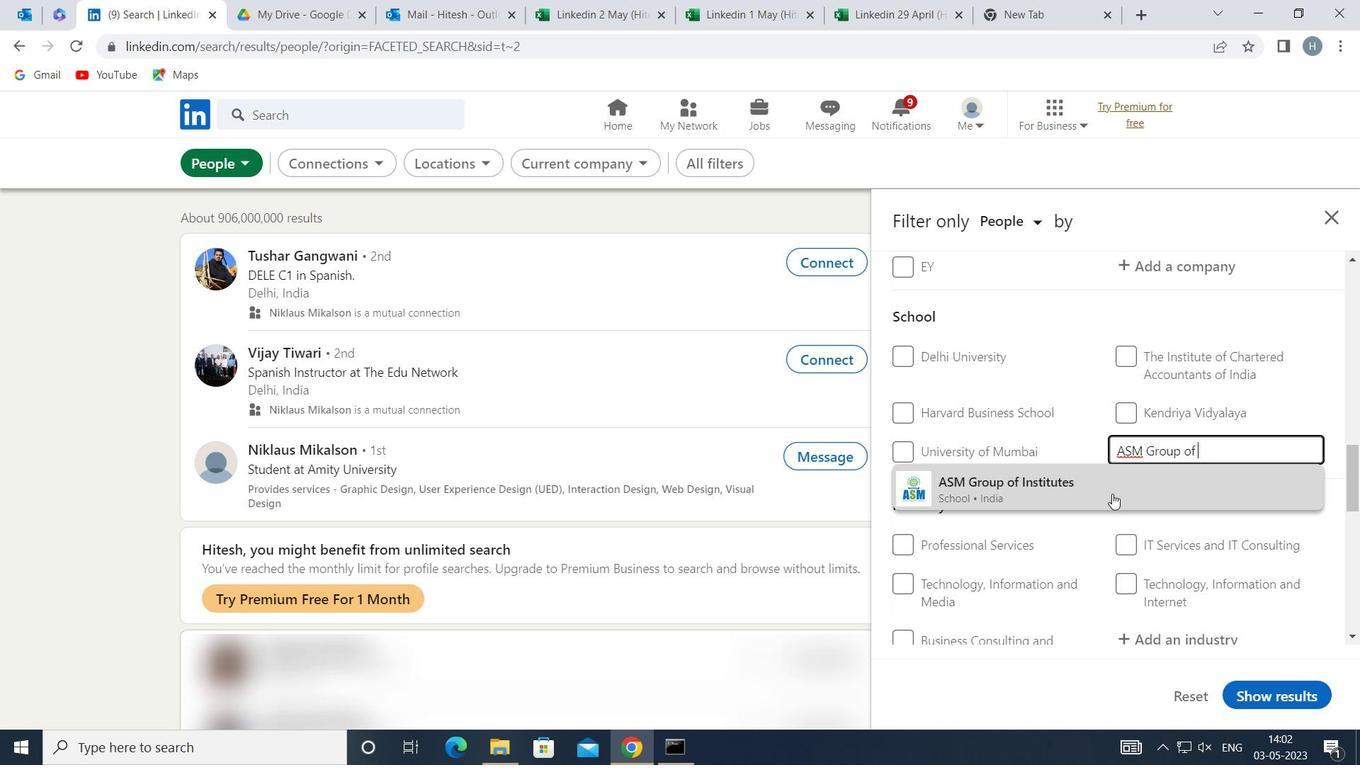 
Action: Mouse moved to (1041, 459)
Screenshot: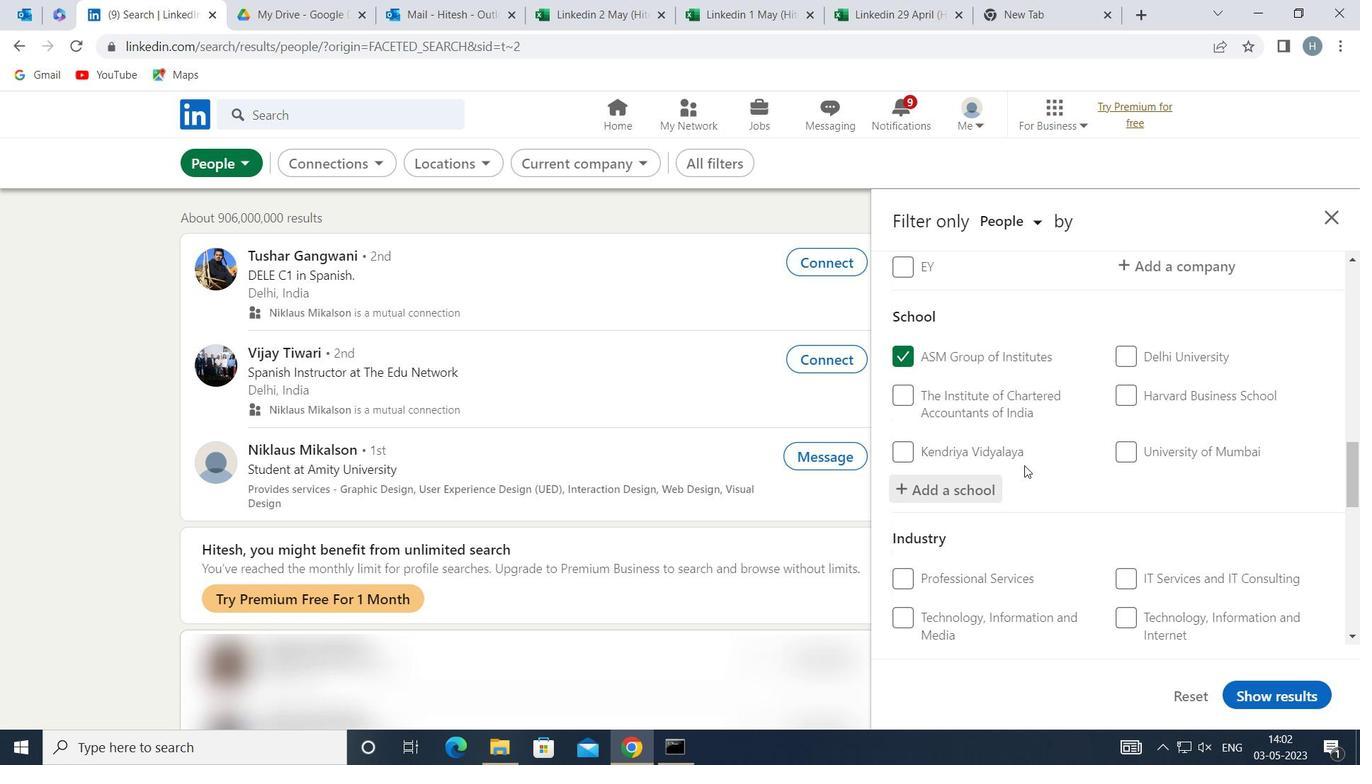 
Action: Mouse scrolled (1041, 458) with delta (0, 0)
Screenshot: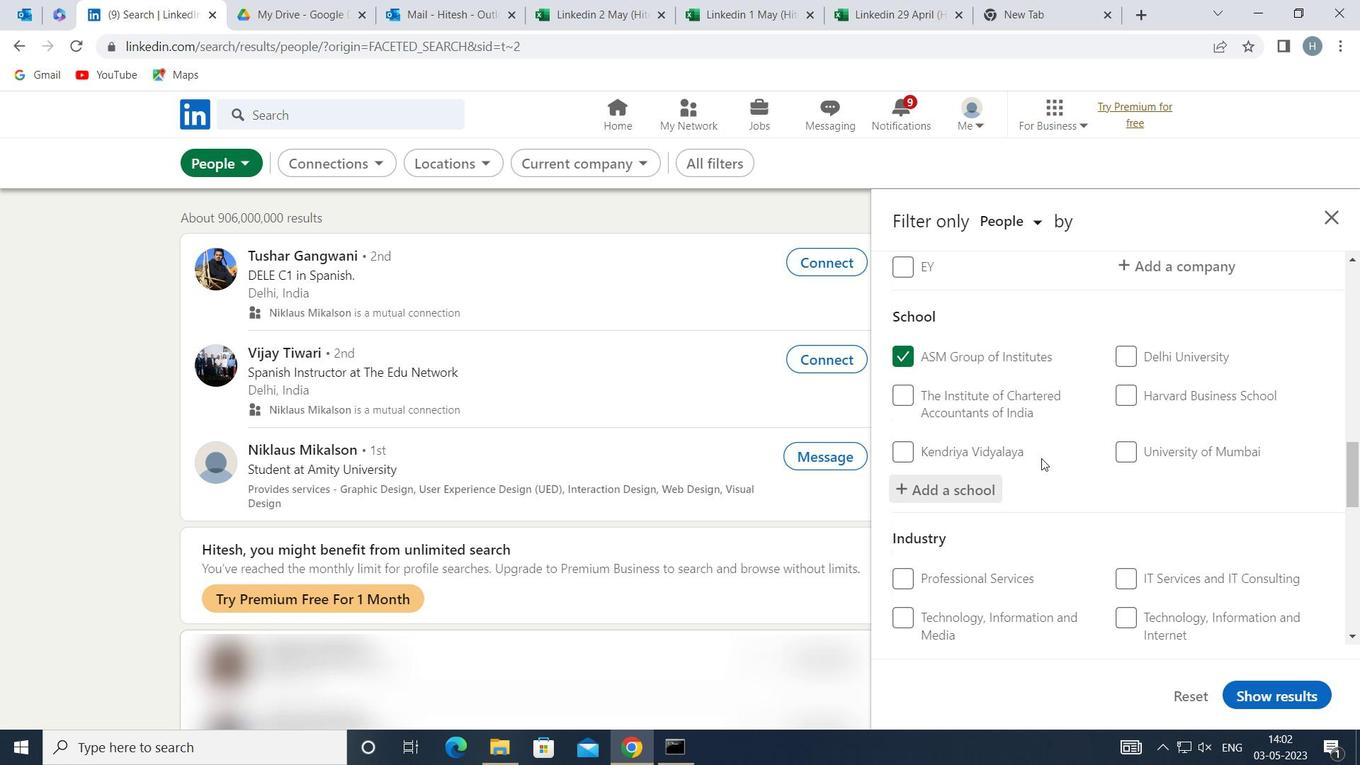 
Action: Mouse moved to (1043, 459)
Screenshot: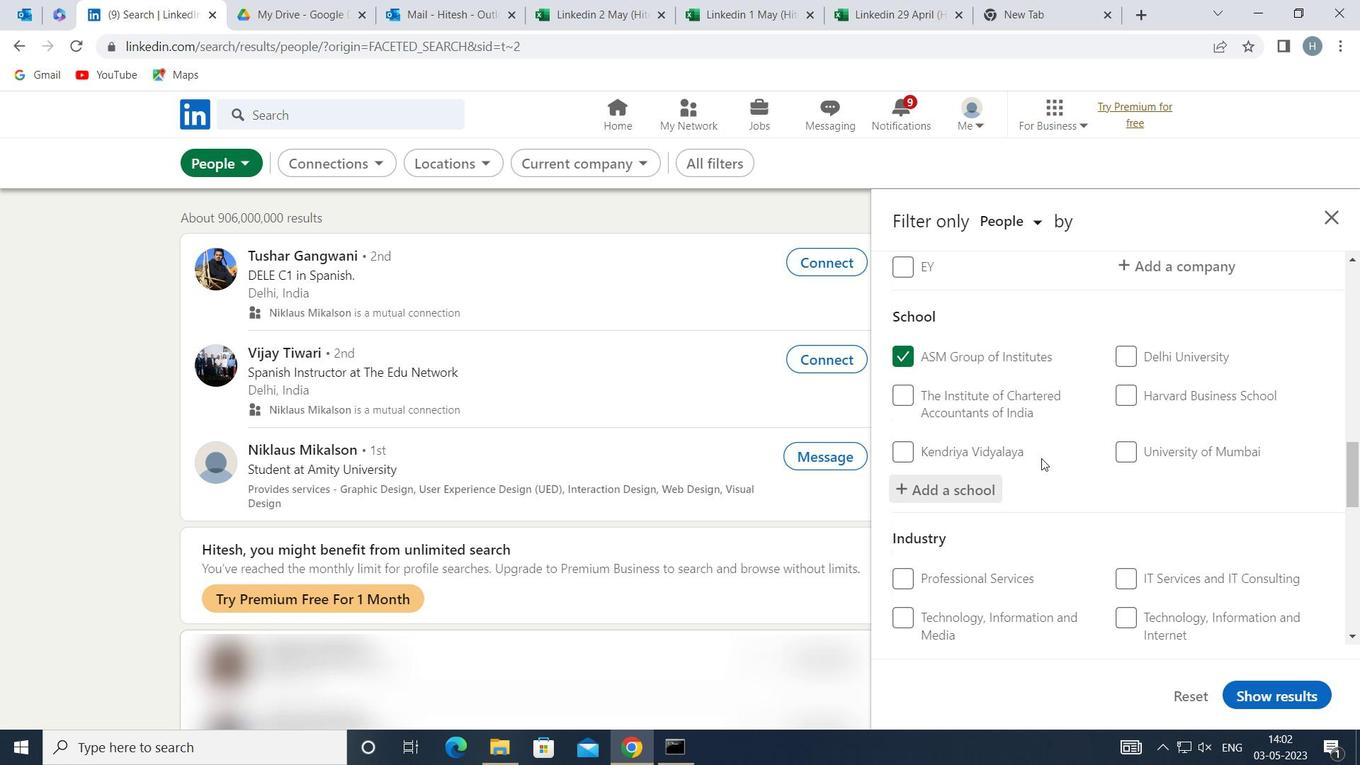 
Action: Mouse scrolled (1043, 458) with delta (0, 0)
Screenshot: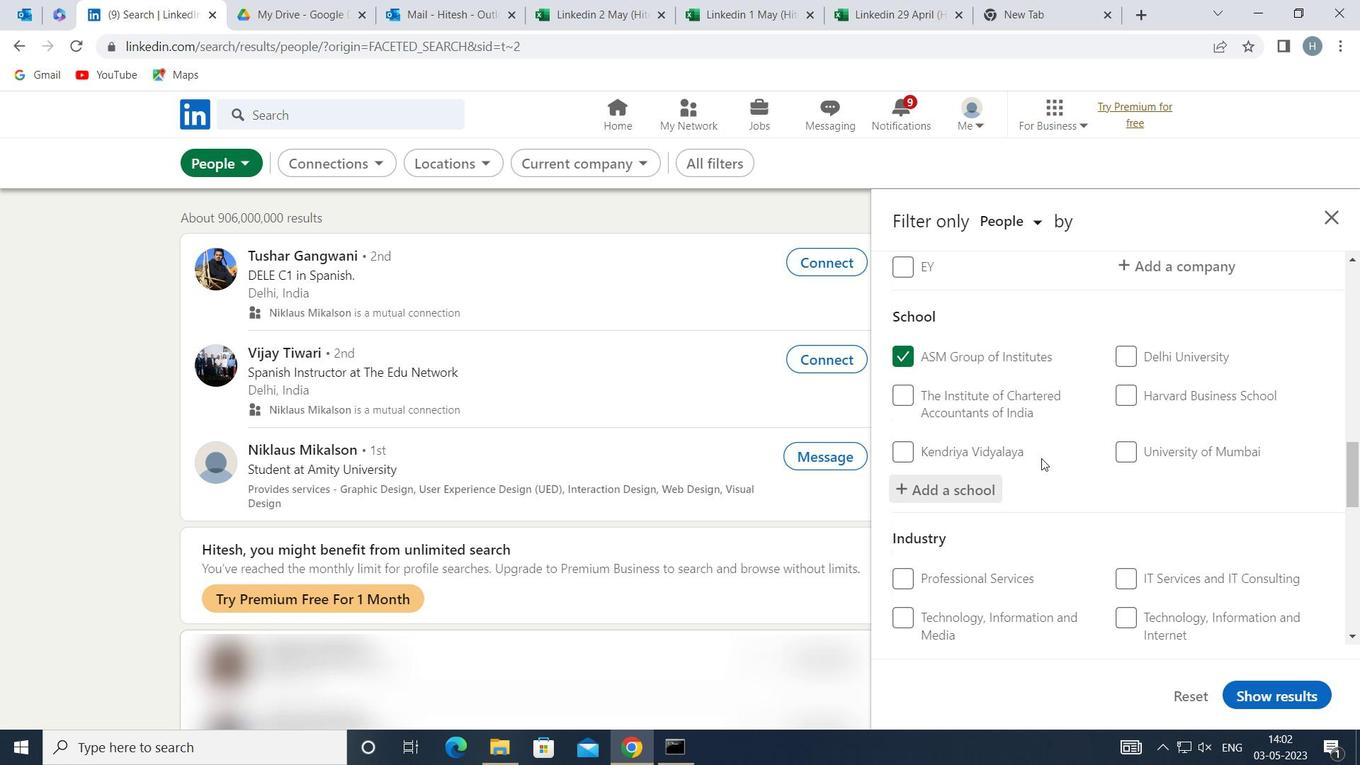 
Action: Mouse moved to (1044, 460)
Screenshot: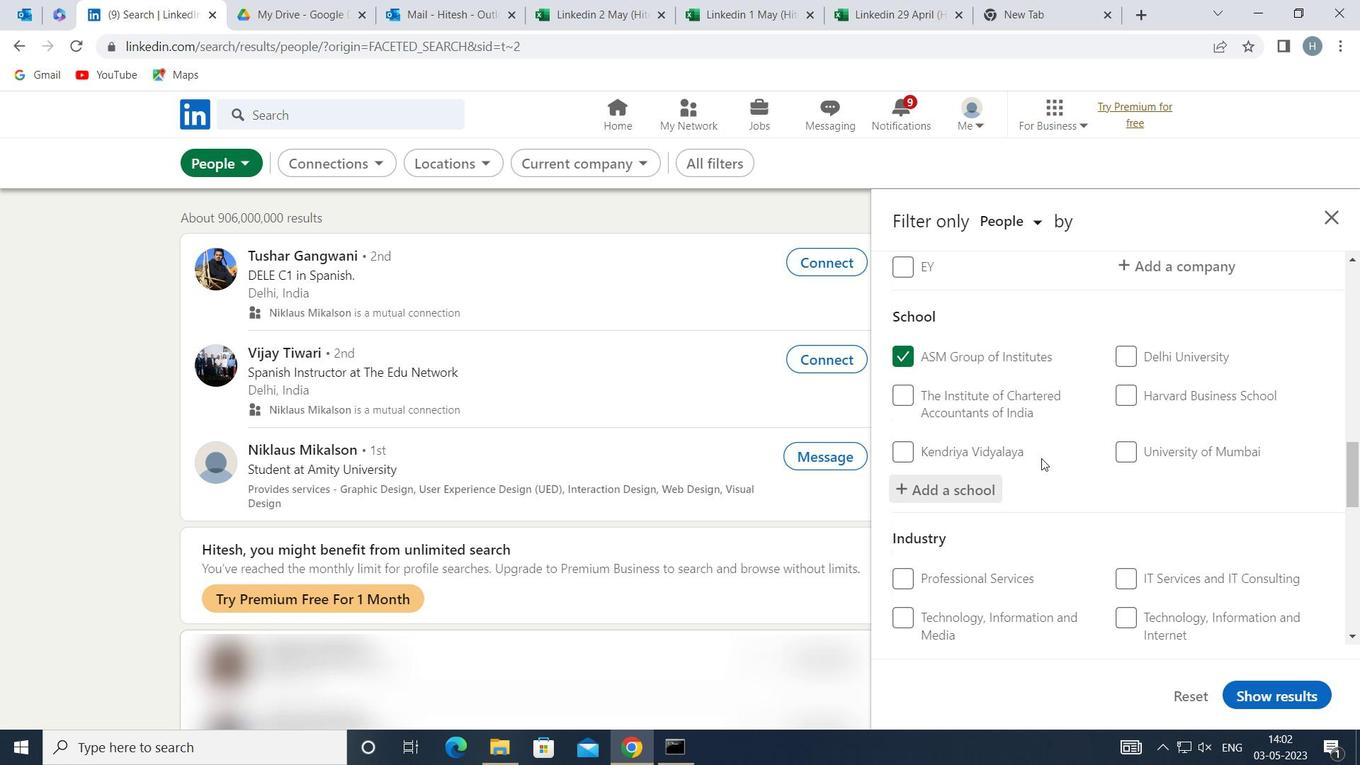 
Action: Mouse scrolled (1044, 460) with delta (0, 0)
Screenshot: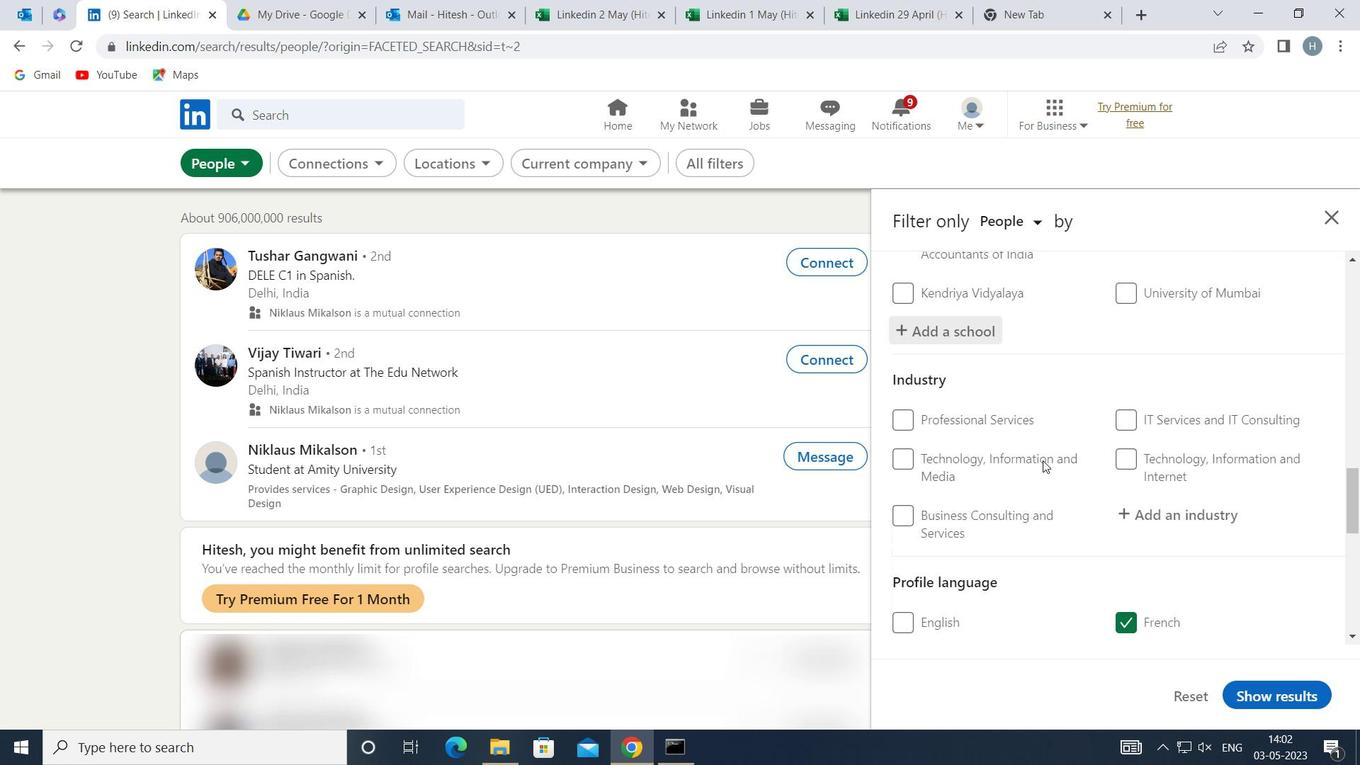 
Action: Mouse scrolled (1044, 460) with delta (0, 0)
Screenshot: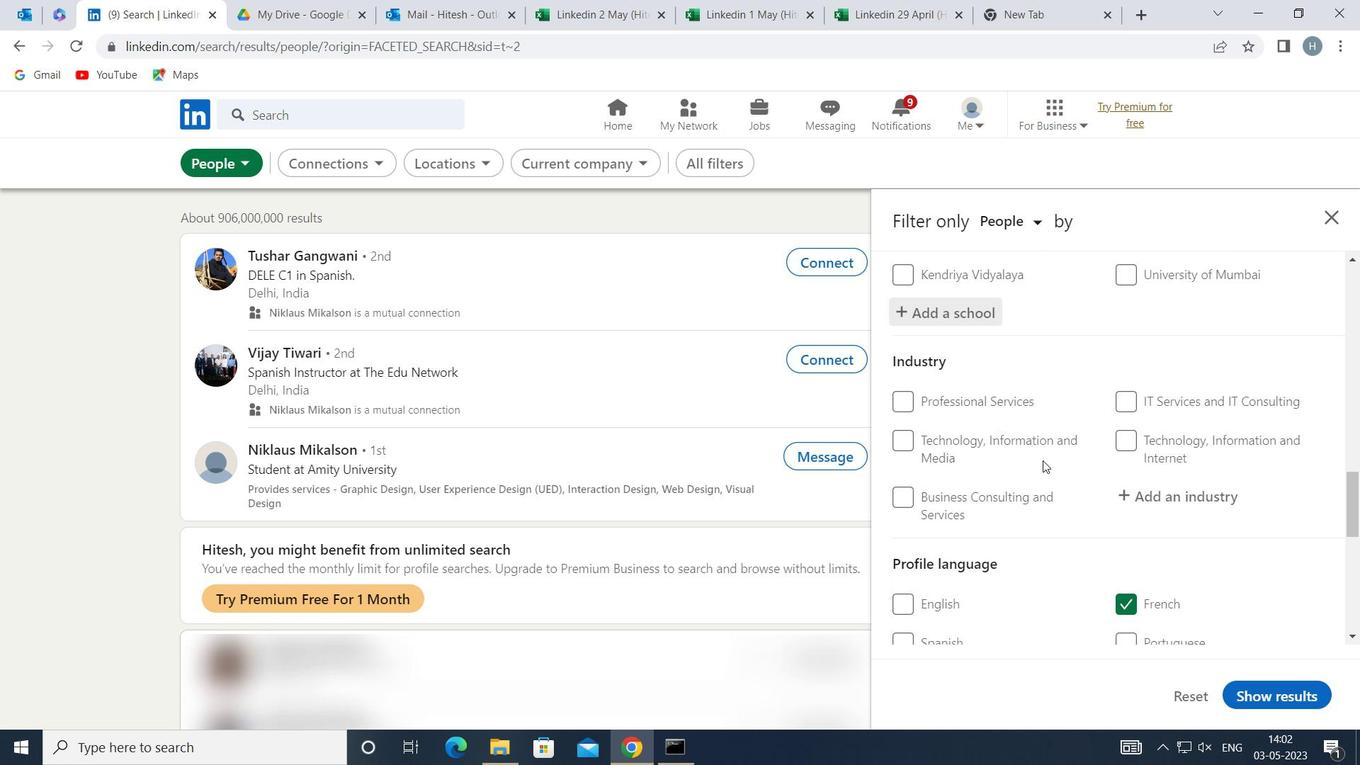 
Action: Mouse moved to (1186, 309)
Screenshot: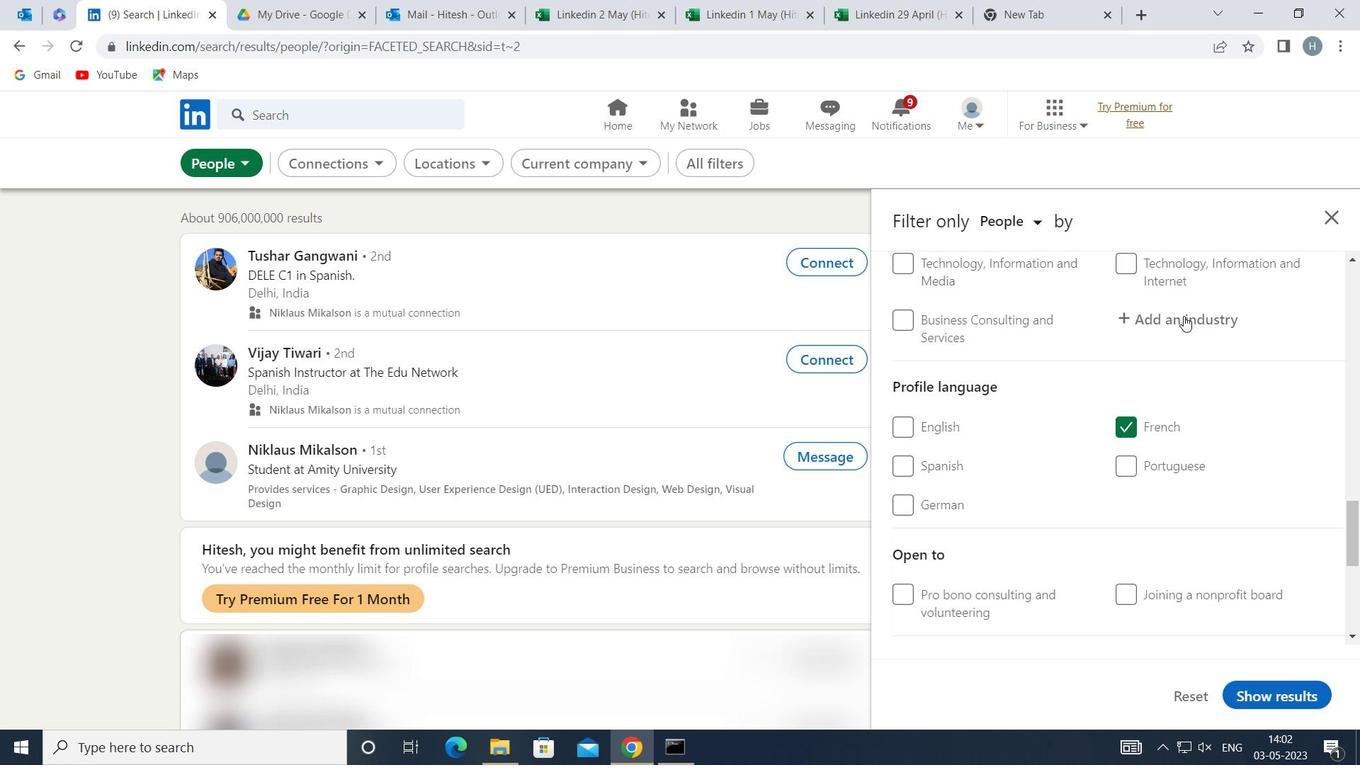 
Action: Mouse pressed left at (1186, 309)
Screenshot: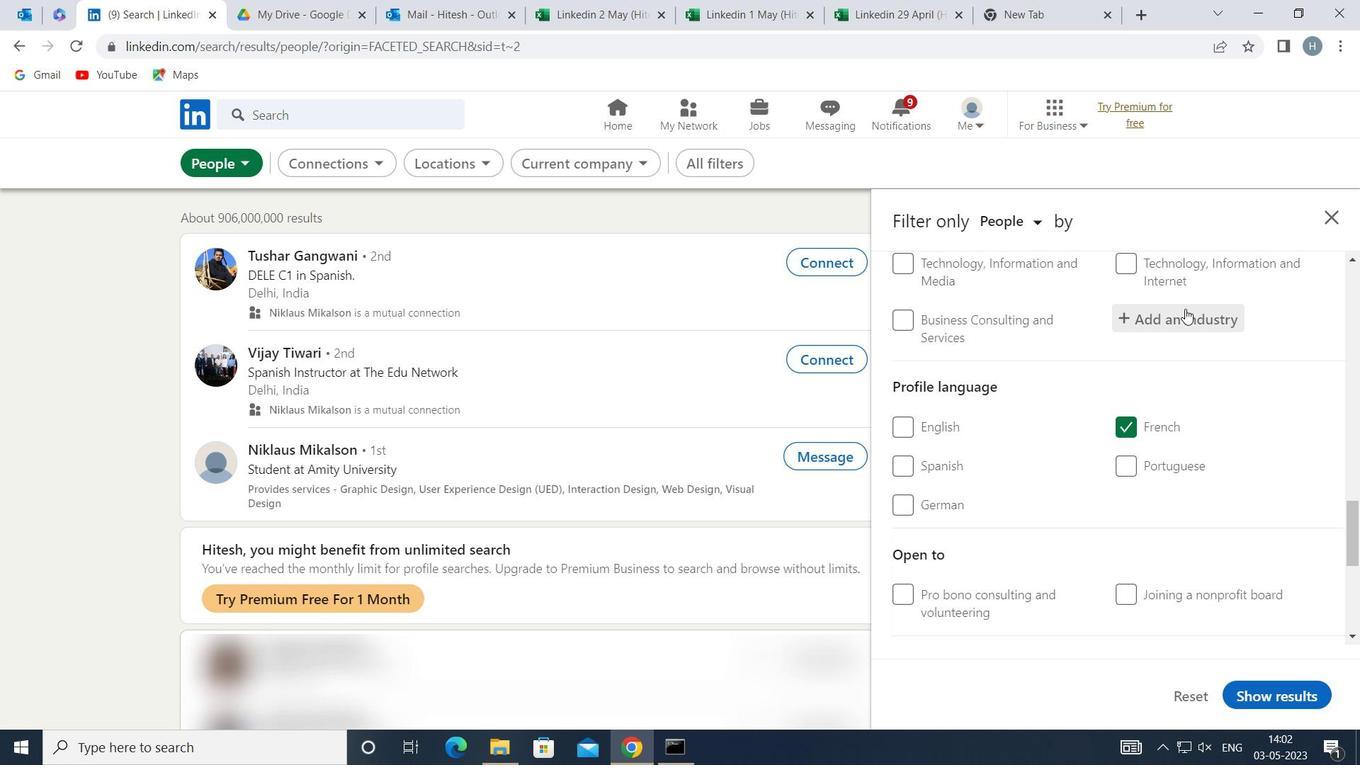 
Action: Key pressed <Key.shift>WHOLESALE<Key.space><Key.shift>APPLIANCES
Screenshot: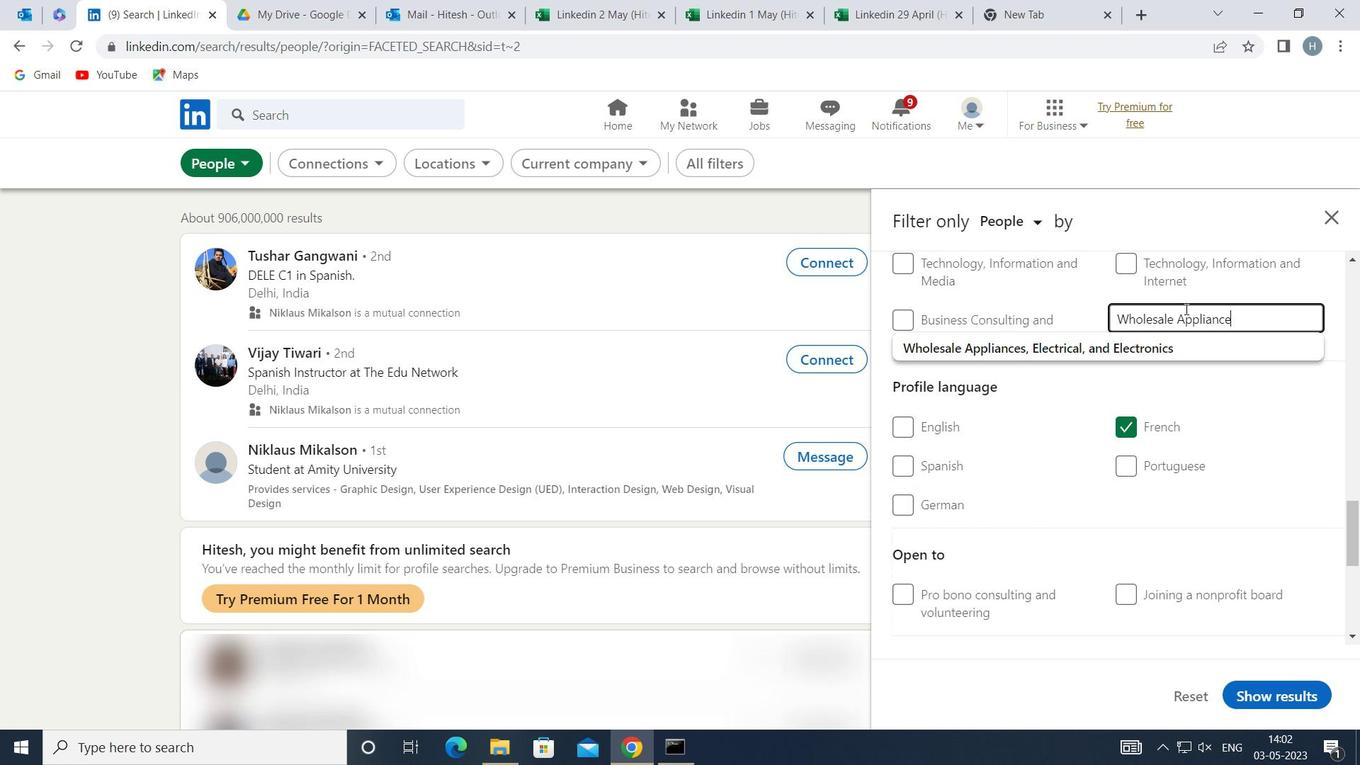 
Action: Mouse moved to (1090, 352)
Screenshot: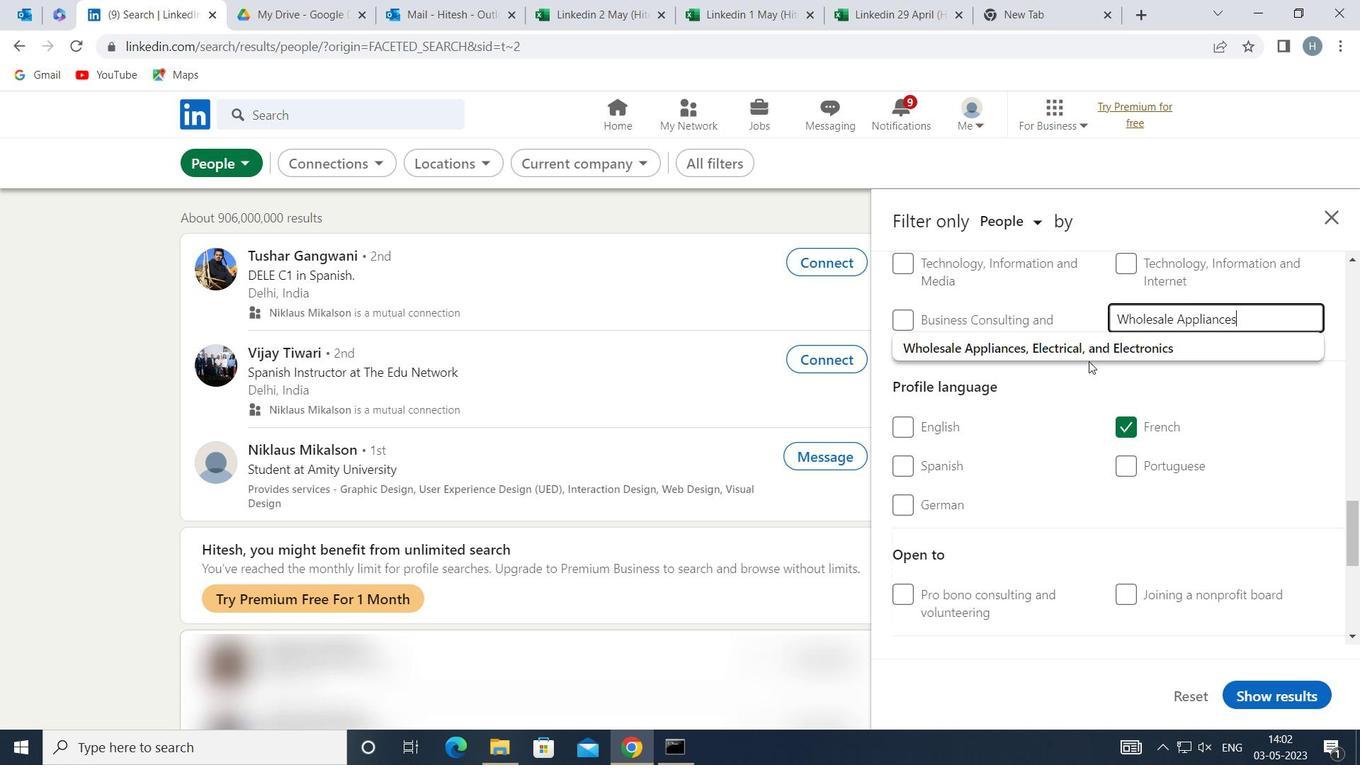 
Action: Mouse pressed left at (1090, 352)
Screenshot: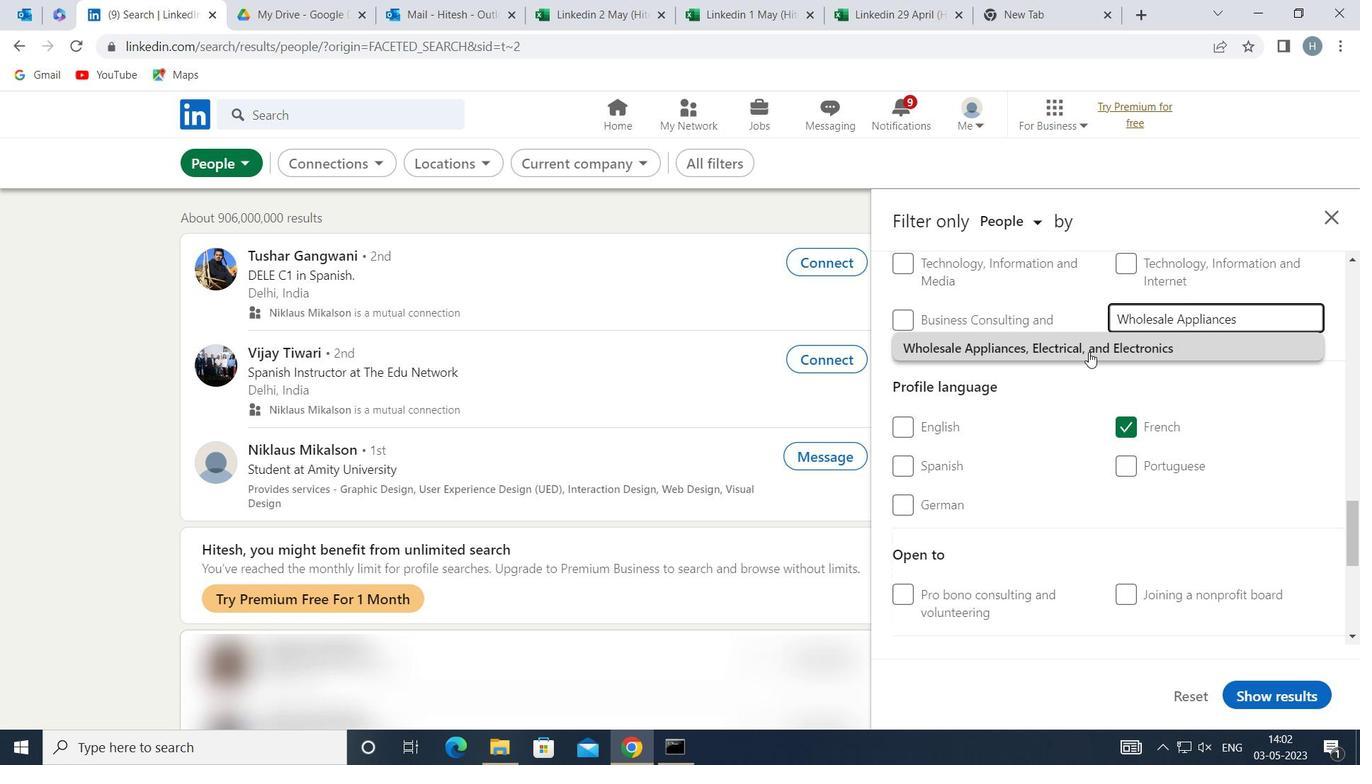 
Action: Mouse moved to (1030, 400)
Screenshot: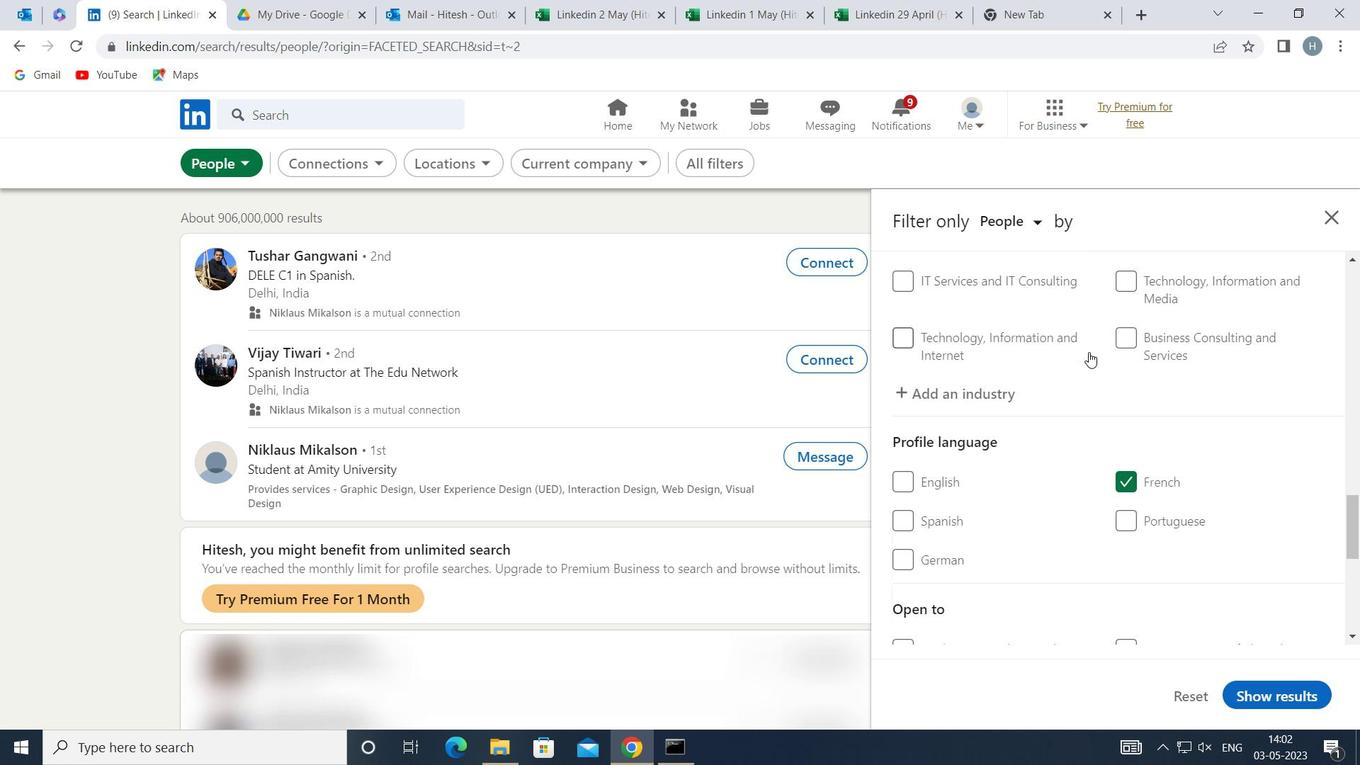 
Action: Mouse scrolled (1030, 399) with delta (0, 0)
Screenshot: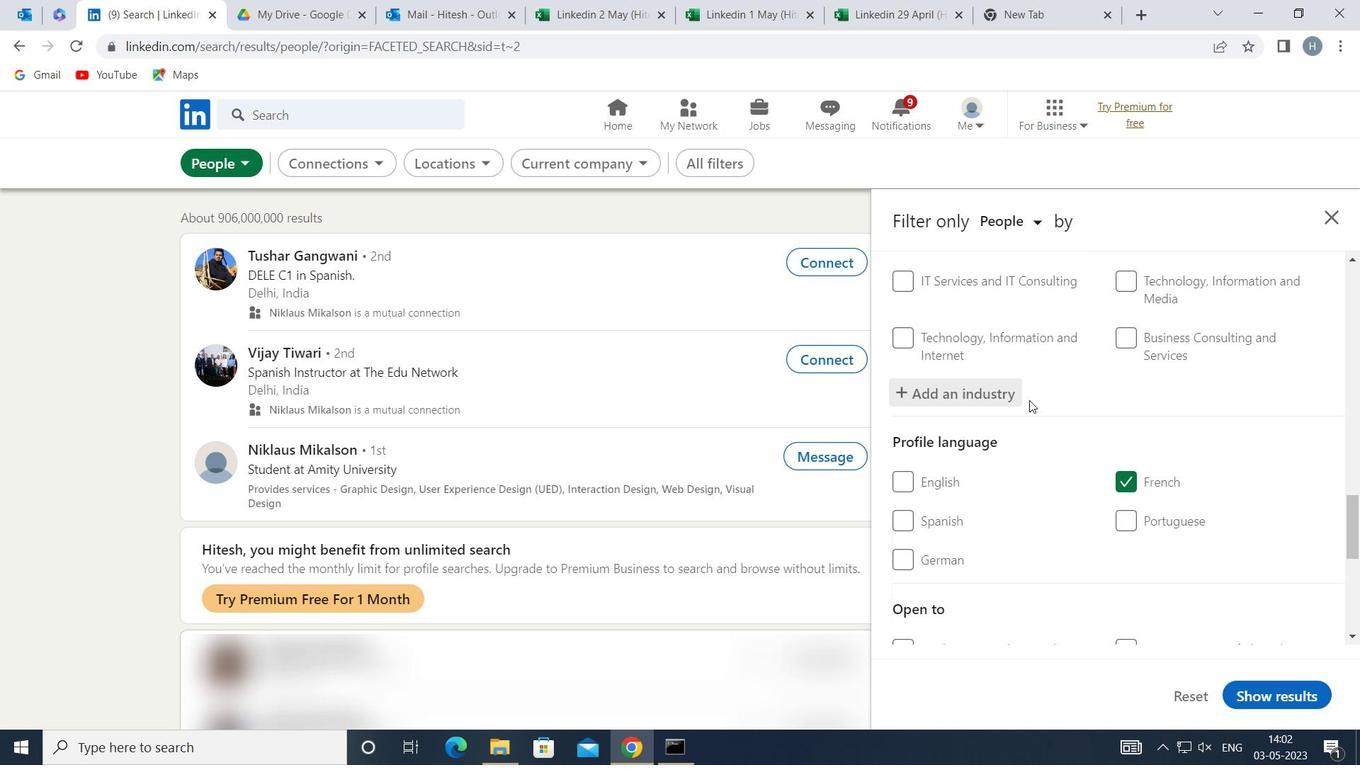 
Action: Mouse moved to (1030, 402)
Screenshot: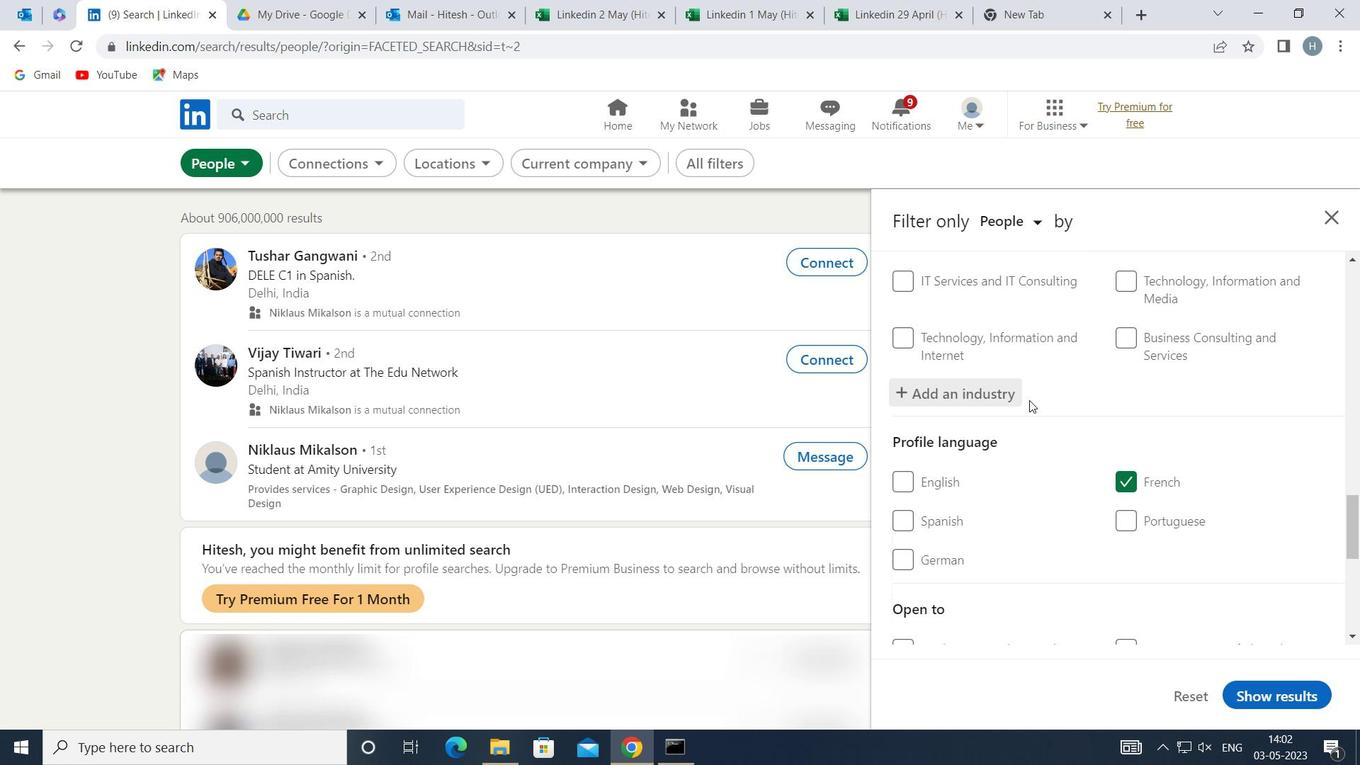 
Action: Mouse scrolled (1030, 401) with delta (0, 0)
Screenshot: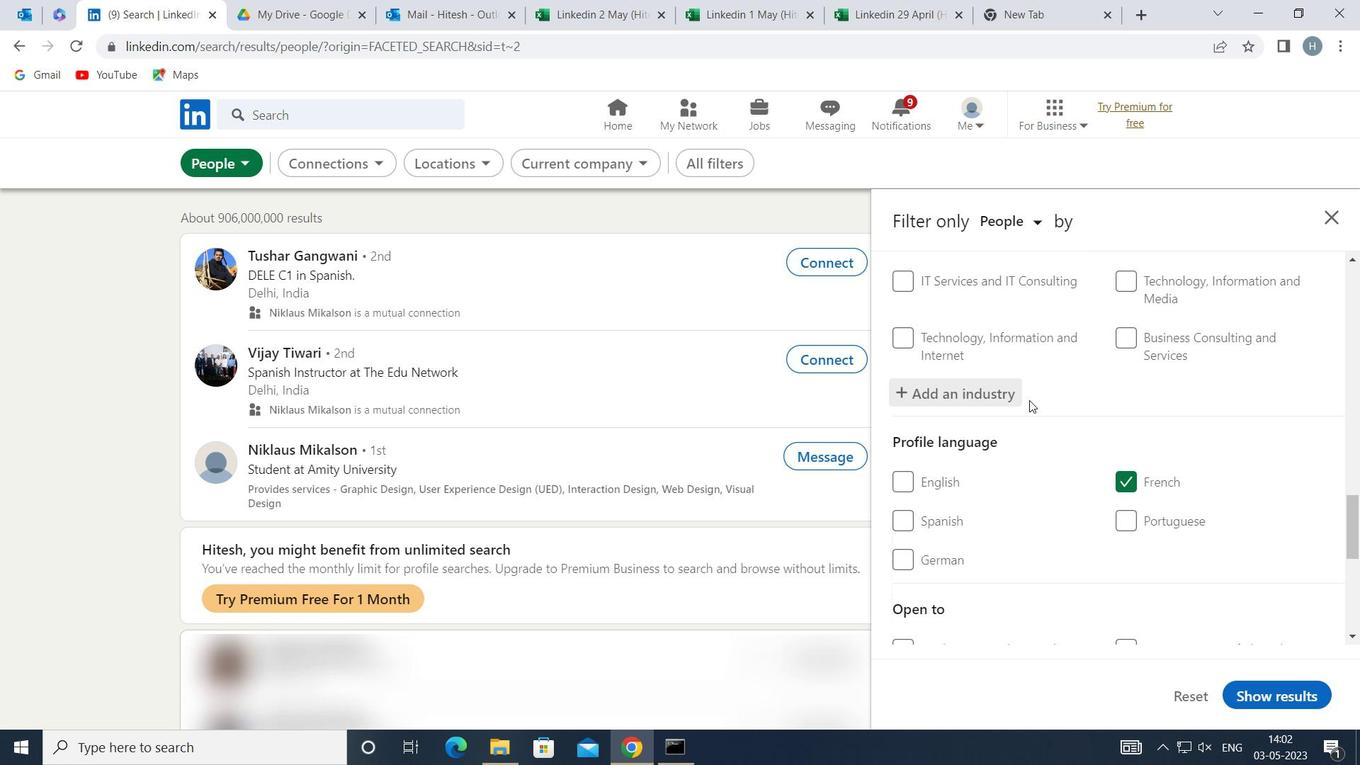 
Action: Mouse scrolled (1030, 401) with delta (0, 0)
Screenshot: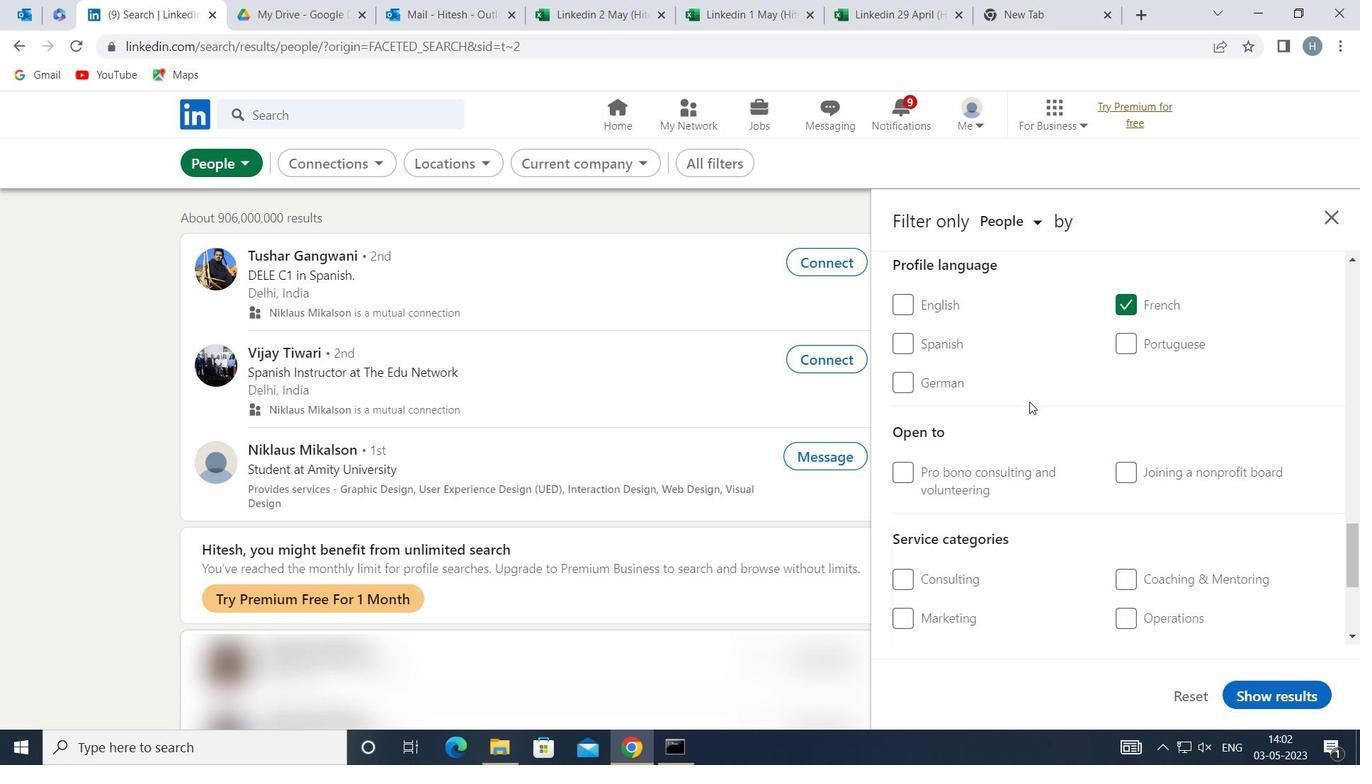 
Action: Mouse scrolled (1030, 401) with delta (0, 0)
Screenshot: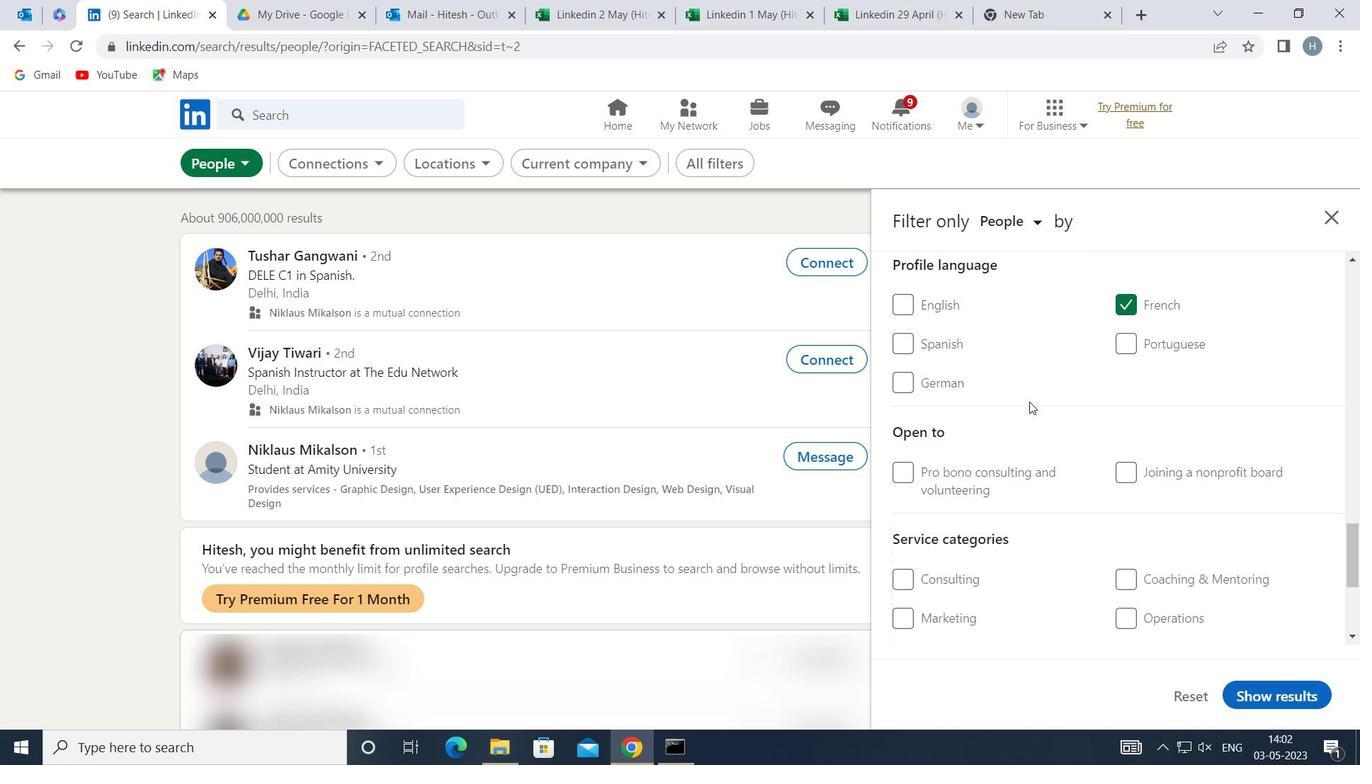 
Action: Mouse moved to (1030, 404)
Screenshot: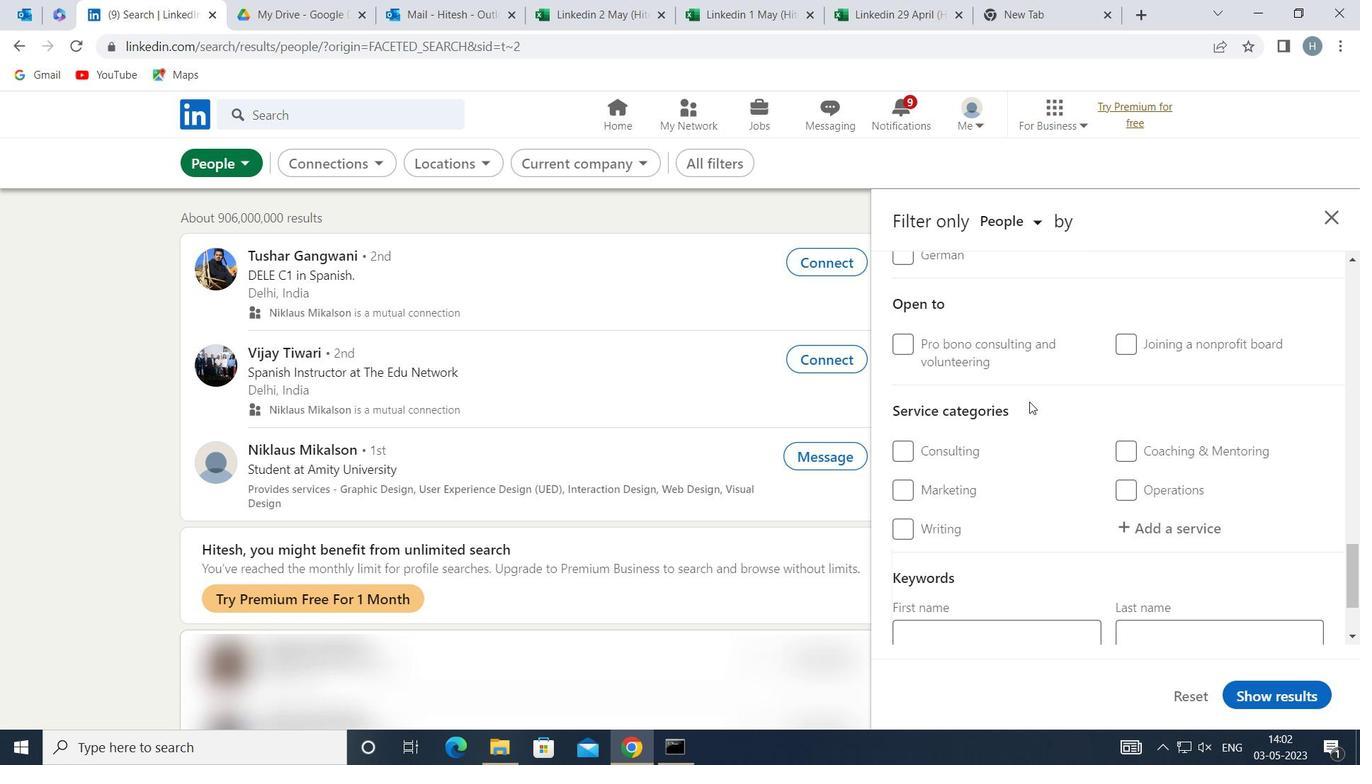
Action: Mouse scrolled (1030, 403) with delta (0, 0)
Screenshot: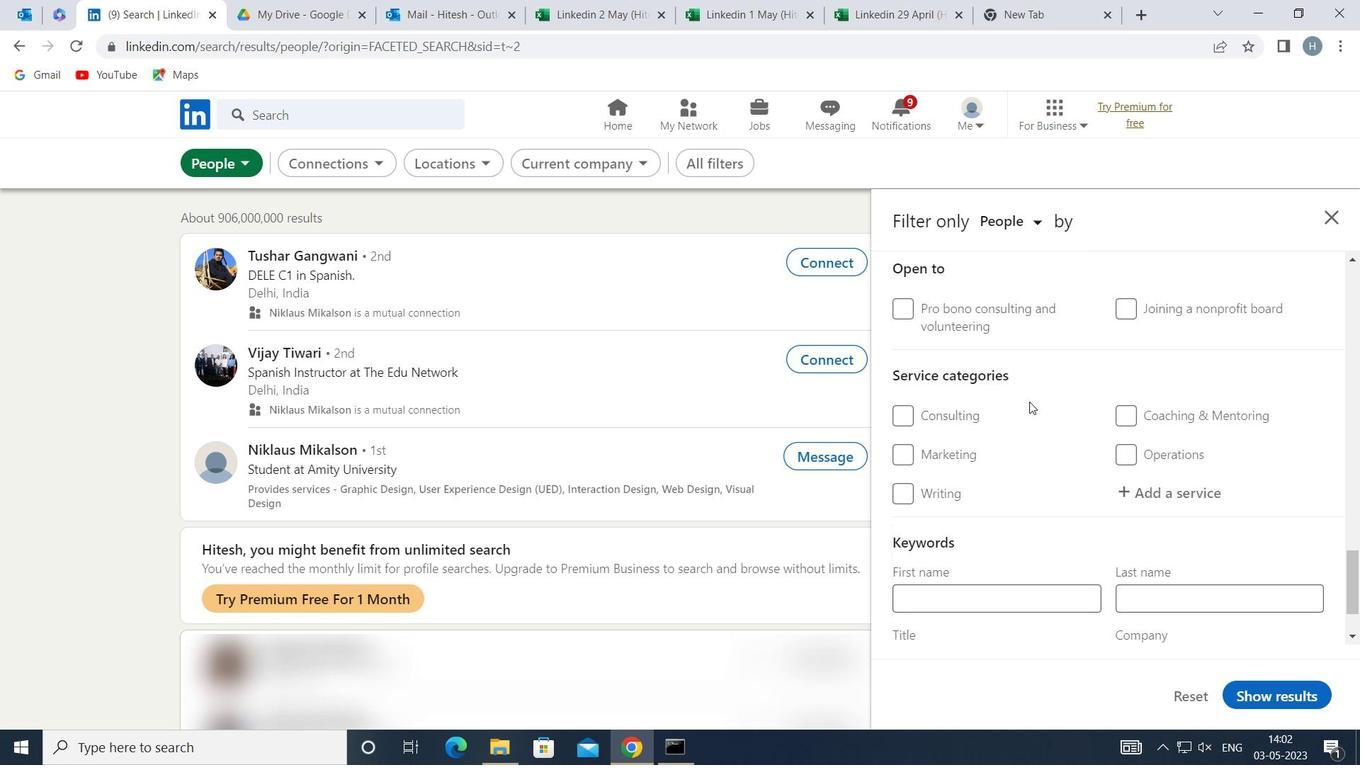 
Action: Mouse moved to (1170, 385)
Screenshot: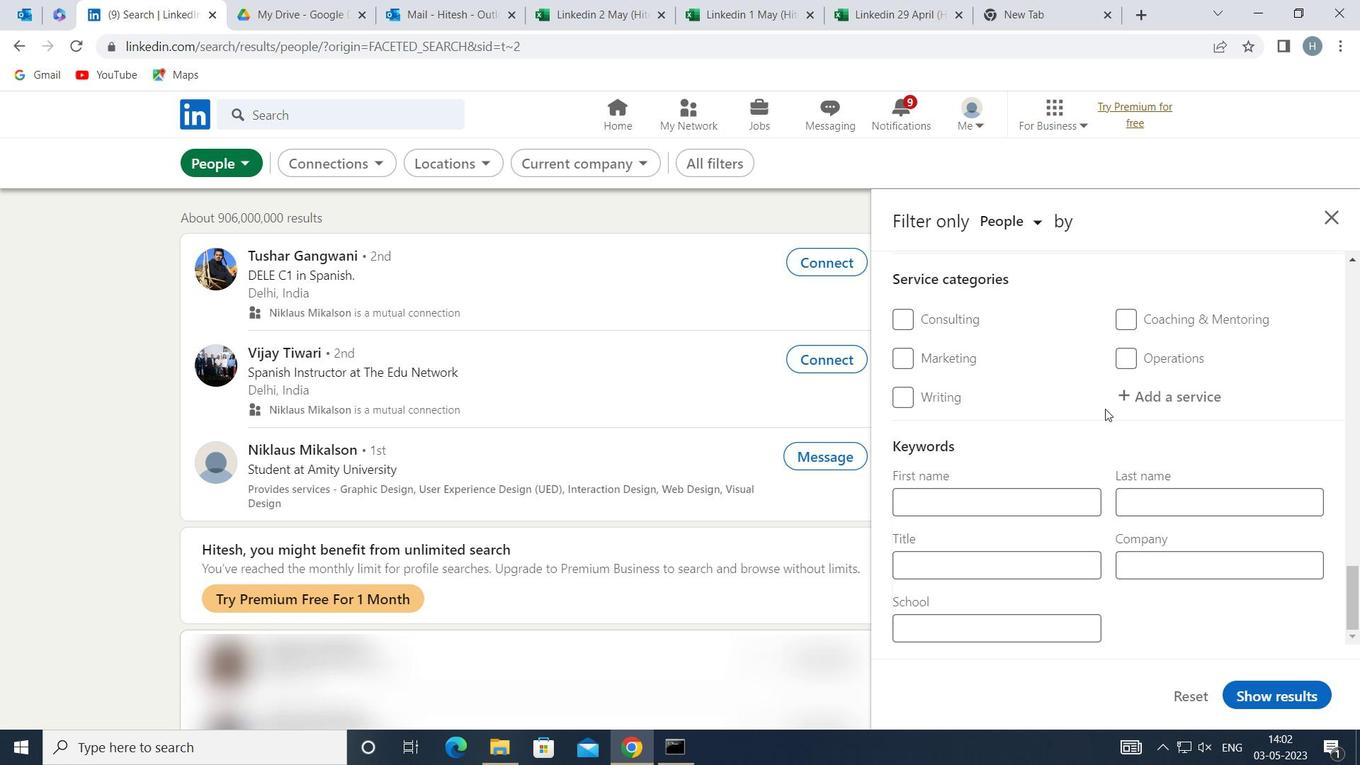 
Action: Mouse pressed left at (1170, 385)
Screenshot: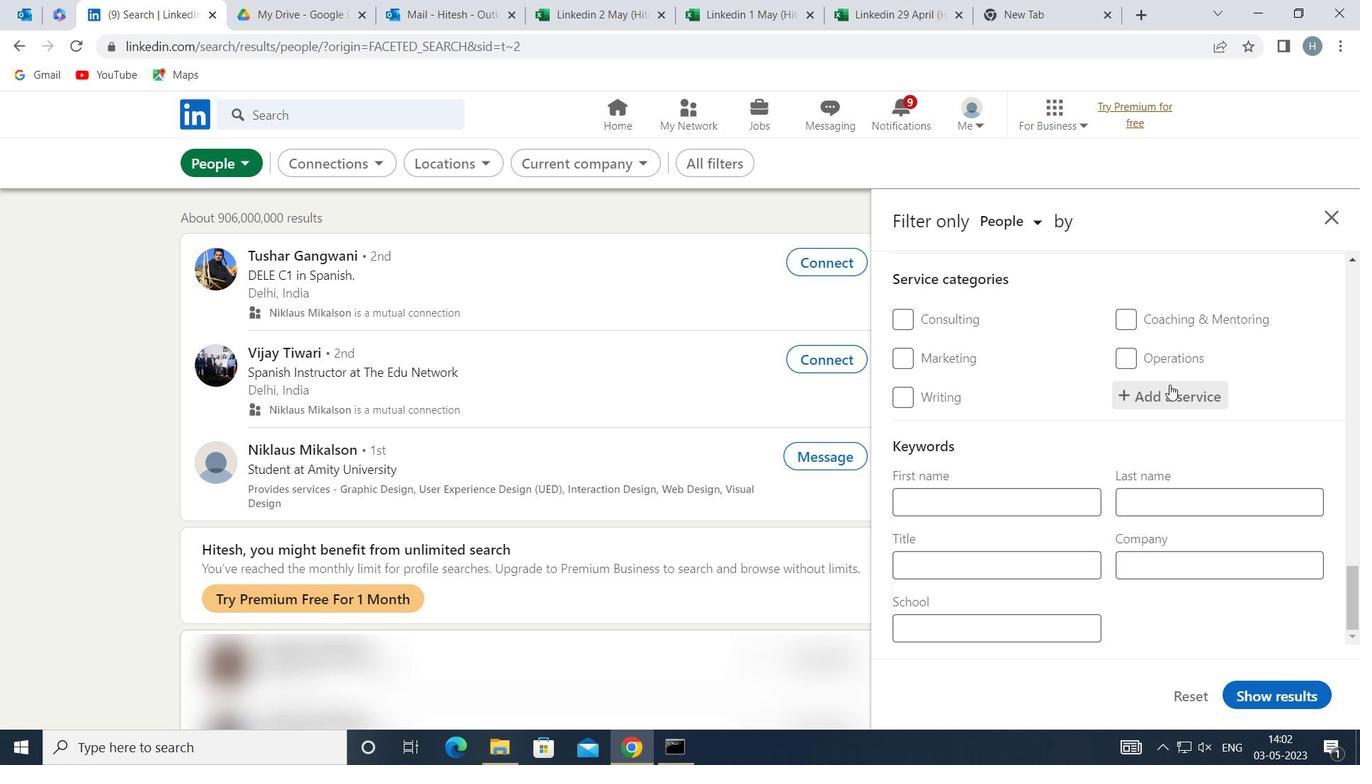 
Action: Key pressed <Key.shift>MORTGAGE<Key.space>
Screenshot: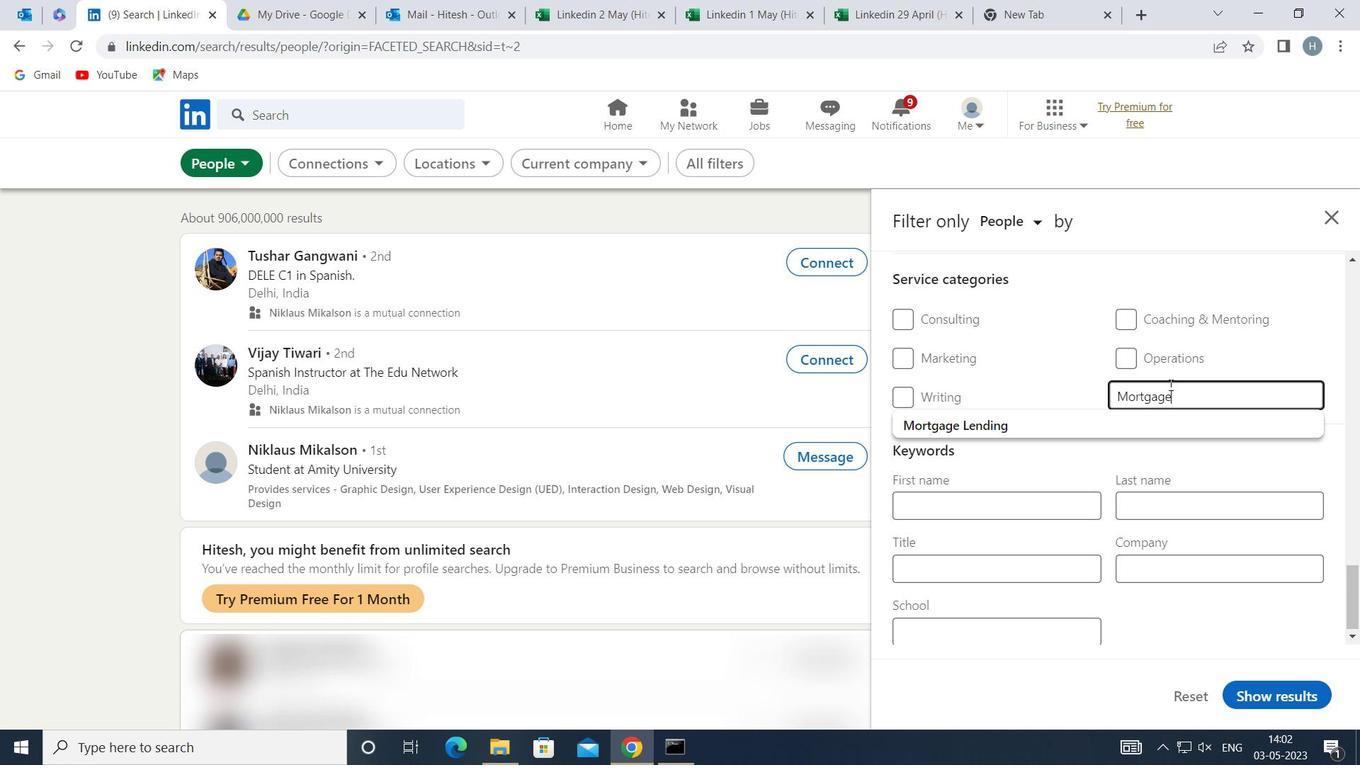 
Action: Mouse moved to (1083, 433)
Screenshot: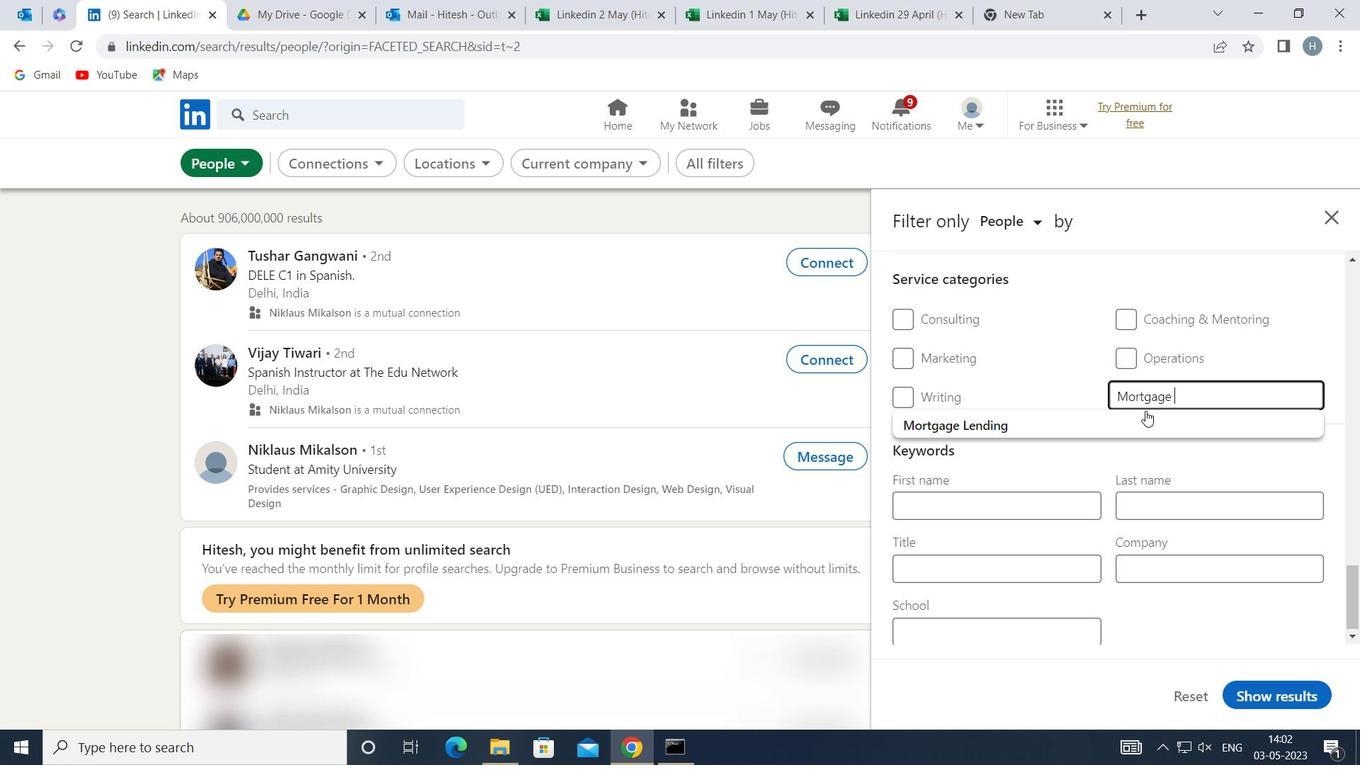 
Action: Mouse pressed left at (1083, 433)
Screenshot: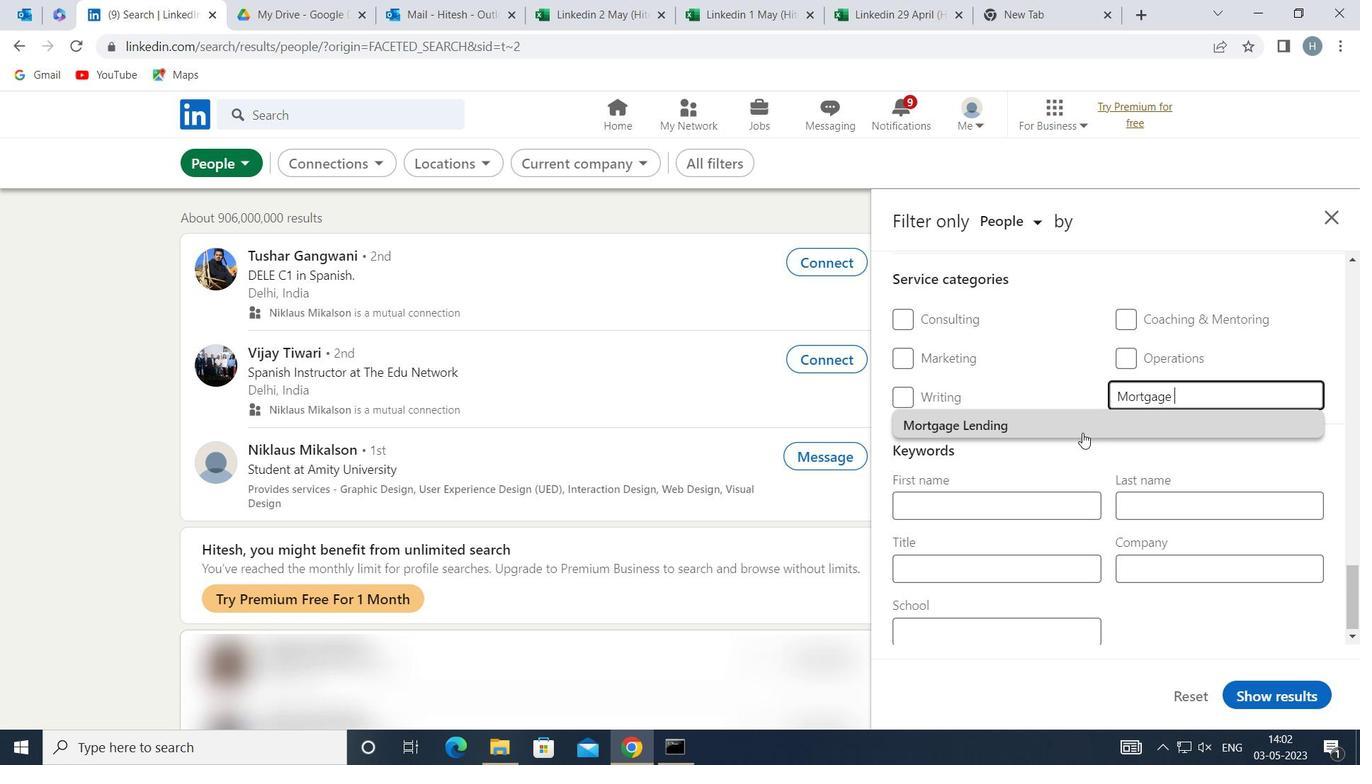 
Action: Mouse moved to (1069, 481)
Screenshot: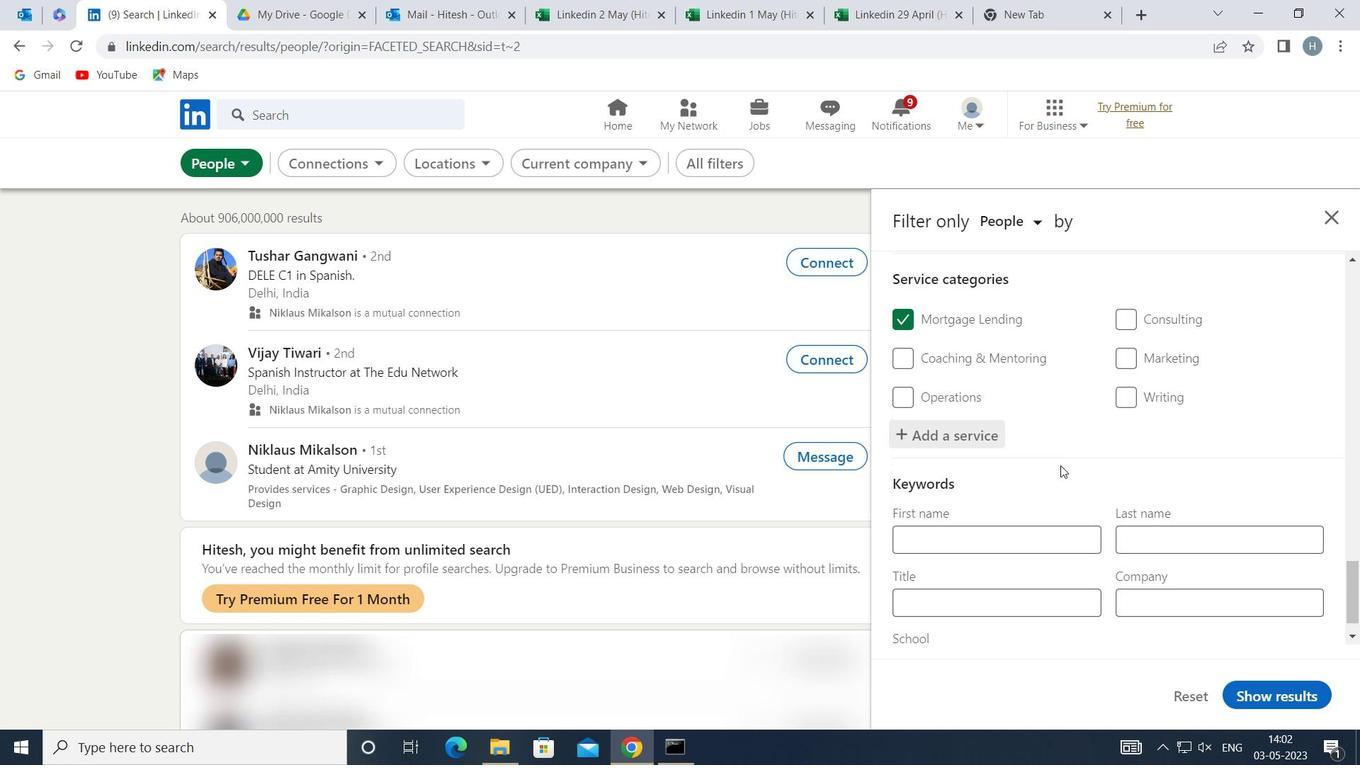 
Action: Mouse scrolled (1069, 480) with delta (0, 0)
Screenshot: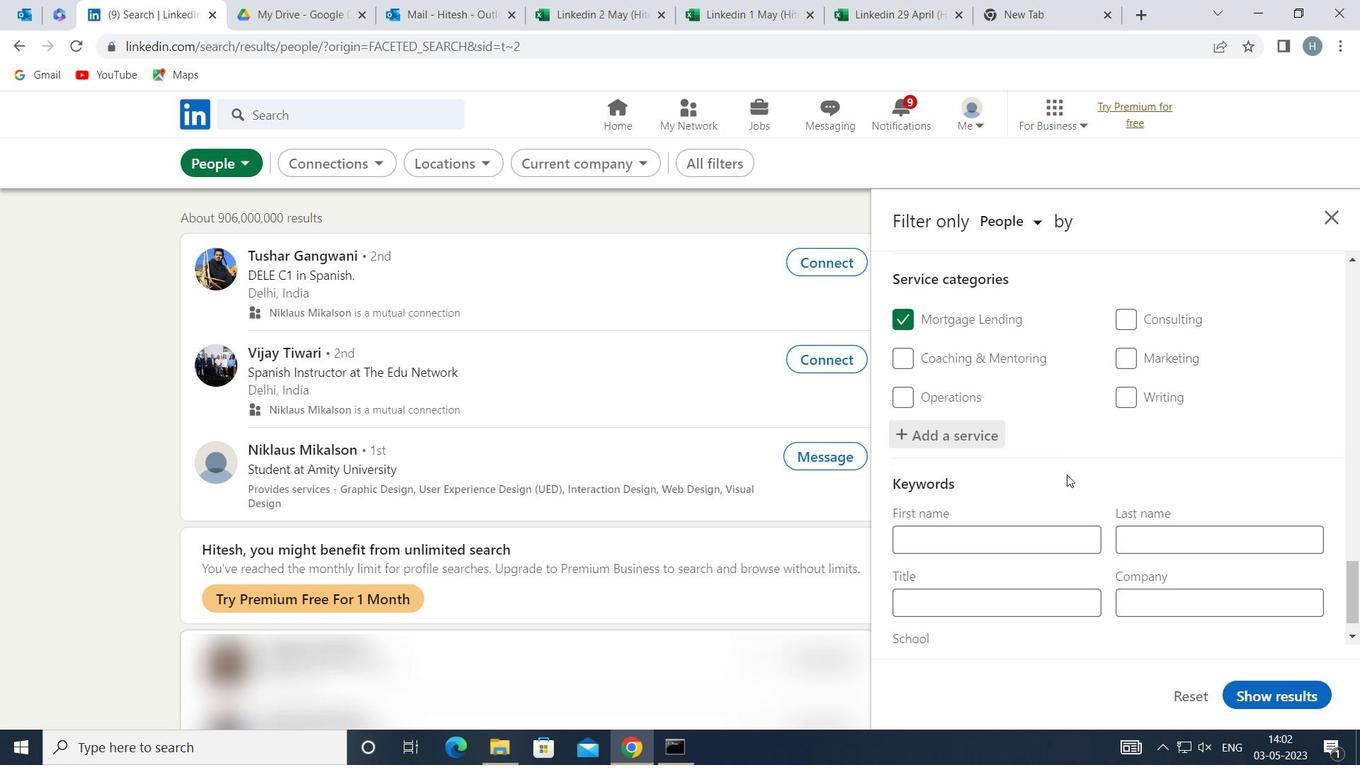 
Action: Mouse moved to (1069, 482)
Screenshot: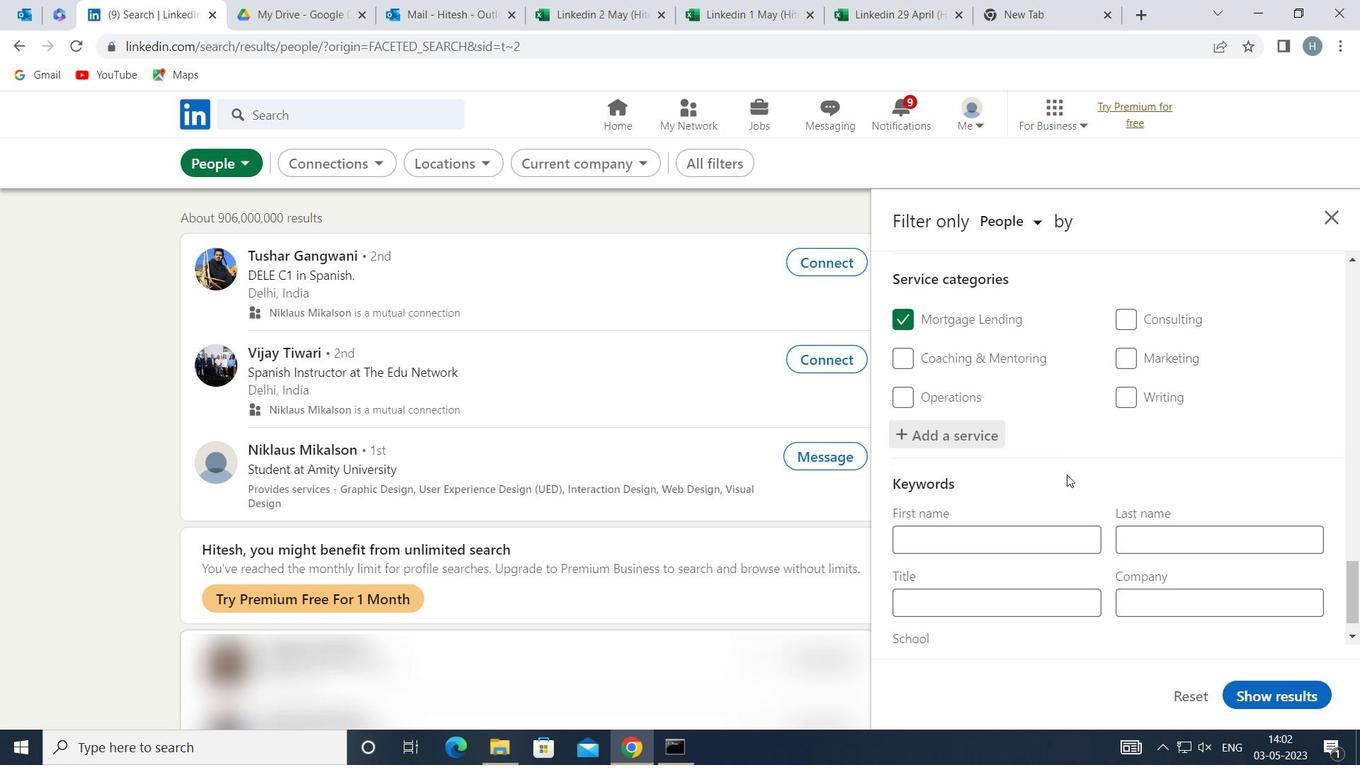 
Action: Mouse scrolled (1069, 481) with delta (0, 0)
Screenshot: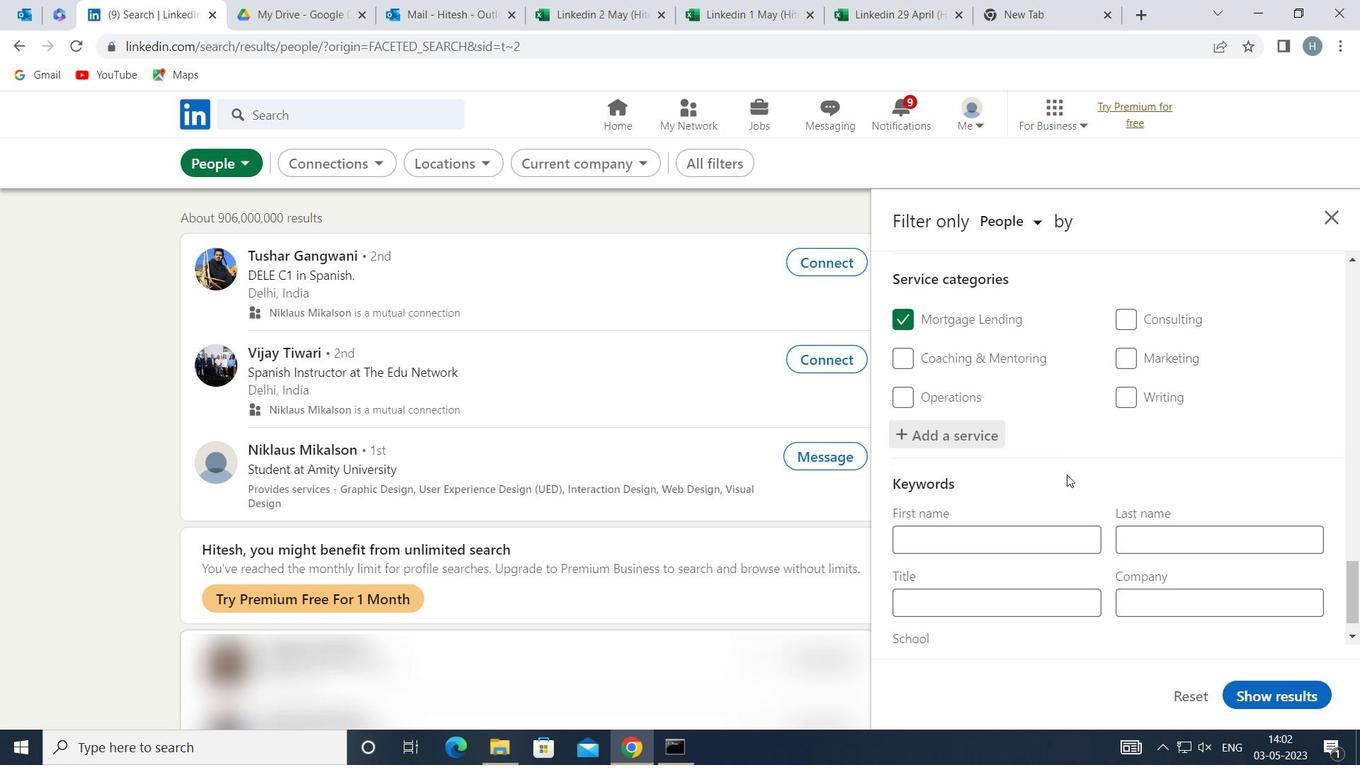 
Action: Mouse moved to (1069, 483)
Screenshot: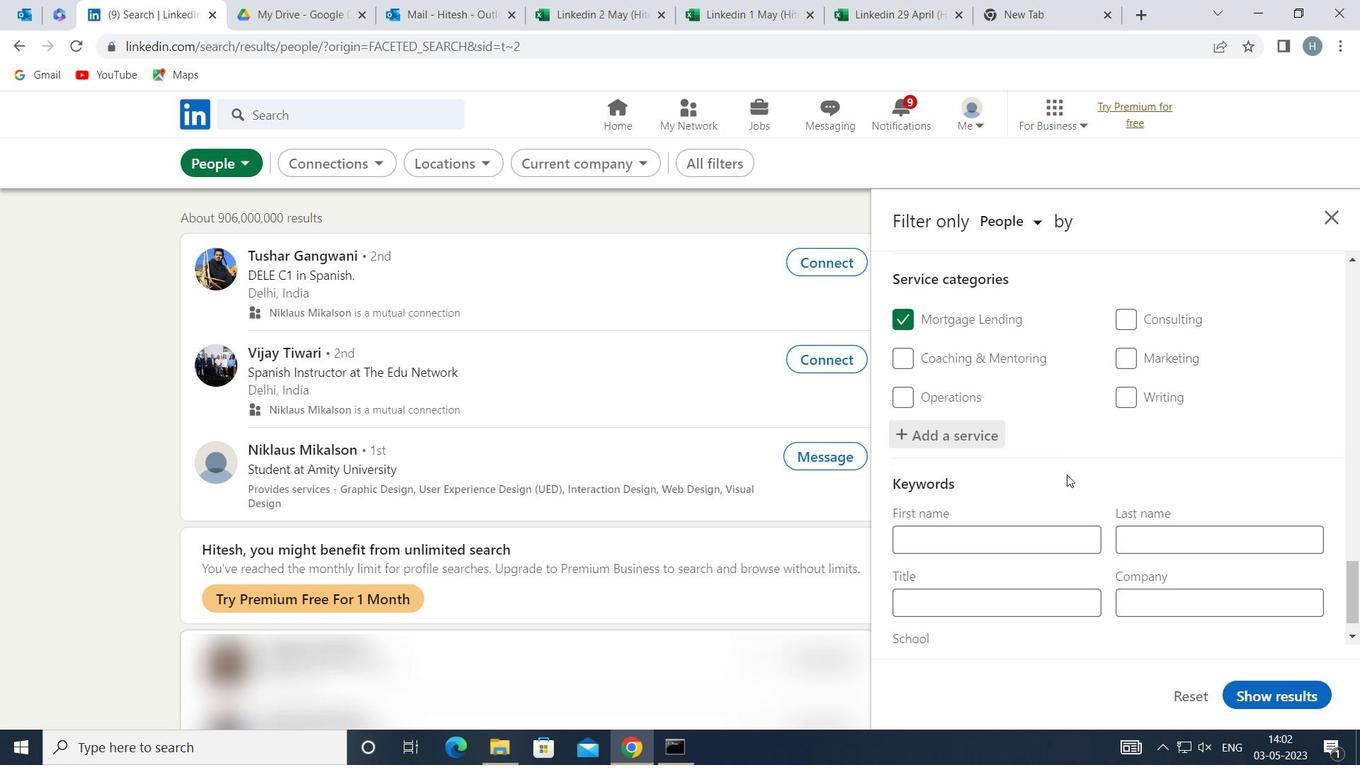 
Action: Mouse scrolled (1069, 482) with delta (0, 0)
Screenshot: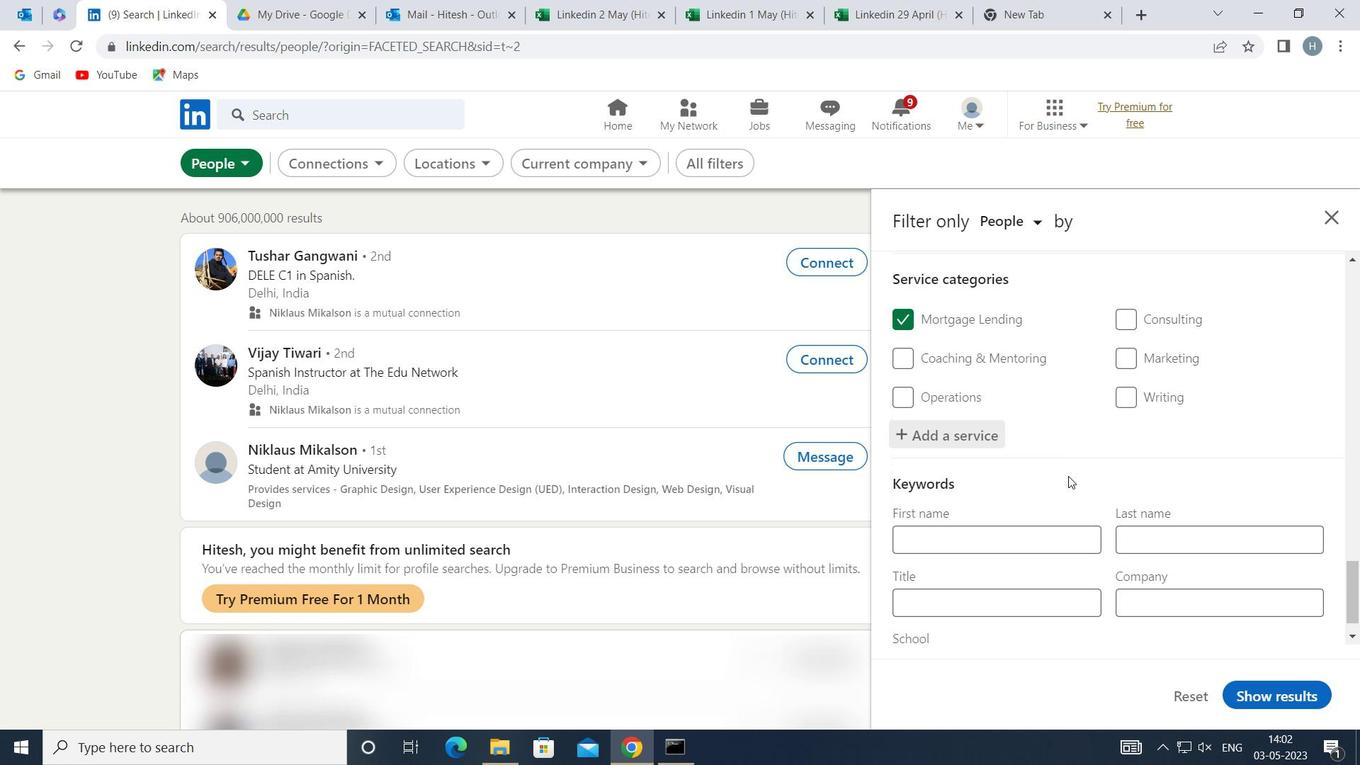
Action: Mouse scrolled (1069, 482) with delta (0, 0)
Screenshot: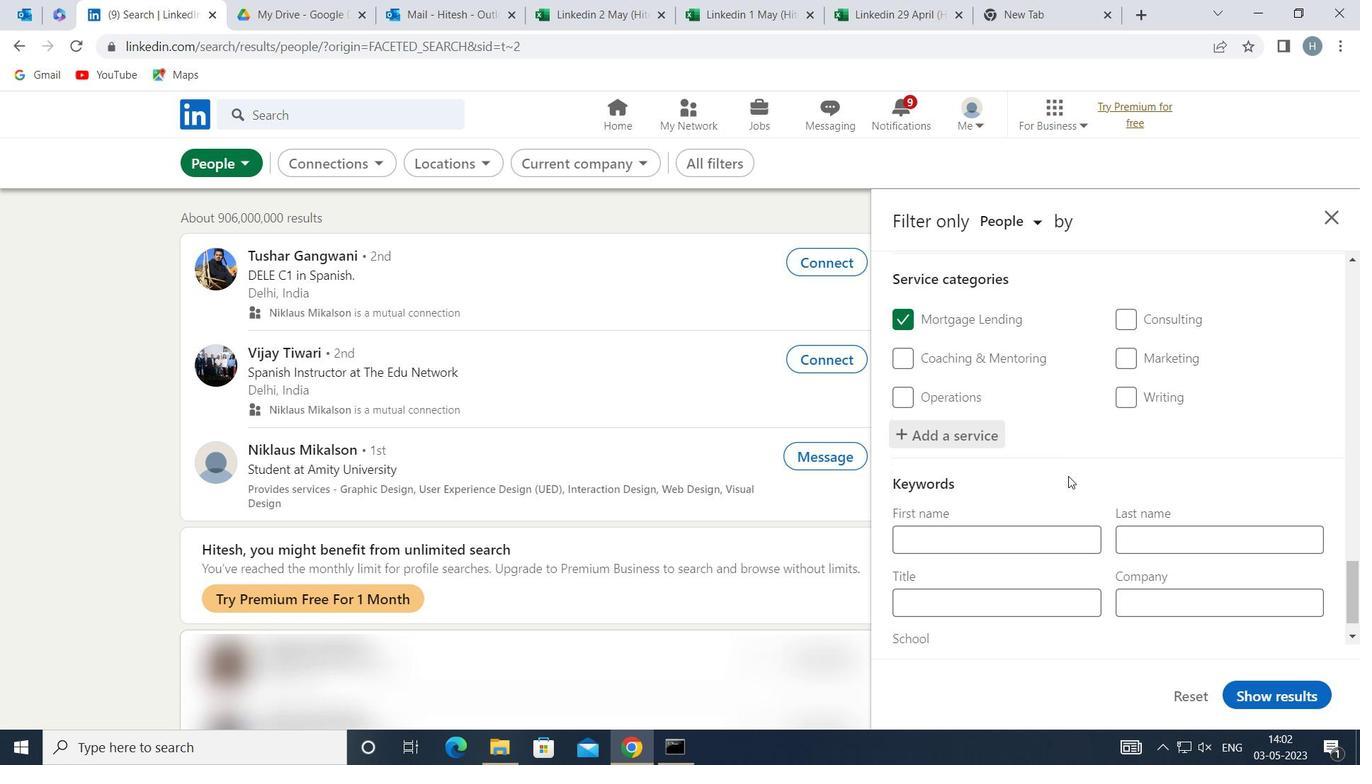 
Action: Mouse moved to (1075, 560)
Screenshot: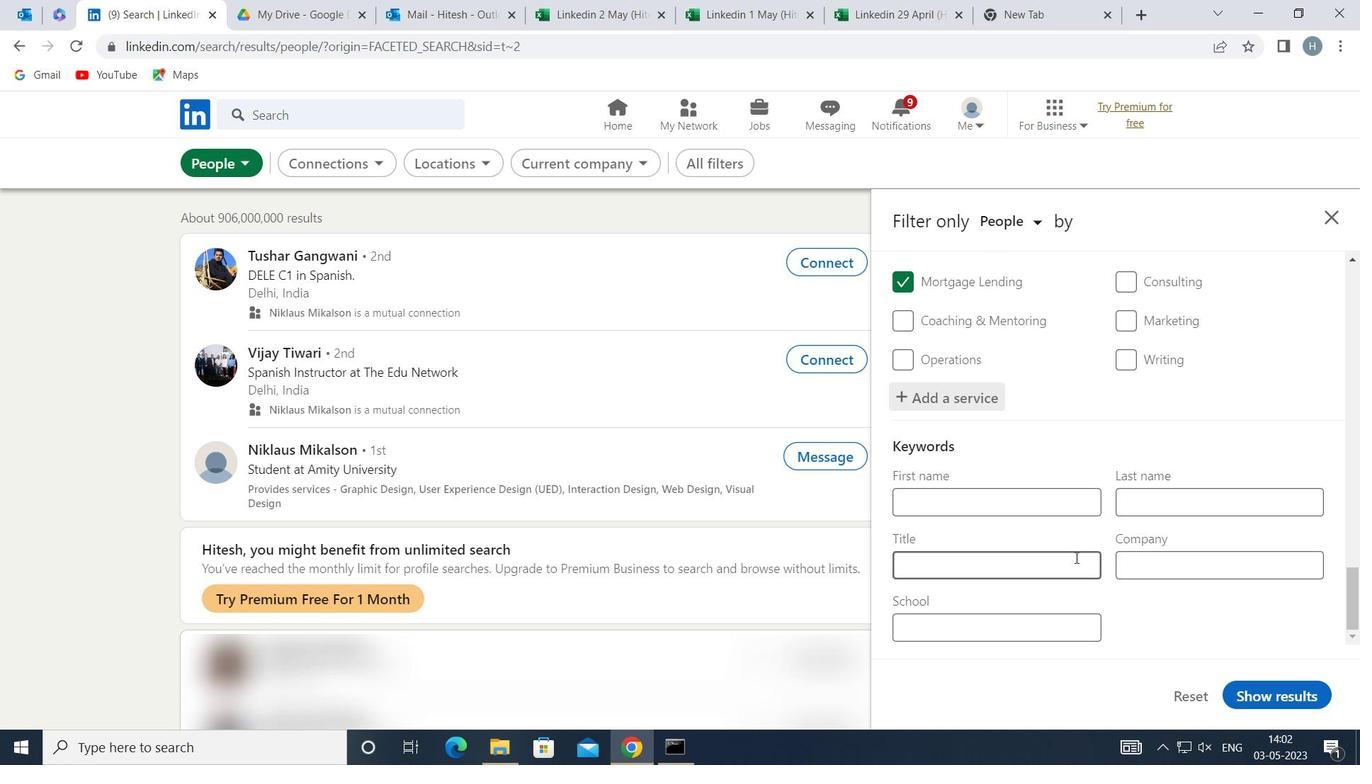 
Action: Mouse pressed left at (1075, 560)
Screenshot: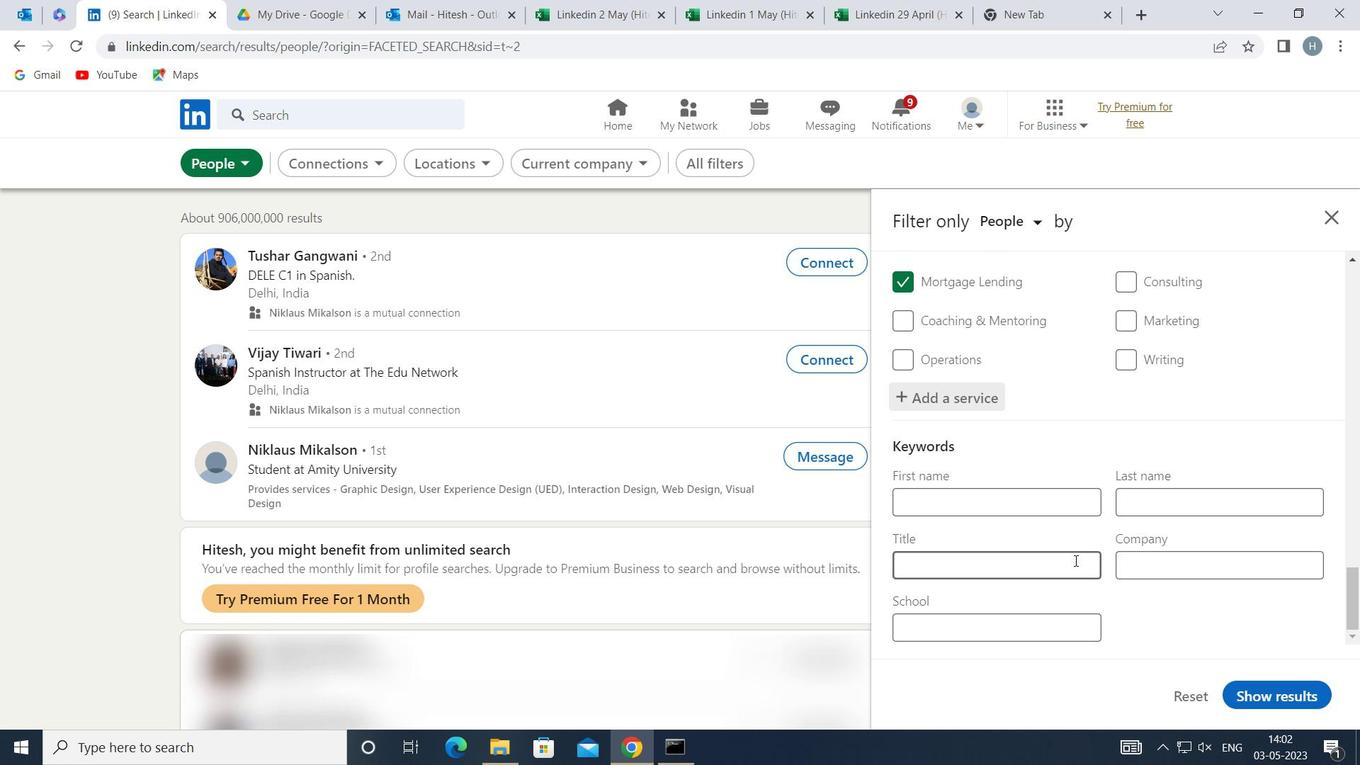 
Action: Mouse moved to (1035, 530)
Screenshot: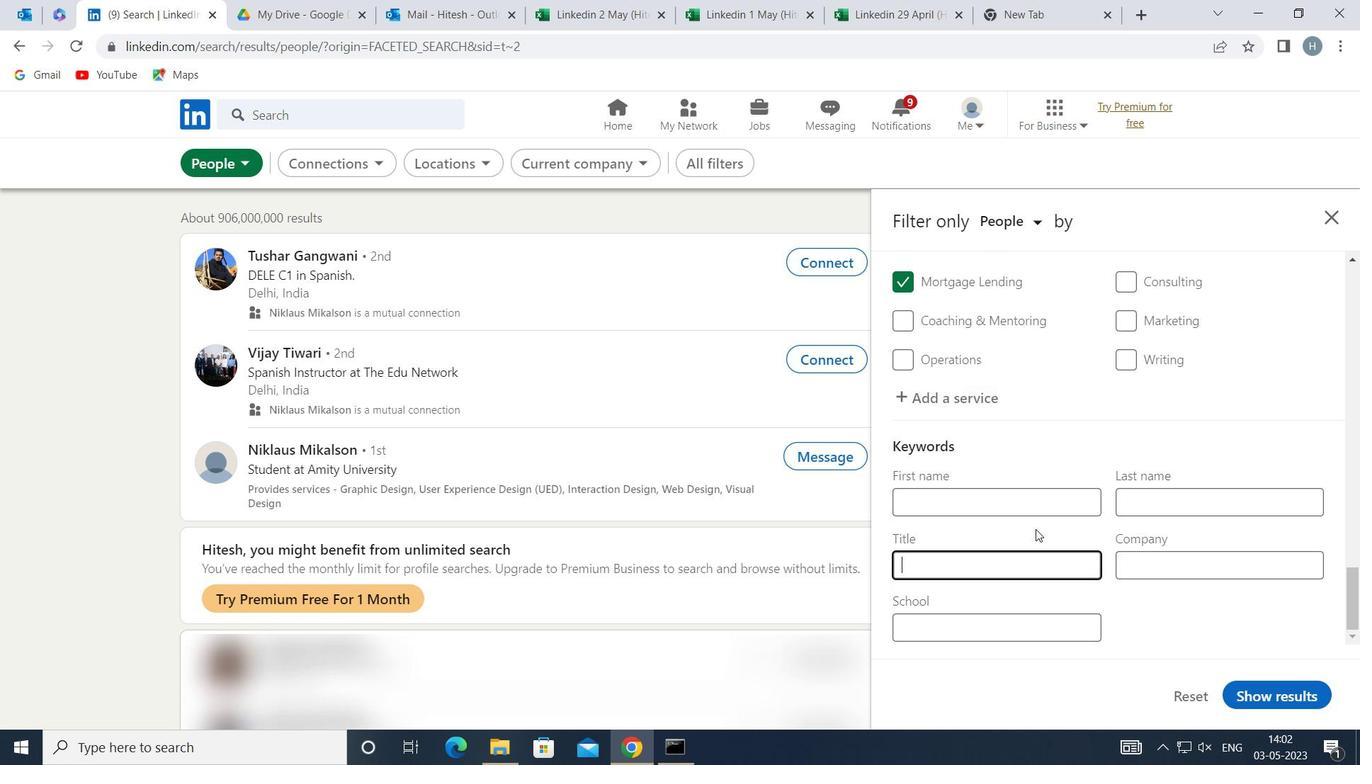 
Action: Key pressed <Key.shift>A<Key.backspace><Key.shift>ACCOUNT<Key.space><Key.shift>EXECUTIVE
Screenshot: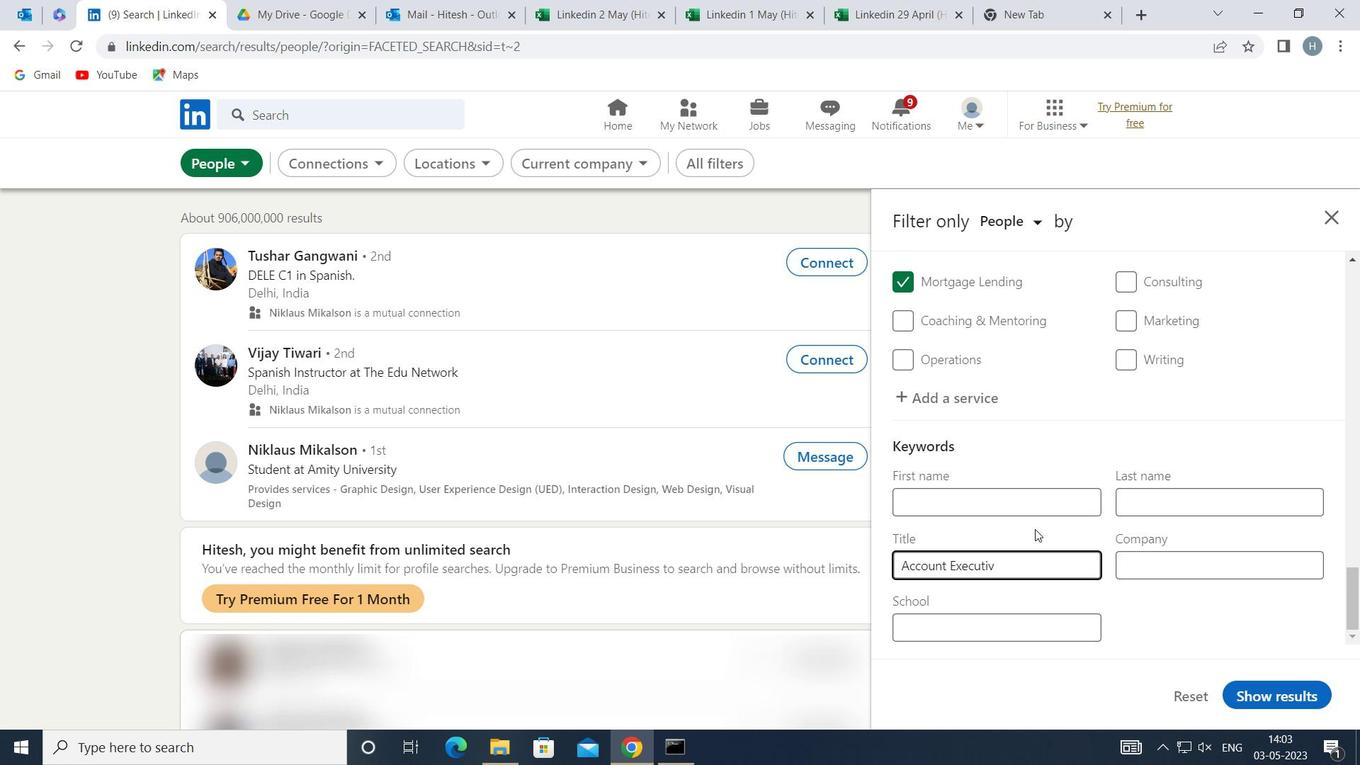
Action: Mouse moved to (1268, 691)
Screenshot: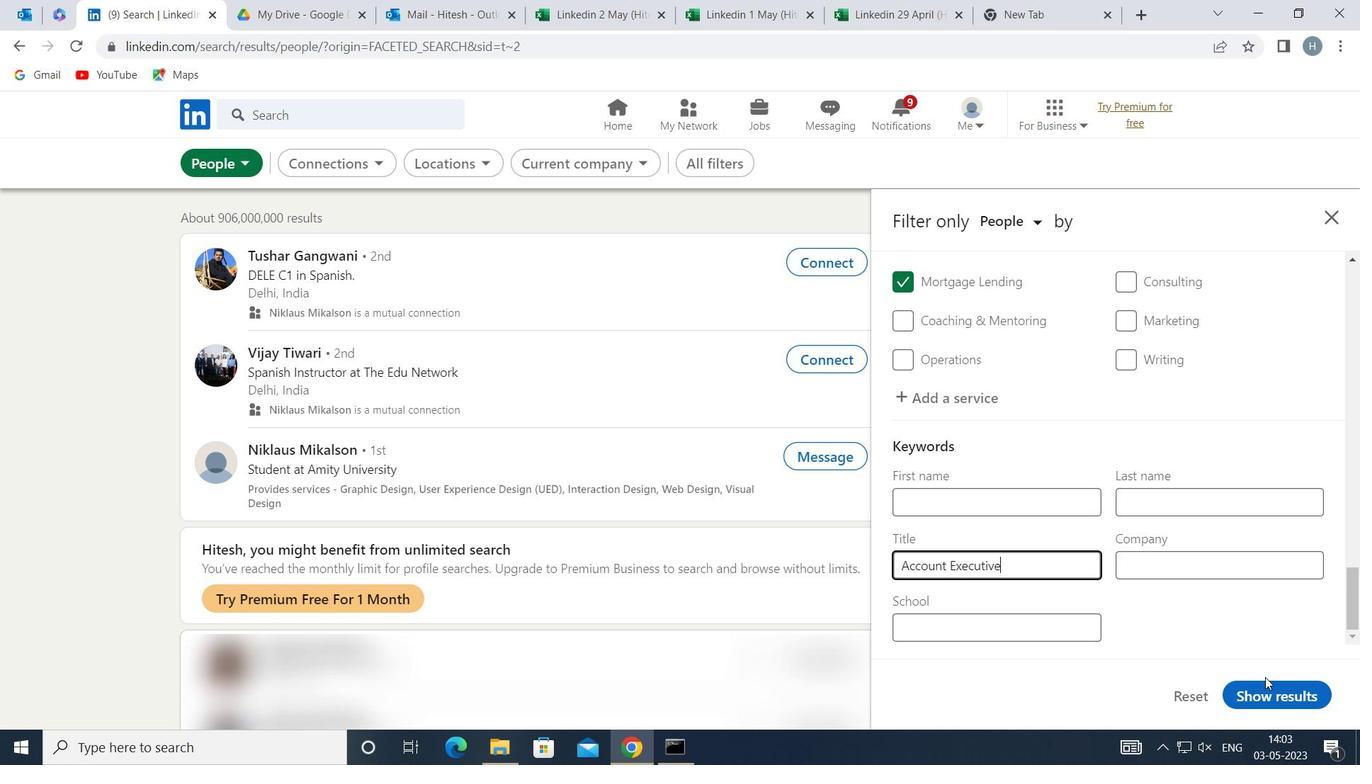 
Action: Mouse pressed left at (1268, 691)
Screenshot: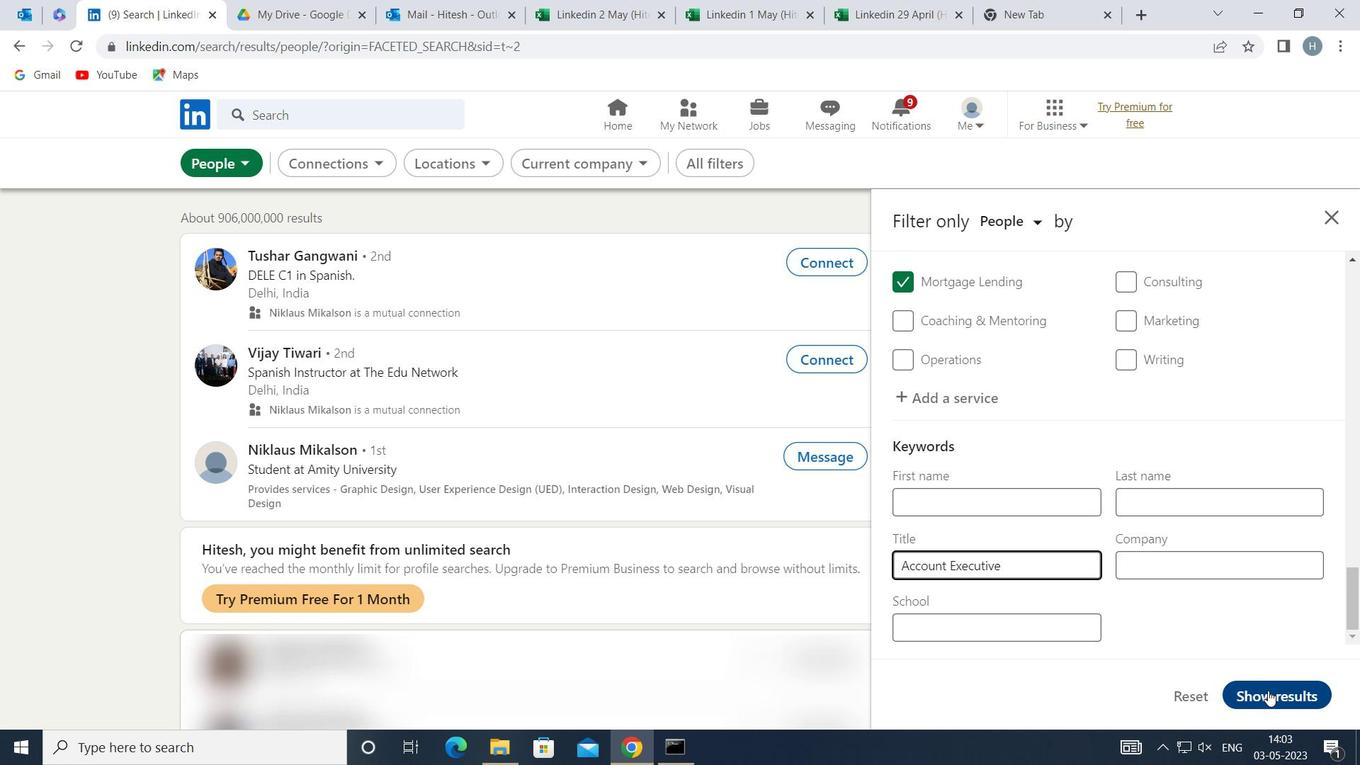 
Action: Mouse moved to (1269, 691)
Screenshot: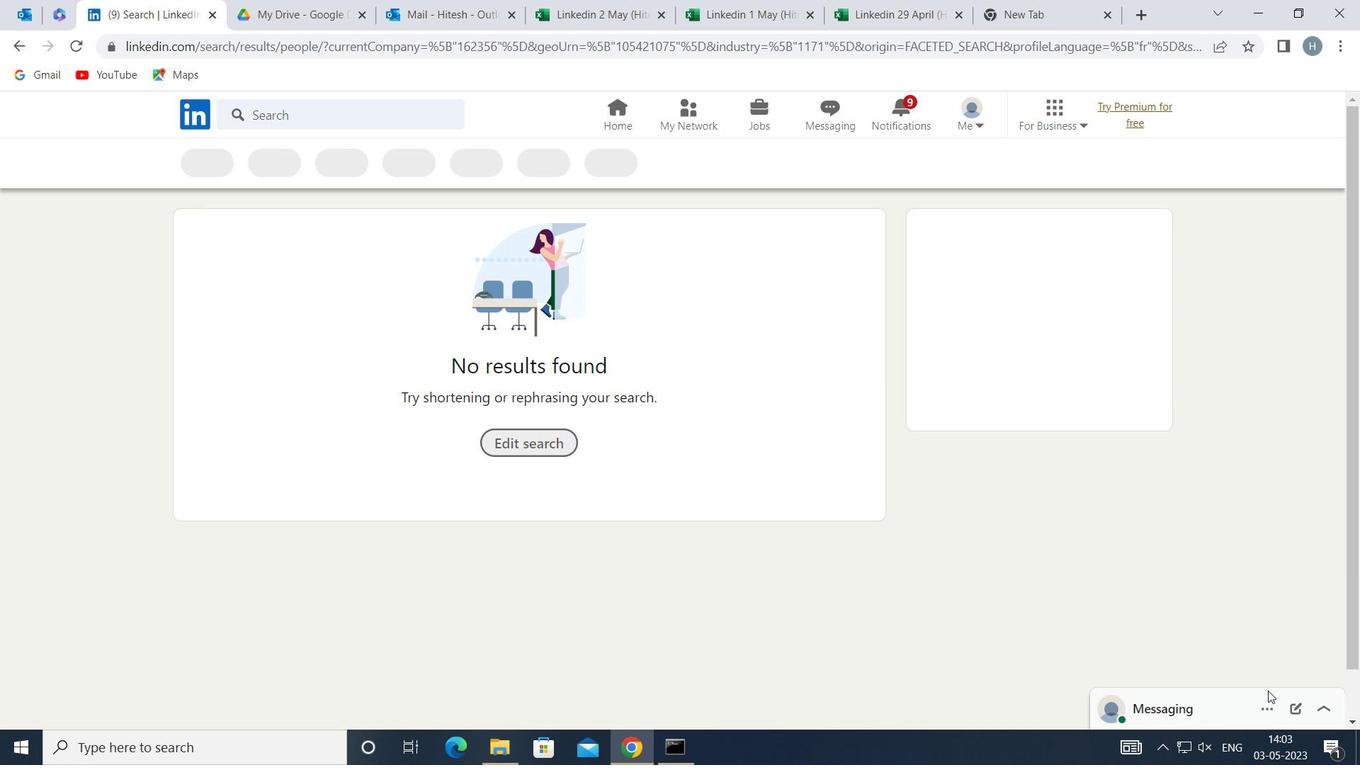 
